 Task: Look for space in Sylhet, Bangladesh from 7th July, 2023 to 15th July, 2023 for 6 adults in price range Rs.15000 to Rs.20000. Place can be entire place with 3 bedrooms having 3 beds and 3 bathrooms. Property type can be house, flat, guest house. Amenities needed are: air conditioning. Booking option can be shelf check-in. Required host language is English.
Action: Mouse moved to (469, 128)
Screenshot: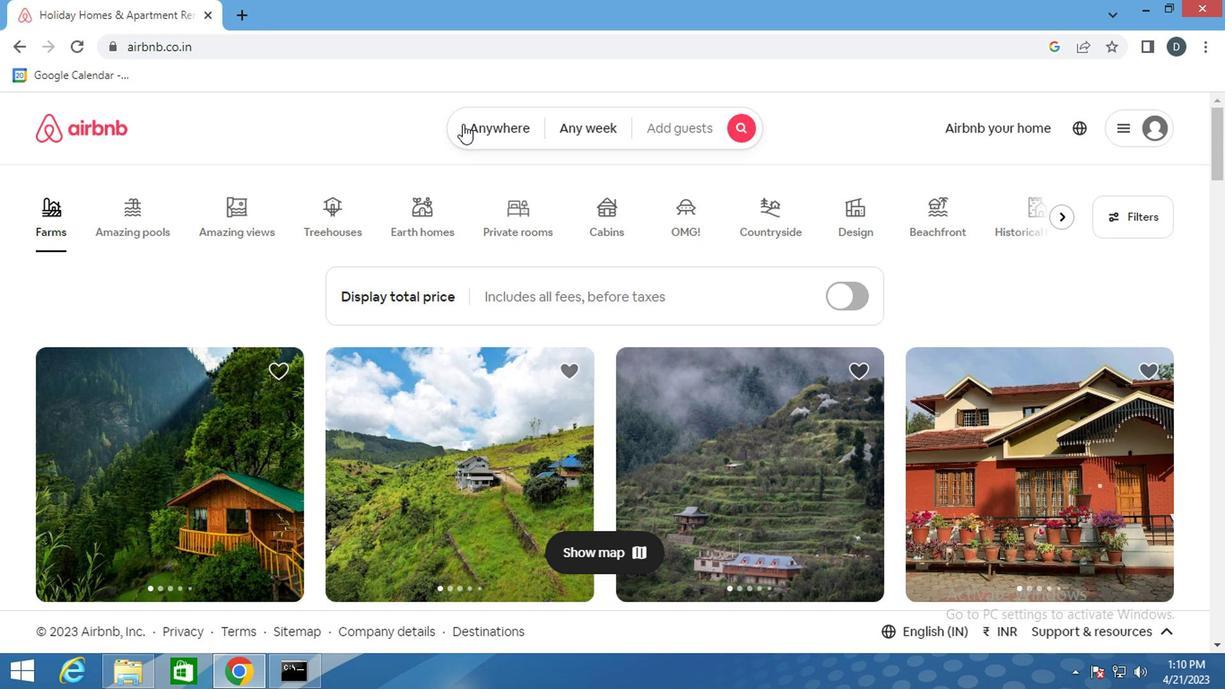 
Action: Mouse pressed left at (469, 128)
Screenshot: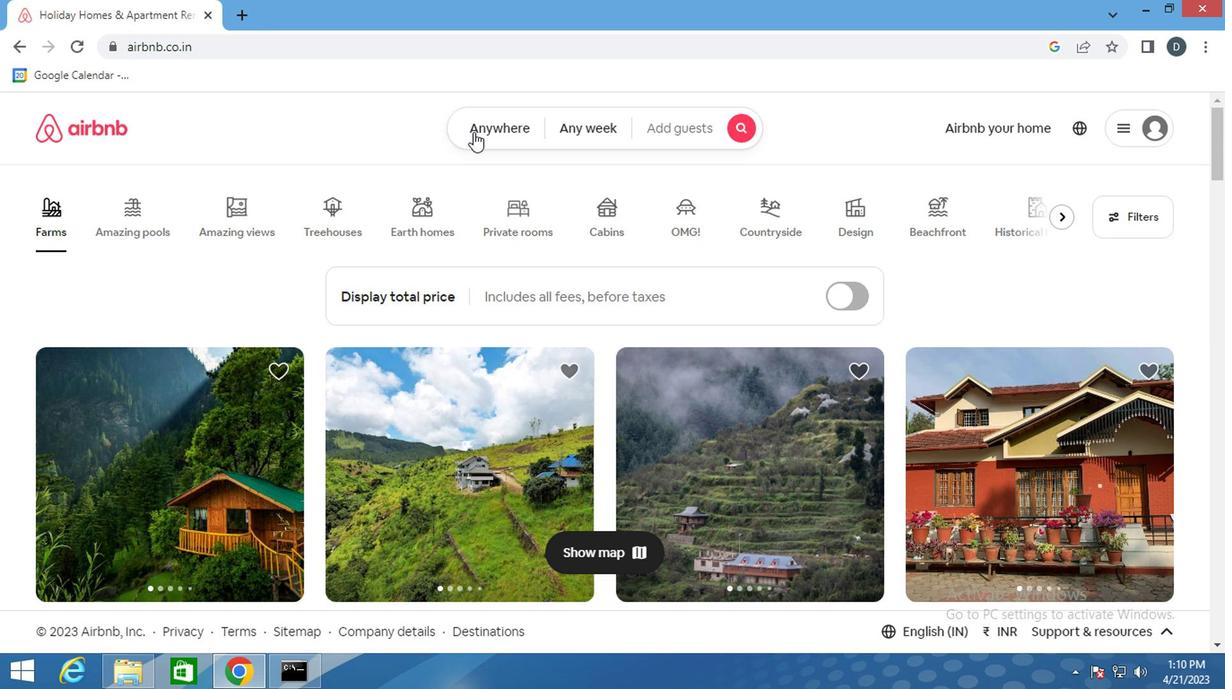 
Action: Mouse moved to (388, 195)
Screenshot: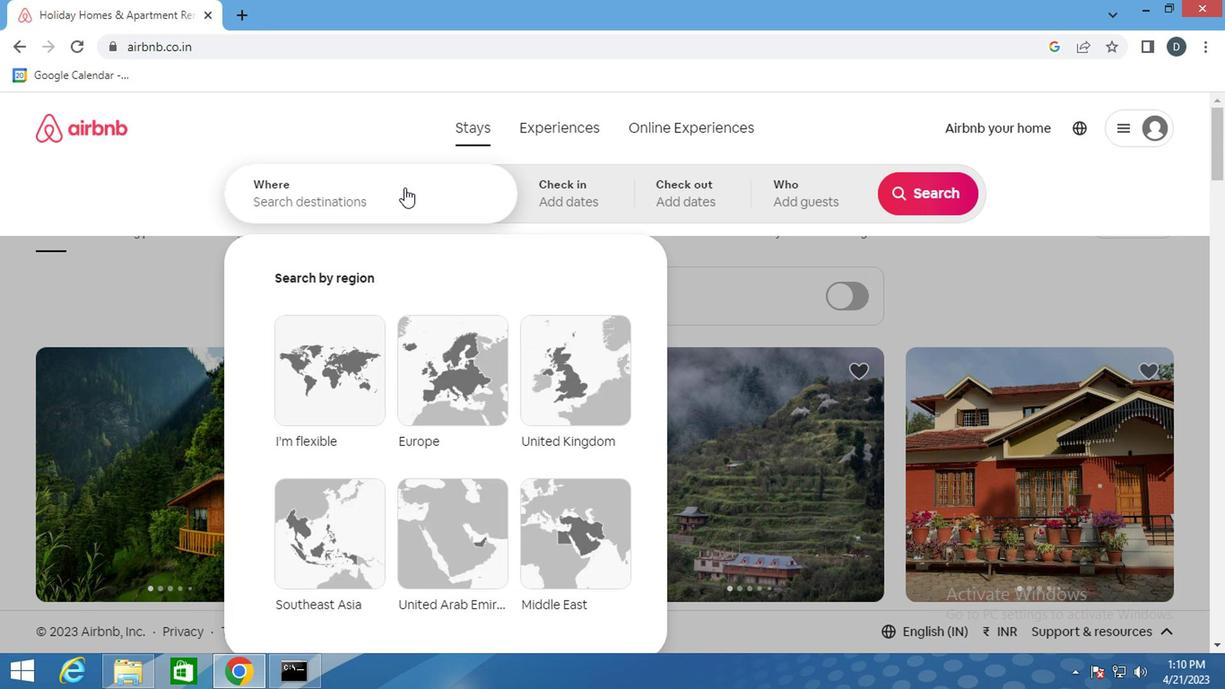 
Action: Mouse pressed left at (388, 195)
Screenshot: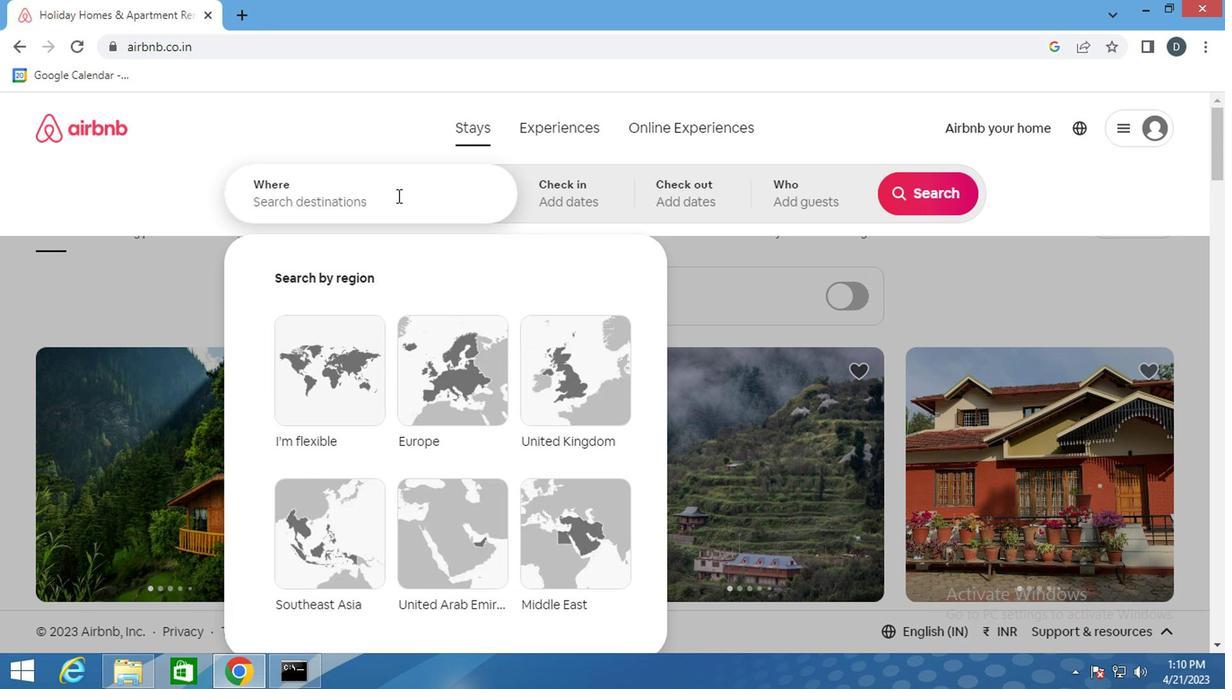 
Action: Key pressed <Key.shift><Key.shift><Key.shift><Key.shift><Key.shift><Key.shift><Key.shift><Key.shift><Key.shift><Key.shift><Key.shift>SYLHET<Key.down><Key.enter>
Screenshot: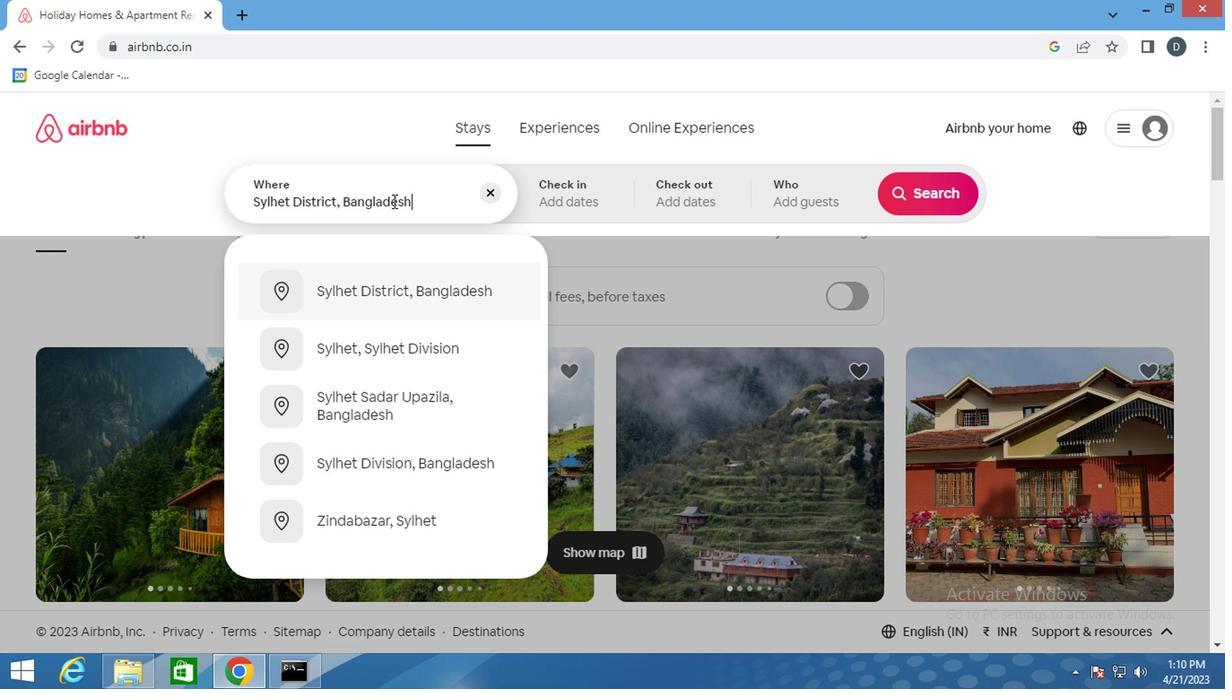 
Action: Mouse moved to (907, 328)
Screenshot: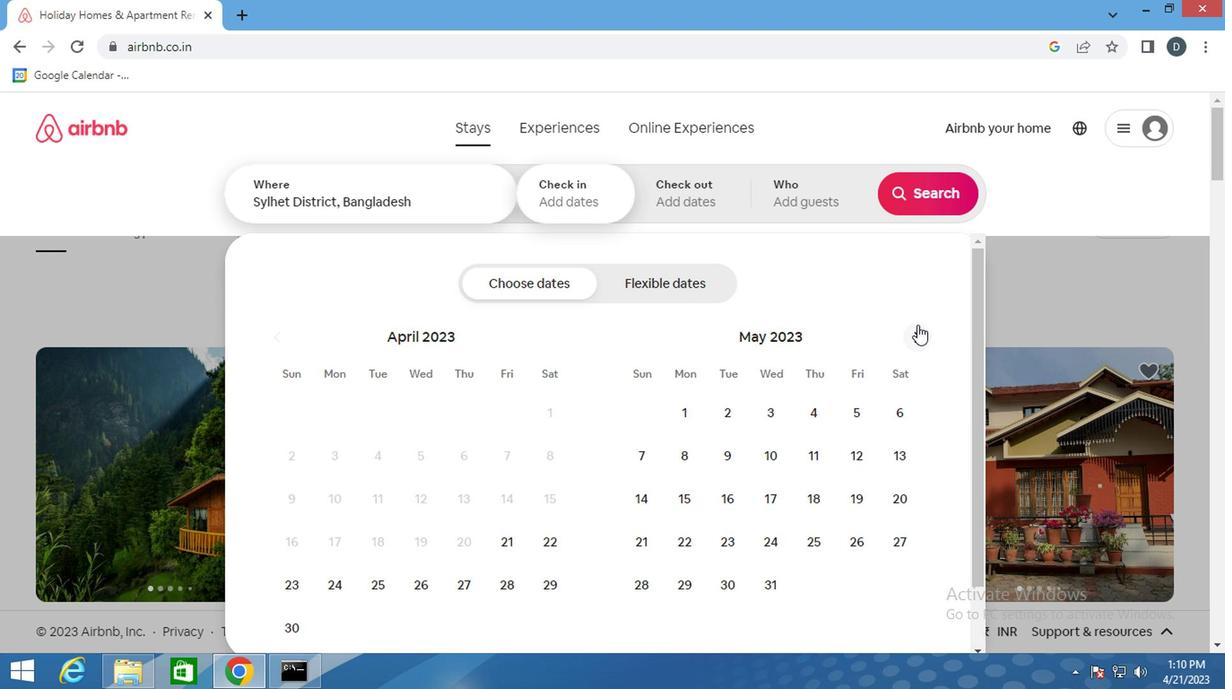 
Action: Mouse pressed left at (907, 328)
Screenshot: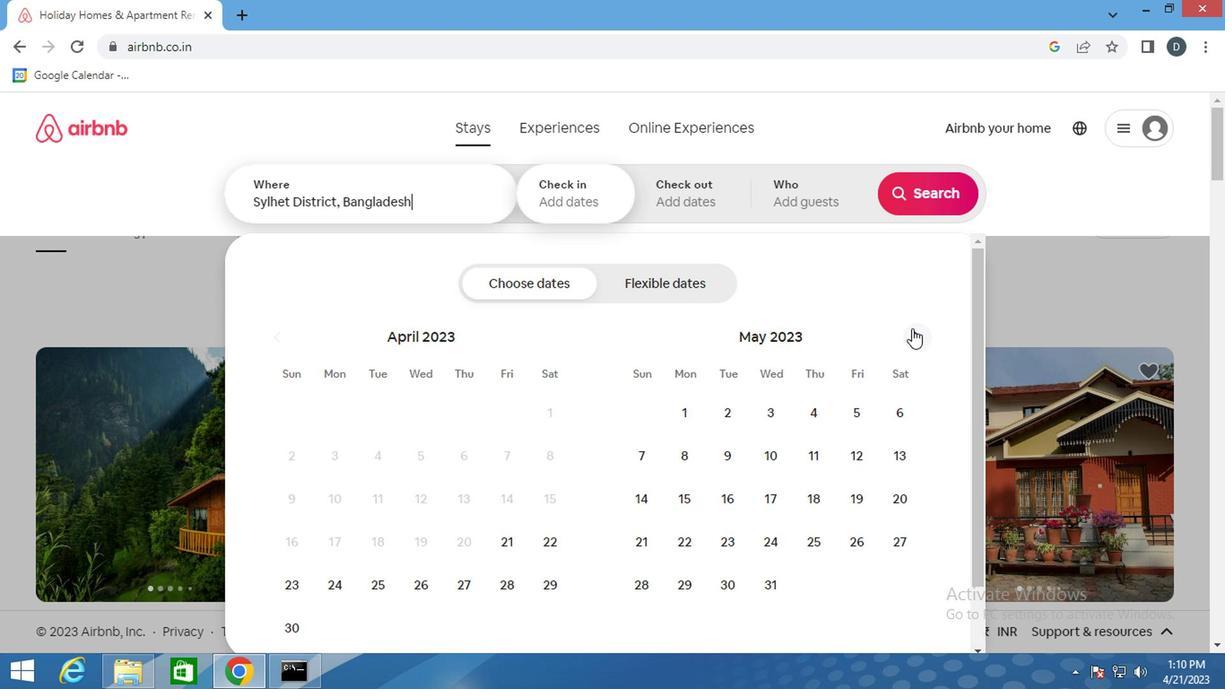 
Action: Mouse pressed left at (907, 328)
Screenshot: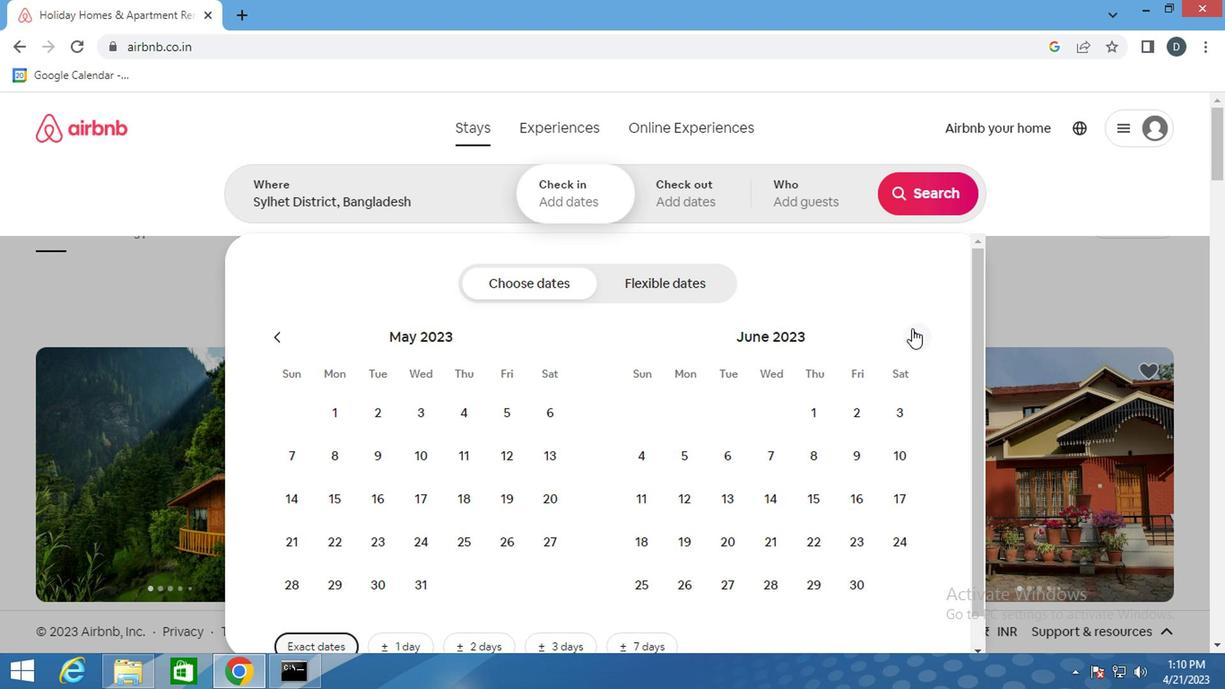 
Action: Mouse moved to (847, 462)
Screenshot: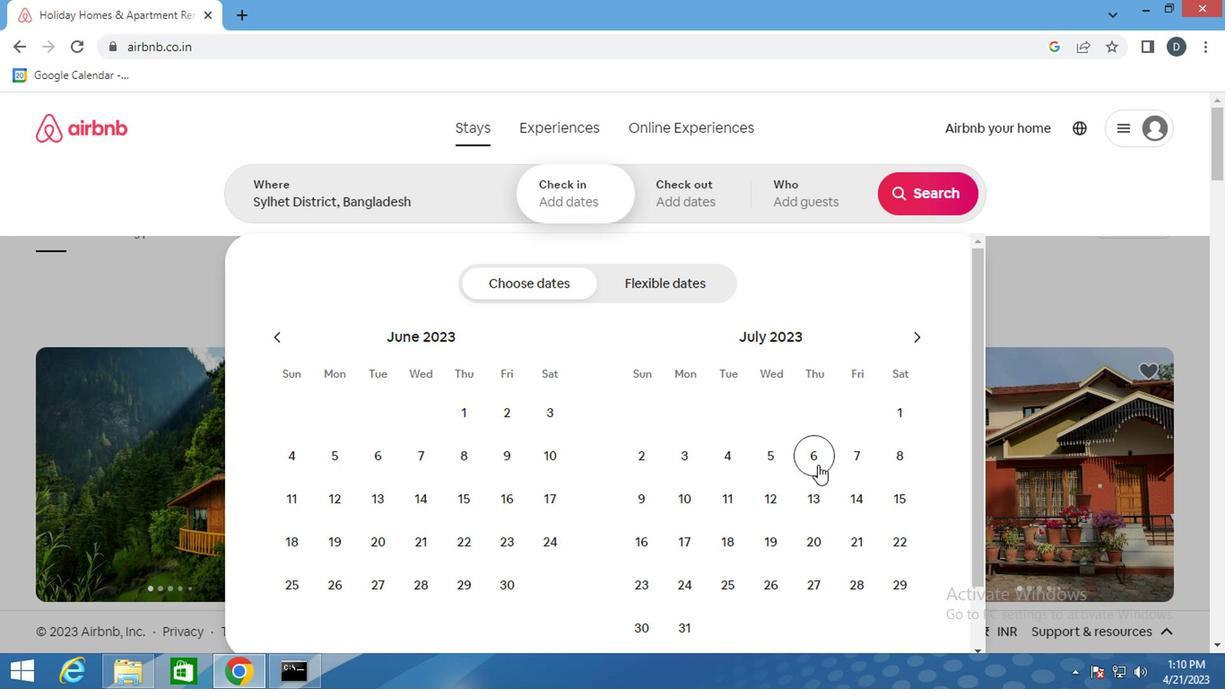 
Action: Mouse pressed left at (847, 462)
Screenshot: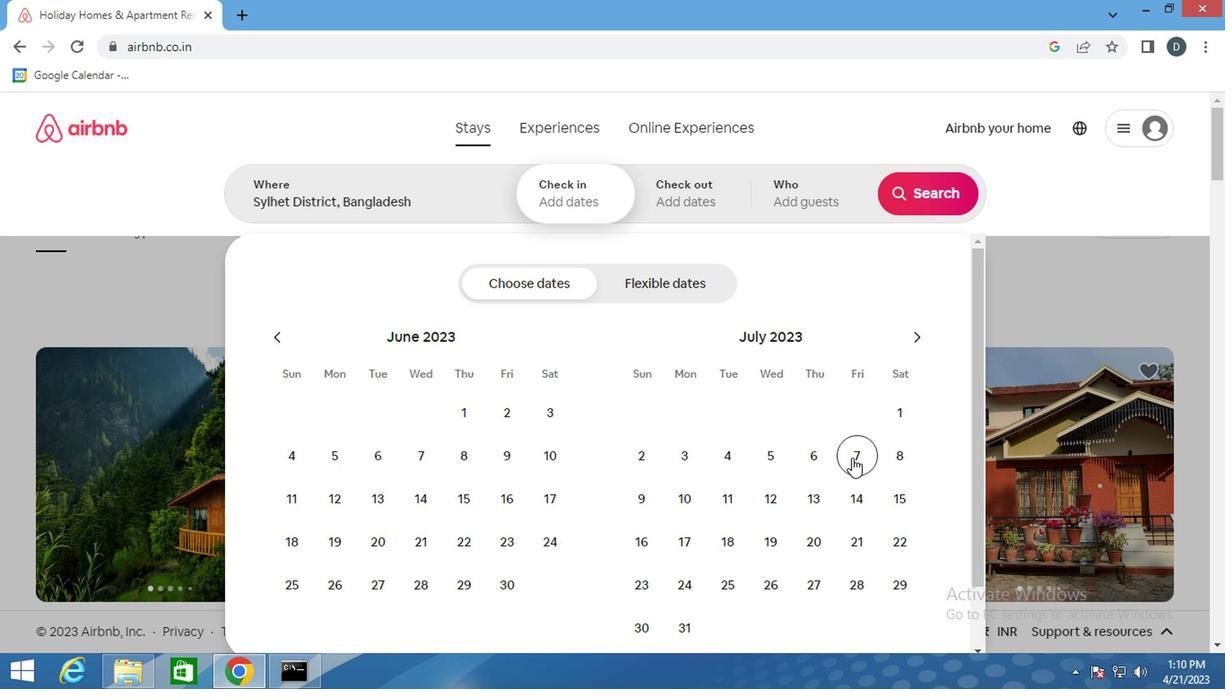 
Action: Mouse moved to (884, 503)
Screenshot: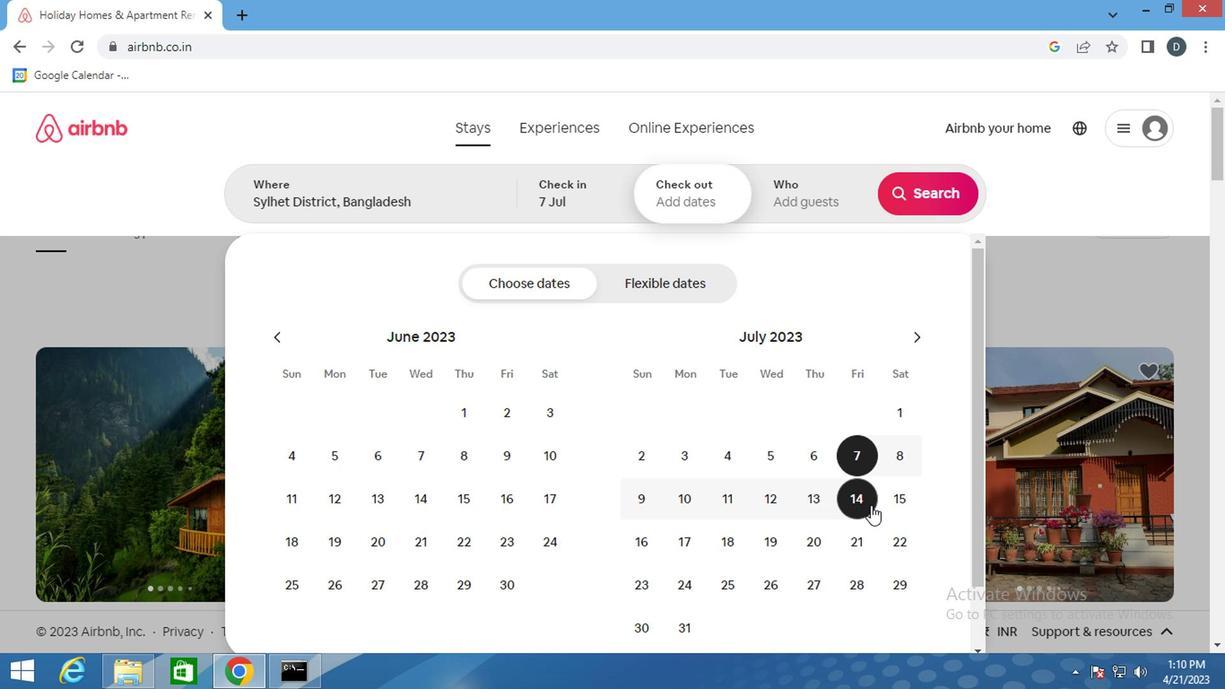 
Action: Mouse pressed left at (884, 503)
Screenshot: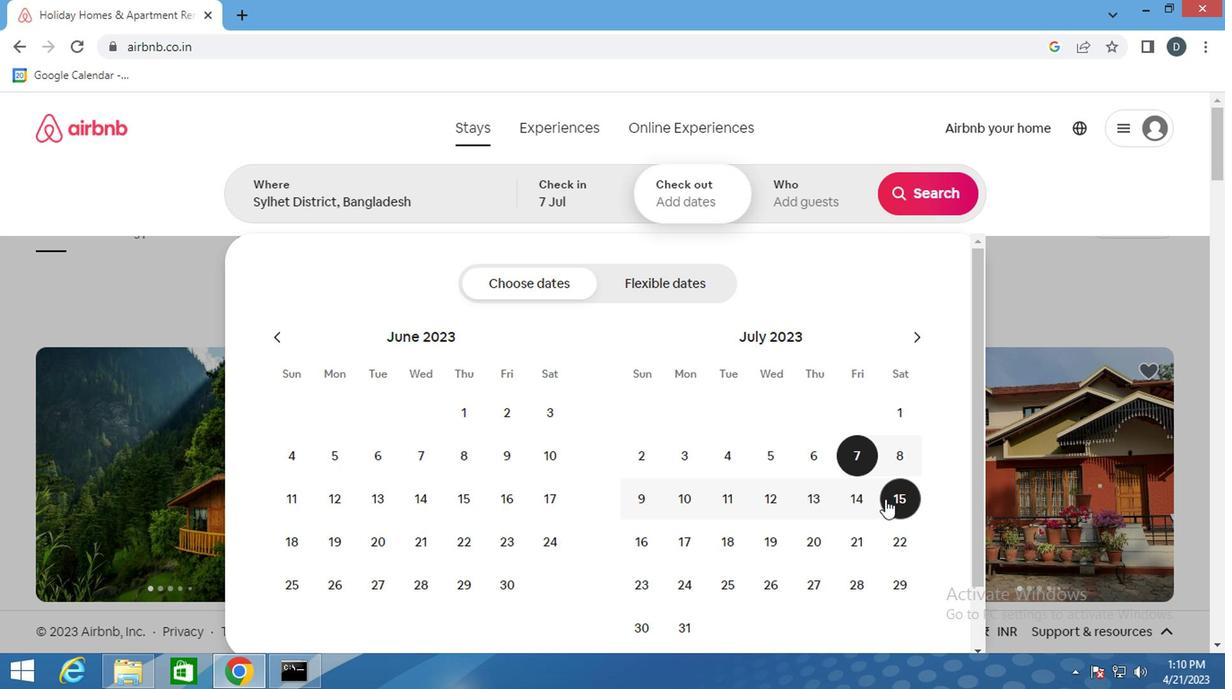 
Action: Mouse moved to (810, 183)
Screenshot: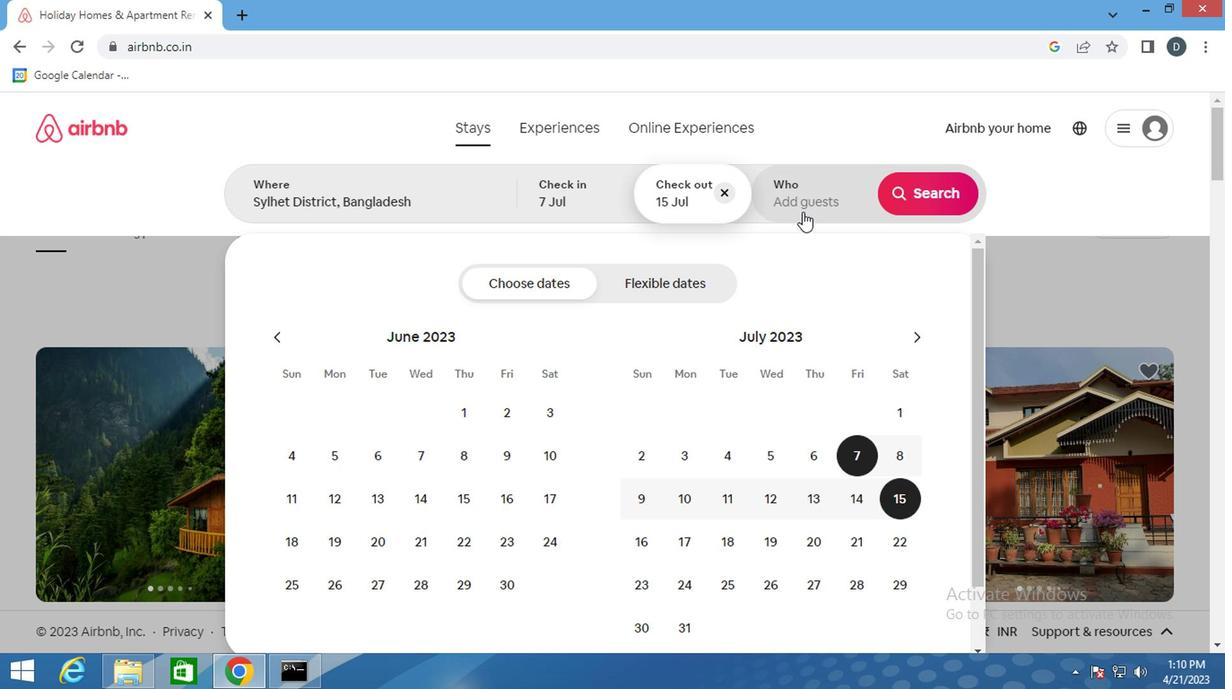 
Action: Mouse pressed left at (810, 183)
Screenshot: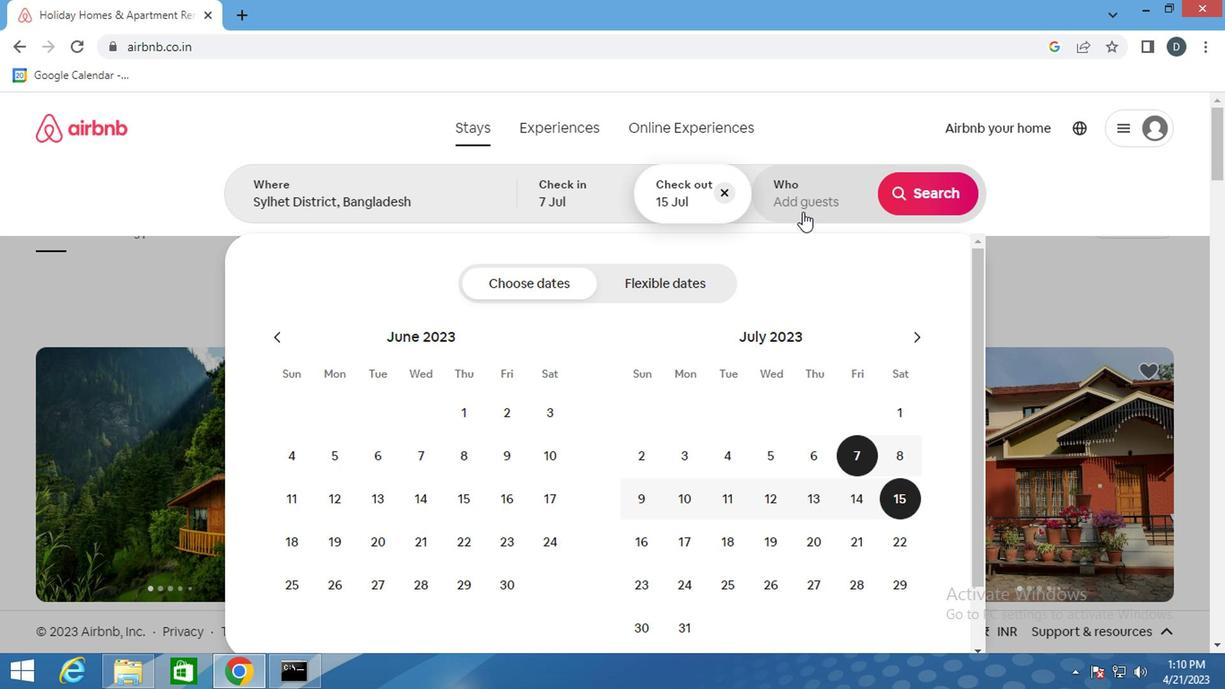 
Action: Mouse moved to (931, 292)
Screenshot: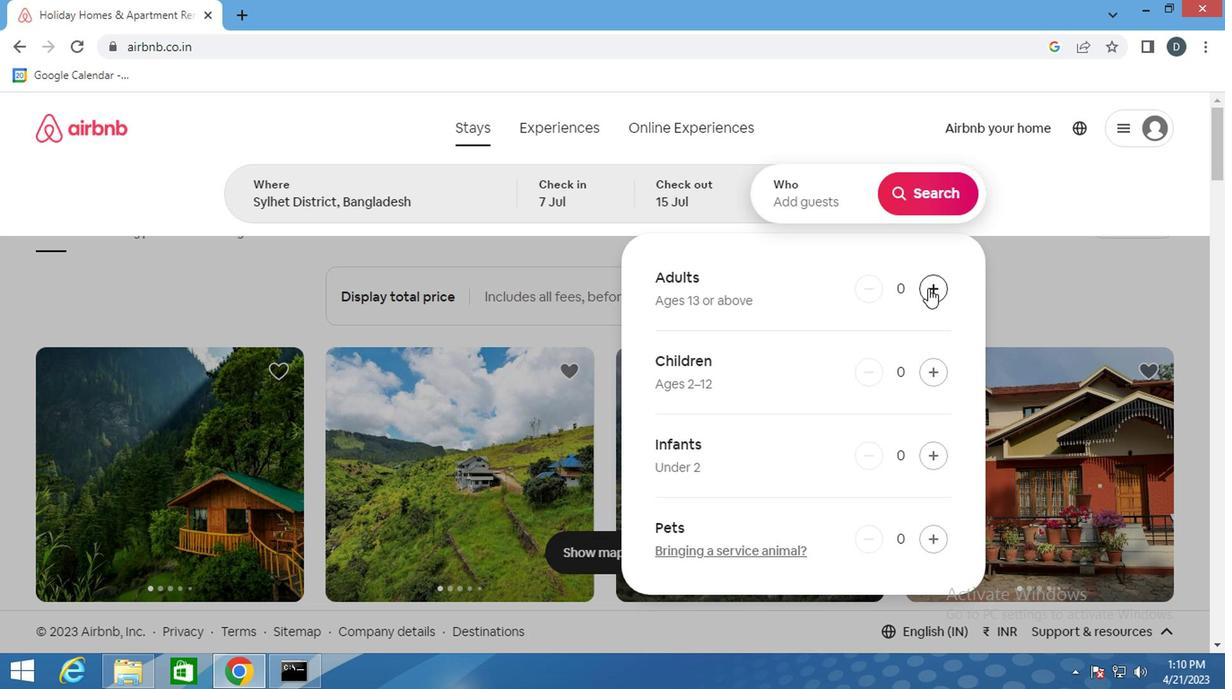 
Action: Mouse pressed left at (931, 292)
Screenshot: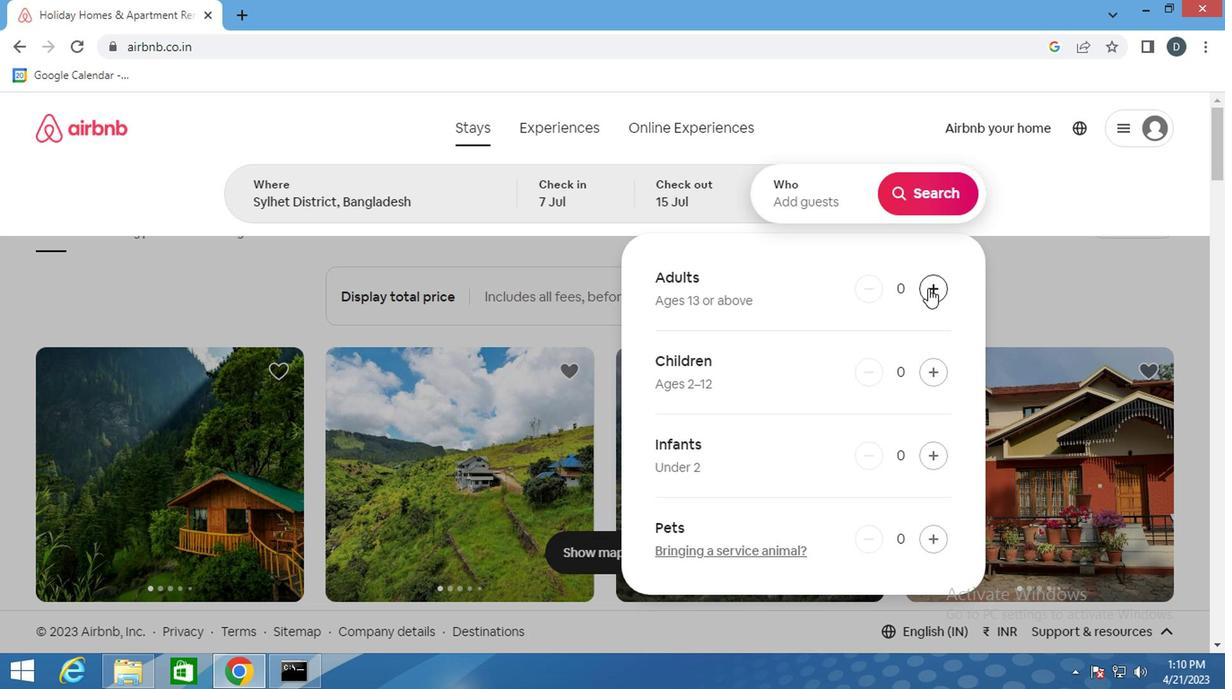
Action: Mouse pressed left at (931, 292)
Screenshot: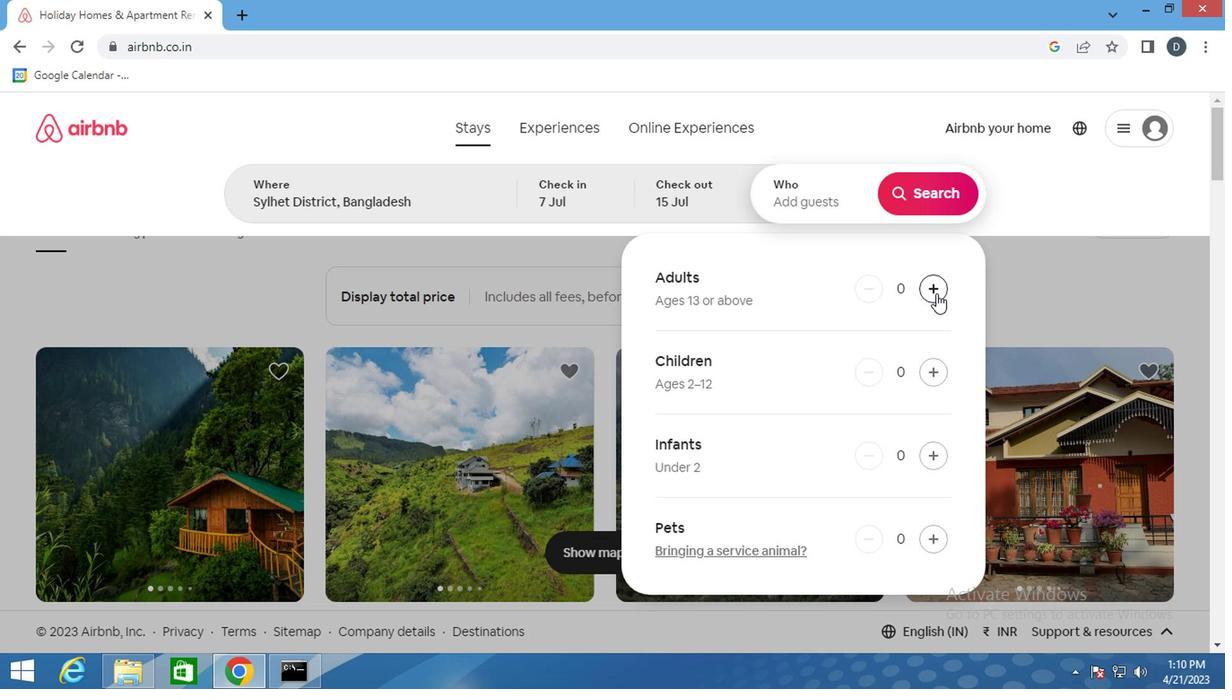 
Action: Mouse pressed left at (931, 292)
Screenshot: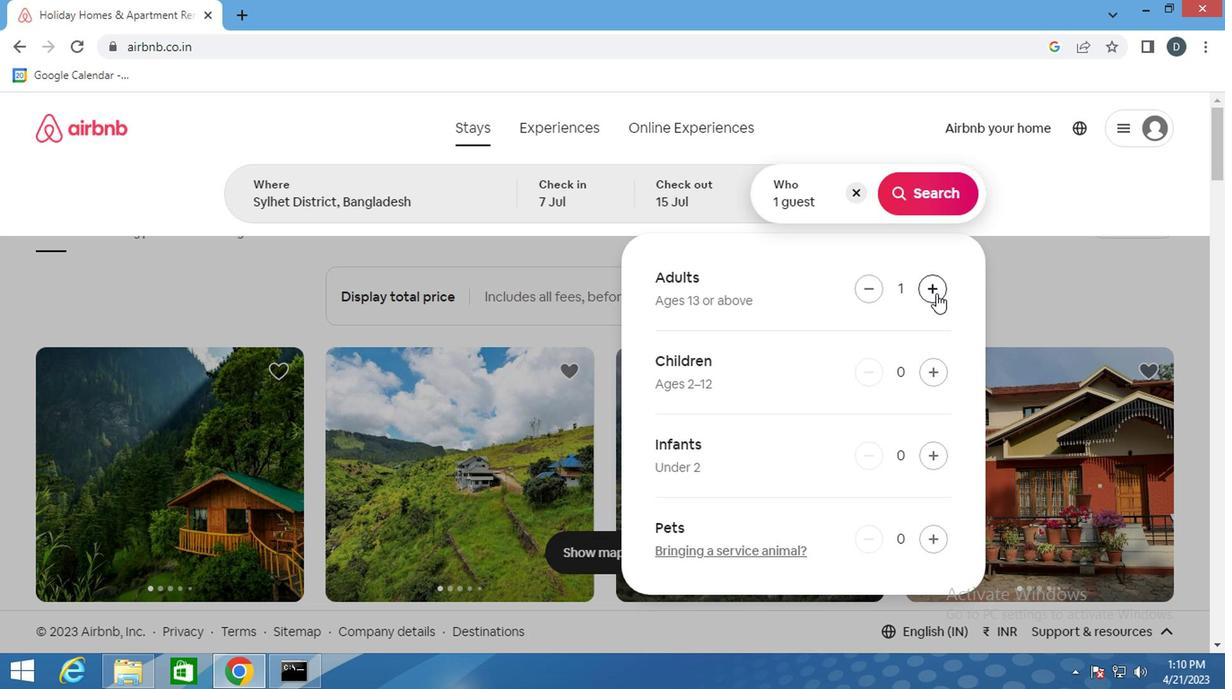 
Action: Mouse pressed left at (931, 292)
Screenshot: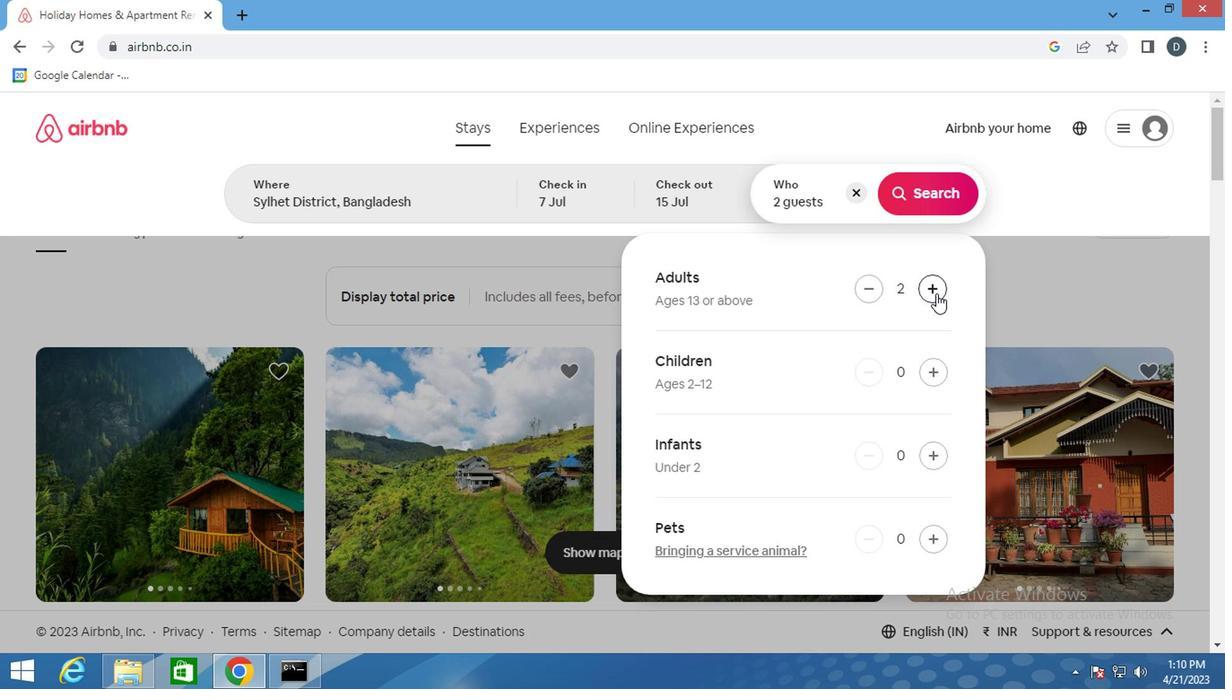 
Action: Mouse pressed left at (931, 292)
Screenshot: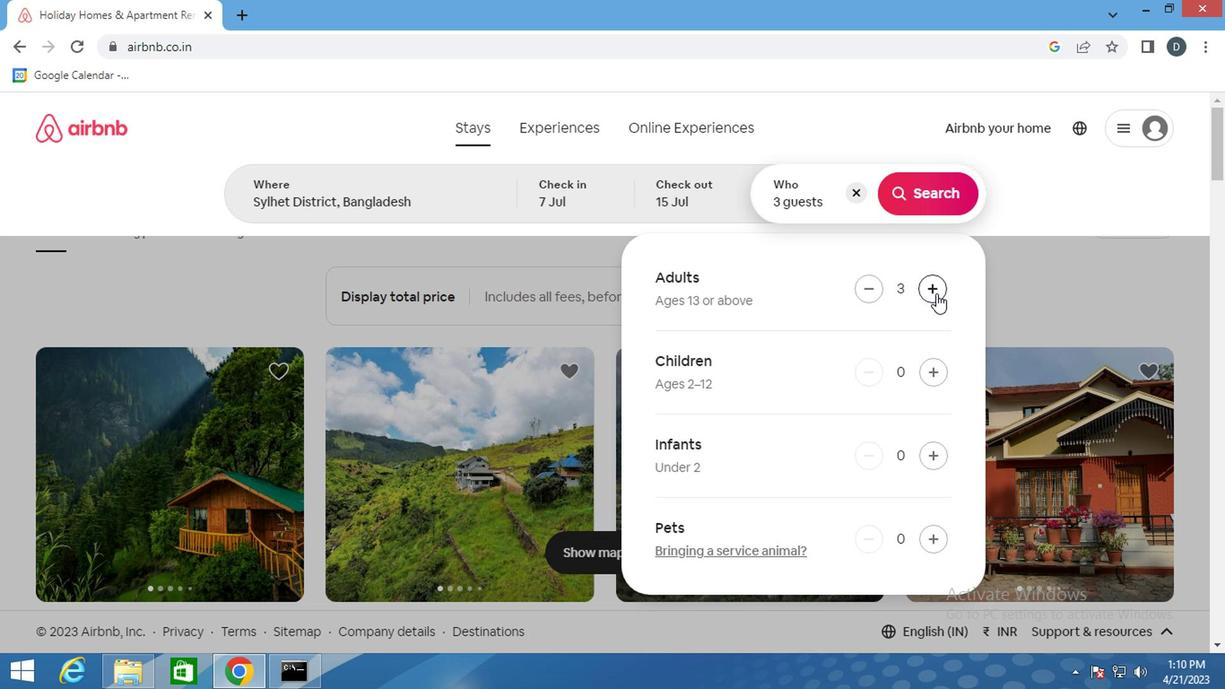 
Action: Mouse pressed left at (931, 292)
Screenshot: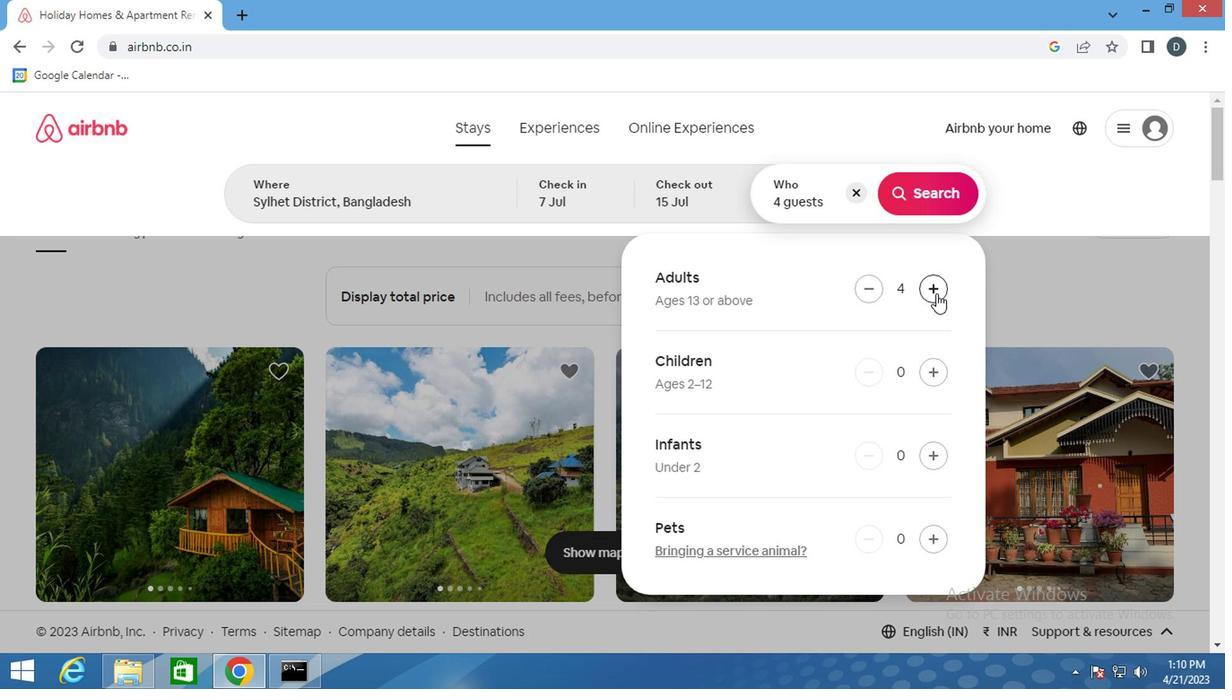 
Action: Mouse moved to (923, 192)
Screenshot: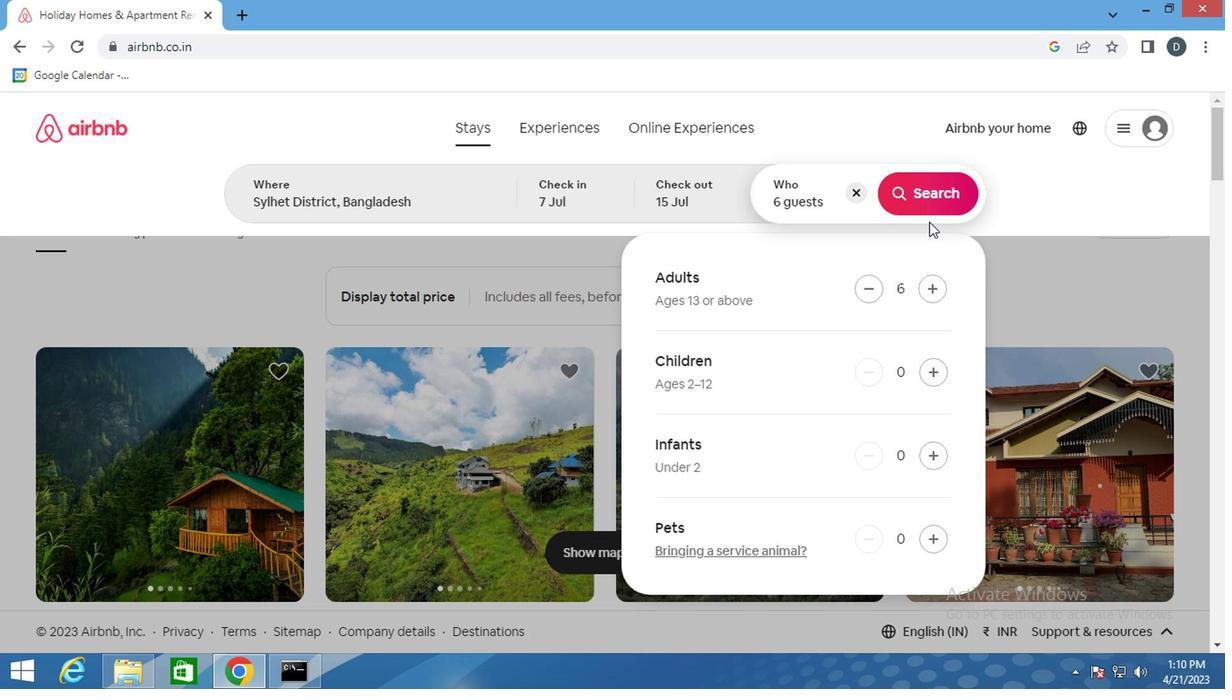 
Action: Mouse pressed left at (923, 192)
Screenshot: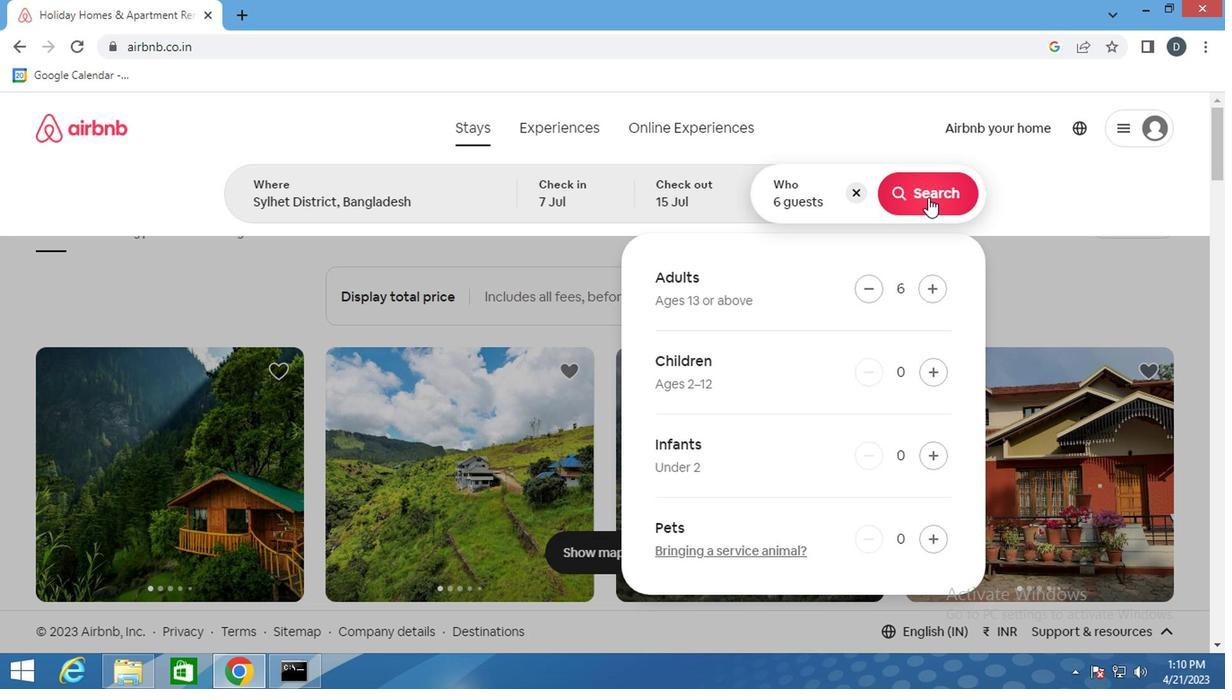 
Action: Mouse moved to (1139, 193)
Screenshot: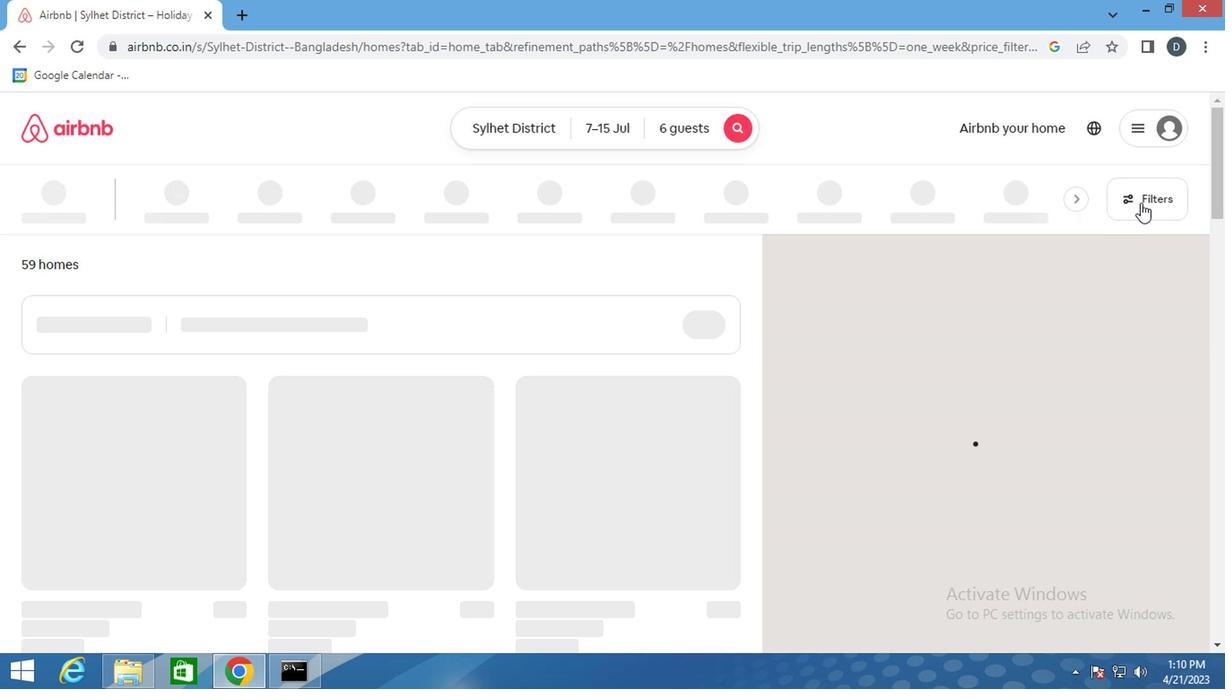 
Action: Mouse pressed left at (1139, 193)
Screenshot: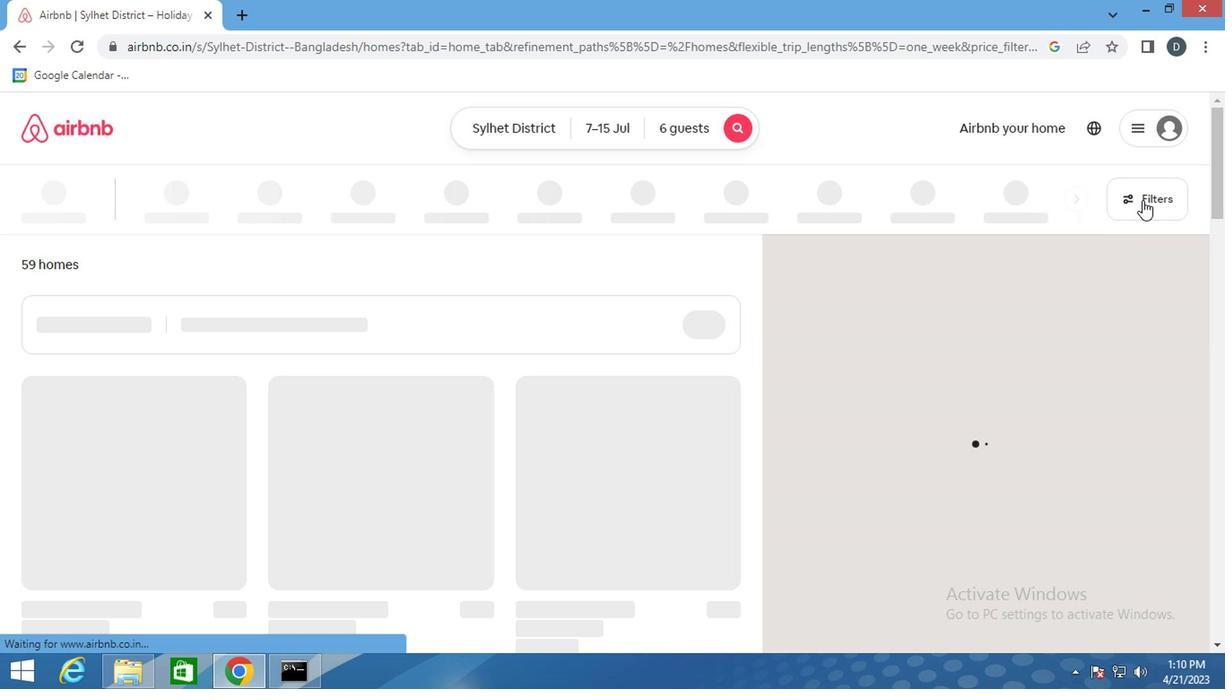 
Action: Mouse moved to (400, 434)
Screenshot: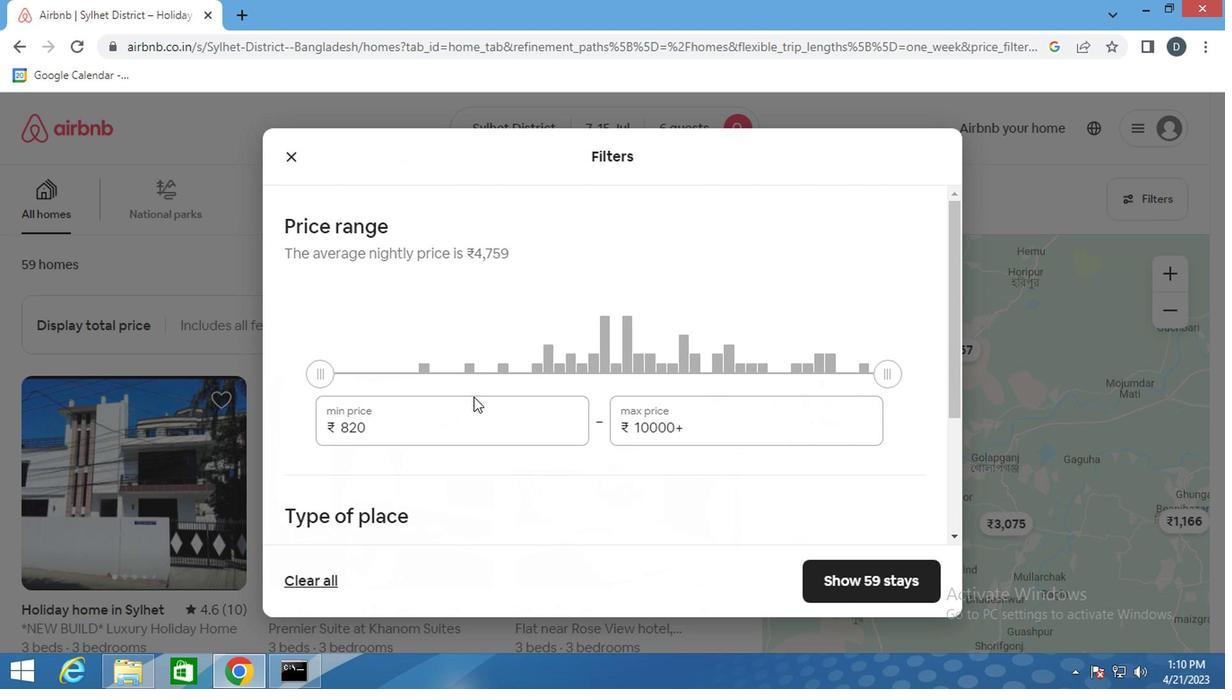 
Action: Mouse pressed left at (400, 434)
Screenshot: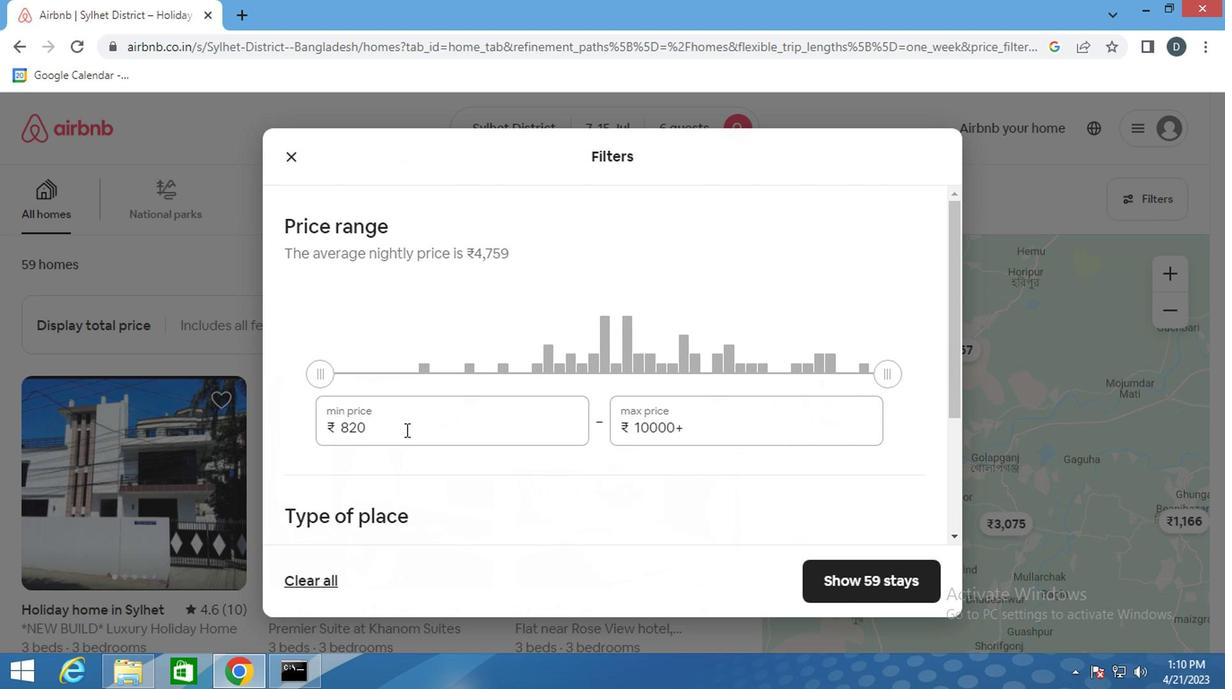 
Action: Mouse pressed left at (400, 434)
Screenshot: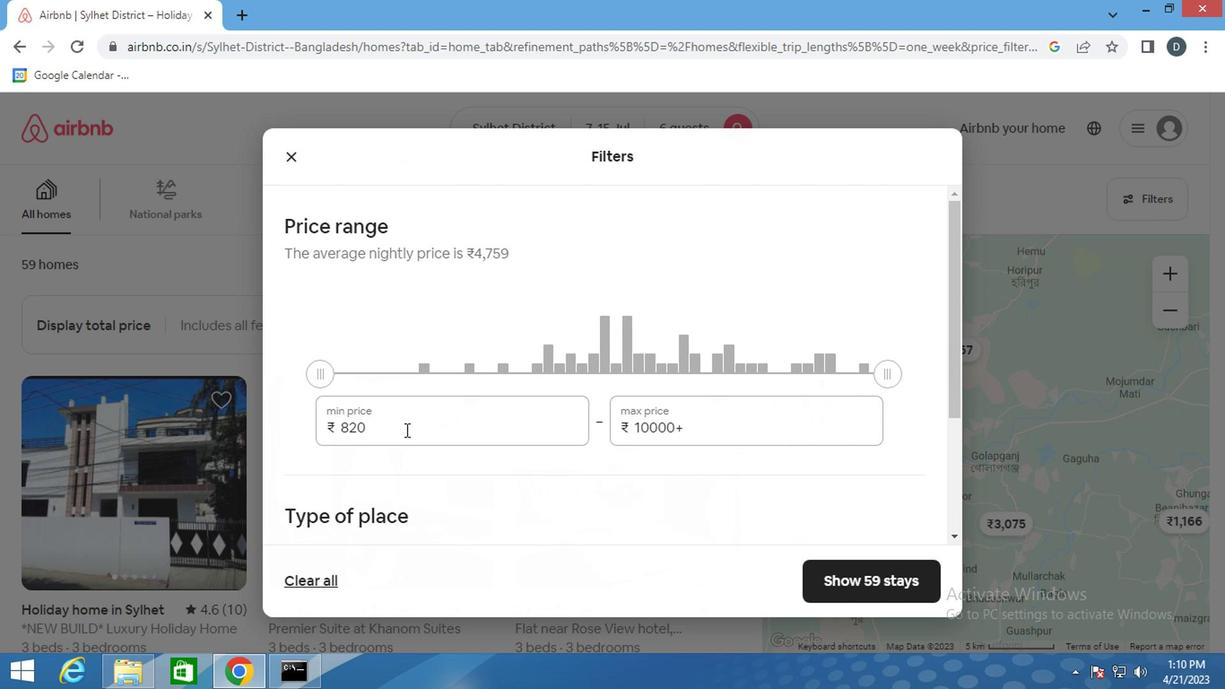 
Action: Key pressed 15000<Key.tab>ctrl+A
Screenshot: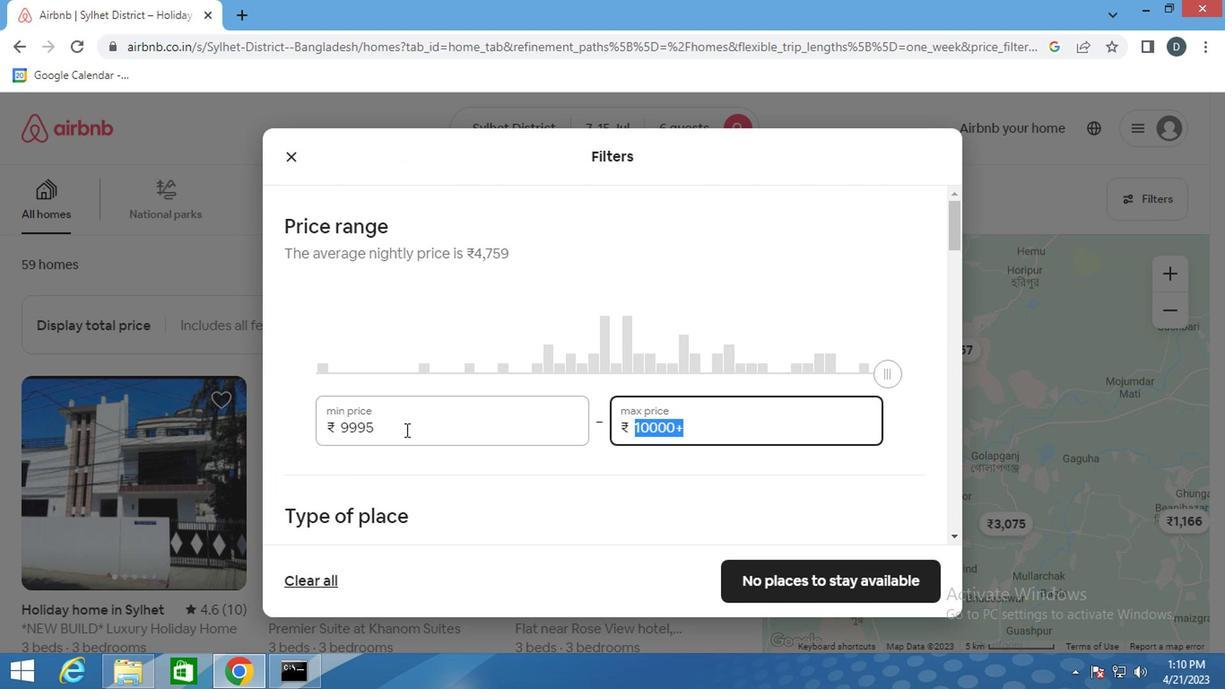 
Action: Mouse moved to (402, 434)
Screenshot: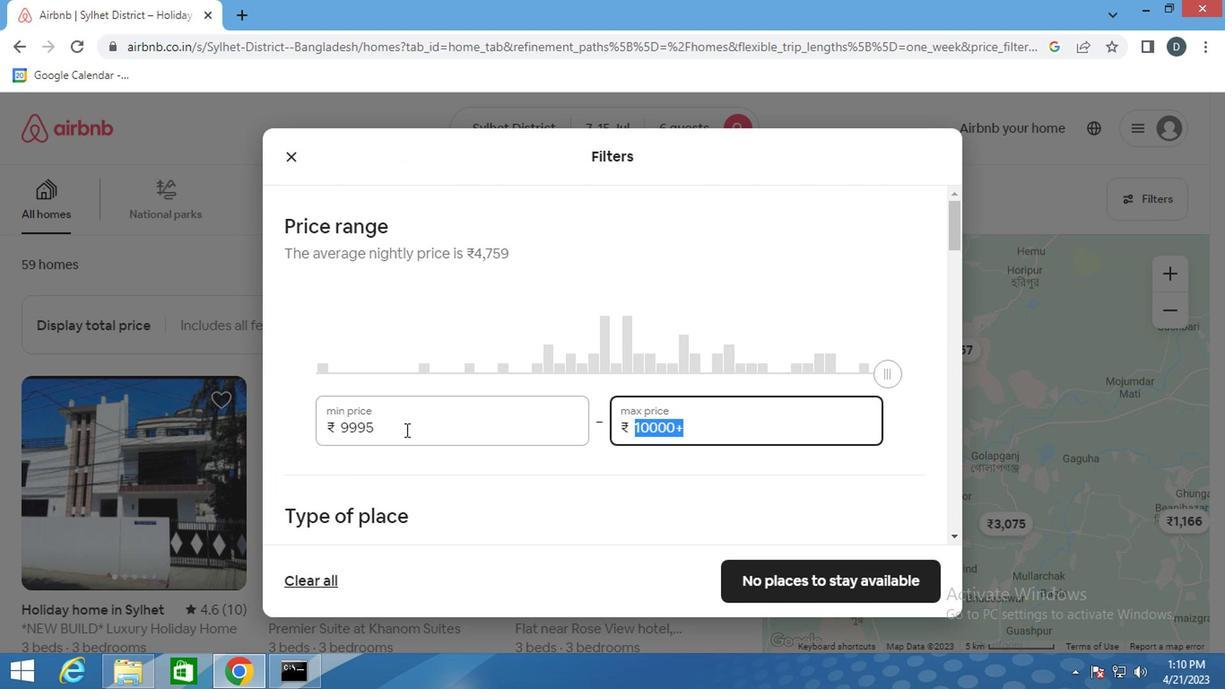 
Action: Key pressed 2
Screenshot: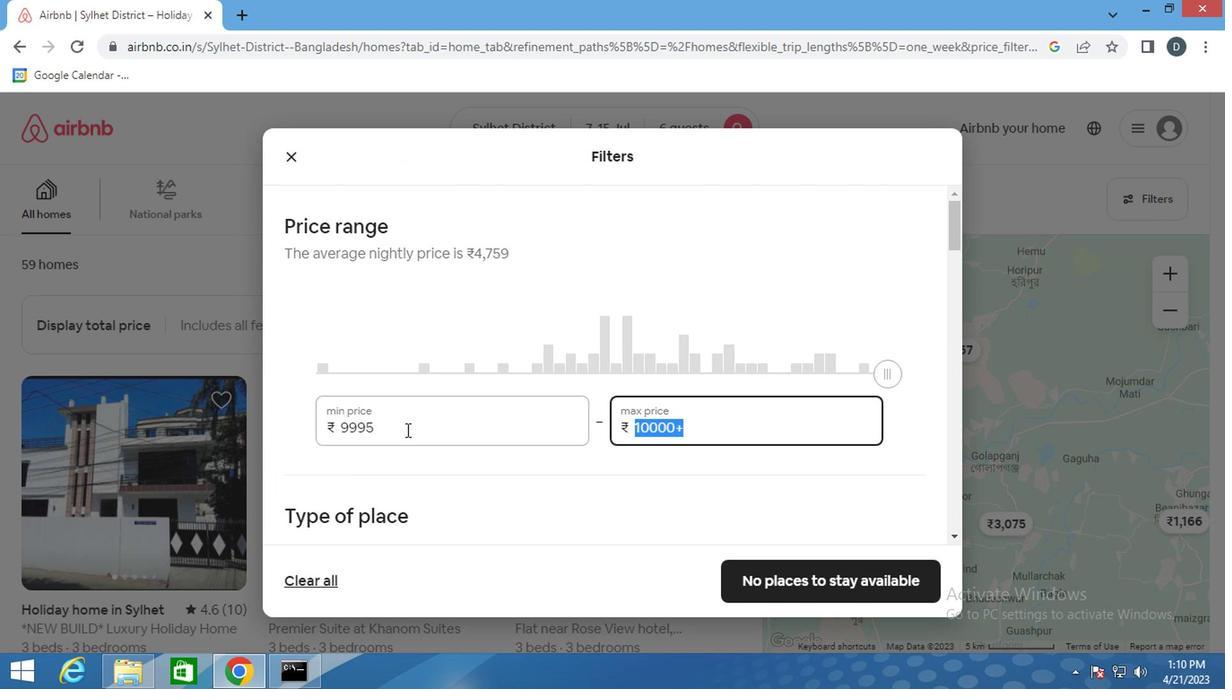 
Action: Mouse moved to (402, 434)
Screenshot: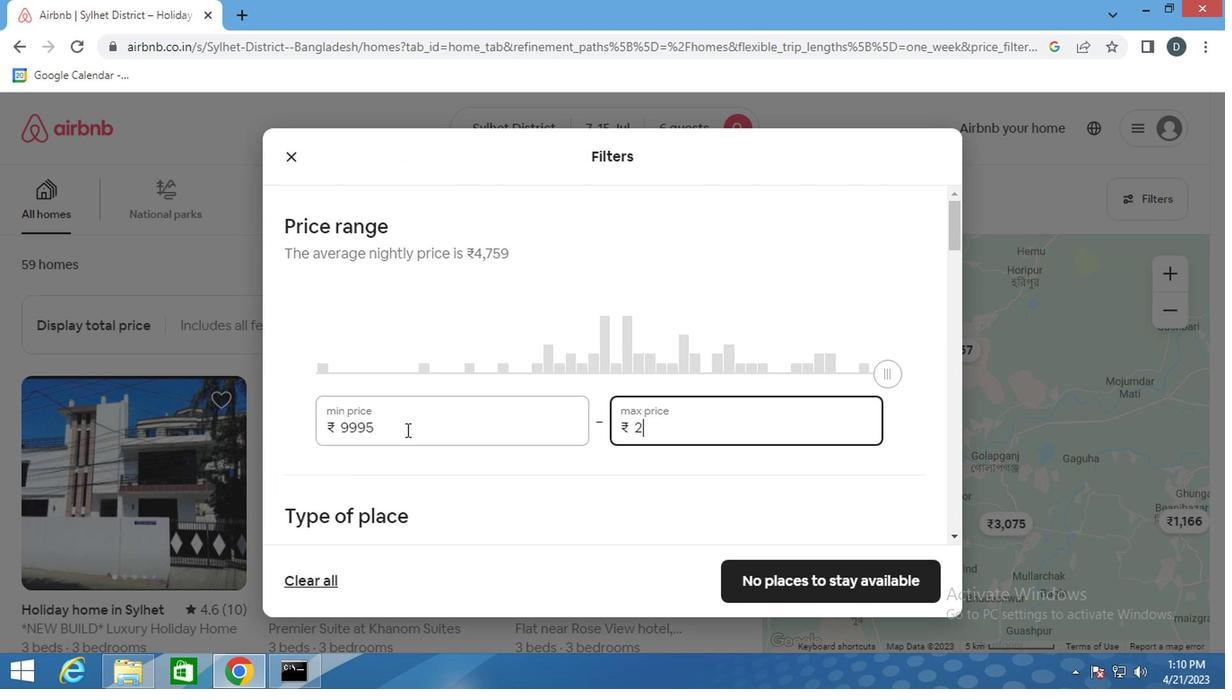 
Action: Key pressed 0
Screenshot: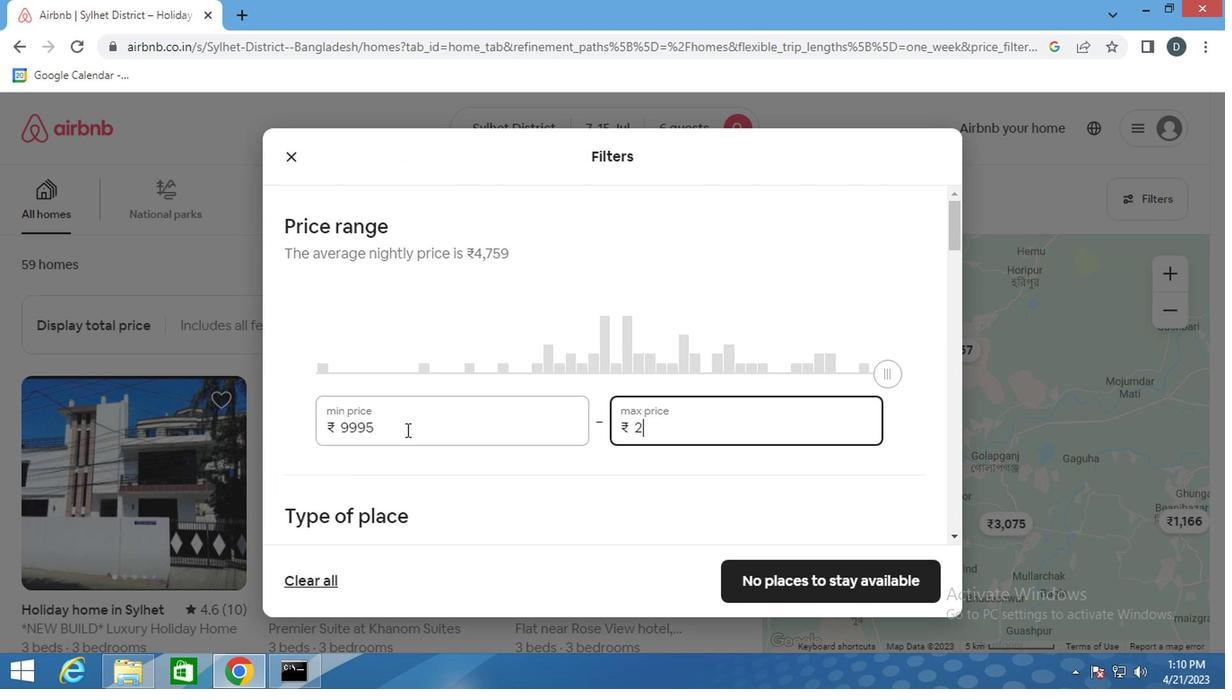 
Action: Mouse moved to (403, 432)
Screenshot: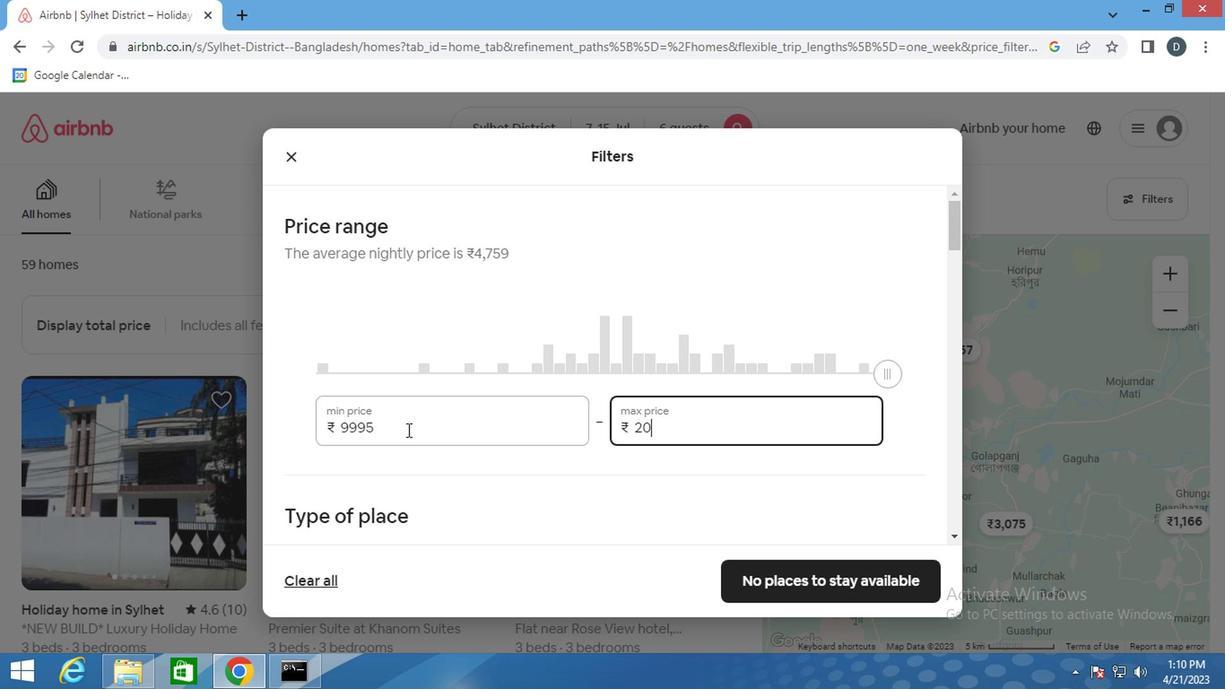 
Action: Key pressed 00
Screenshot: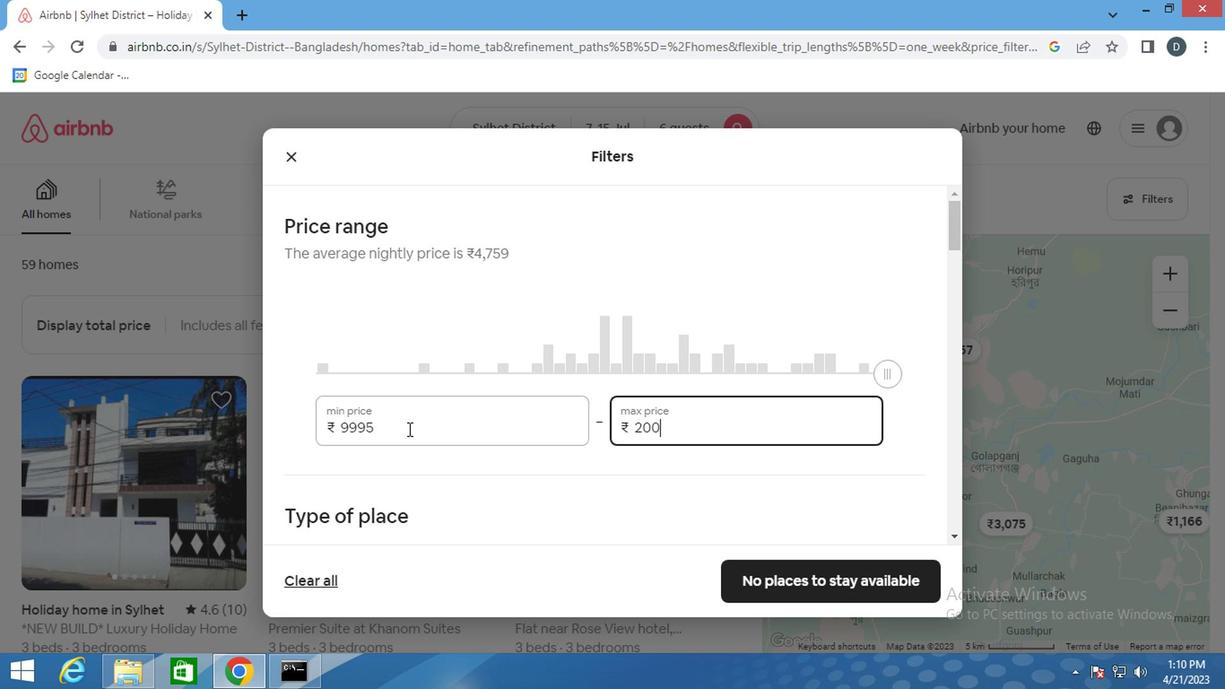 
Action: Mouse moved to (435, 432)
Screenshot: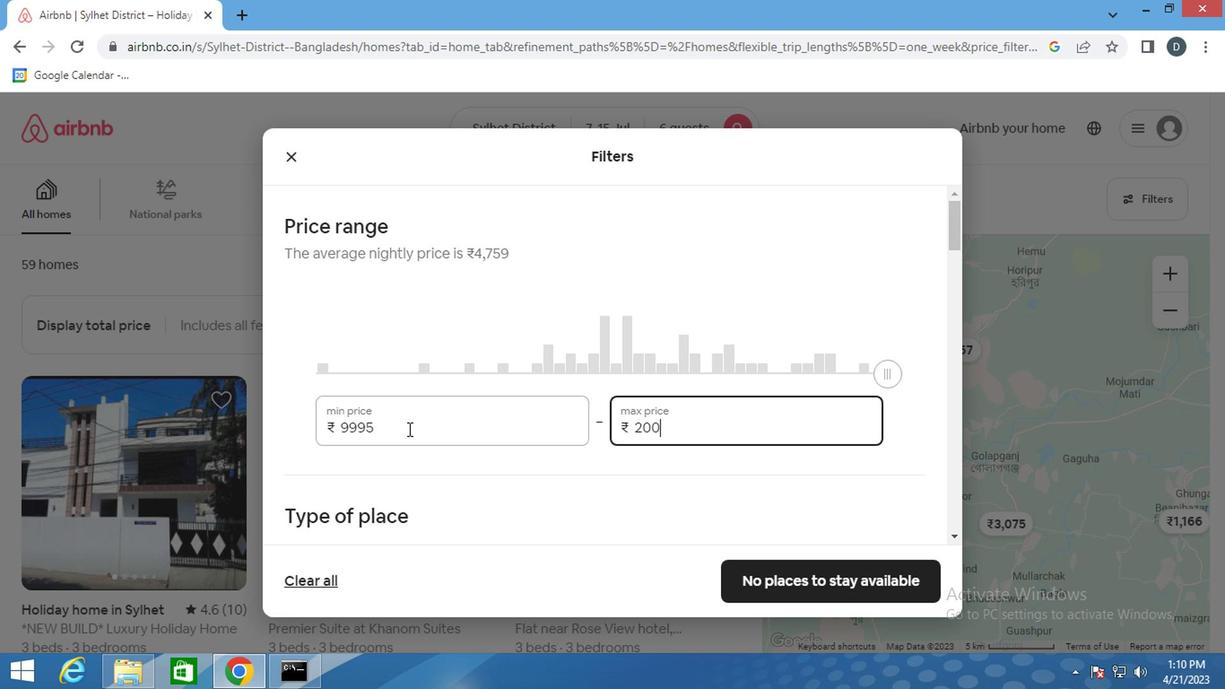 
Action: Key pressed 0
Screenshot: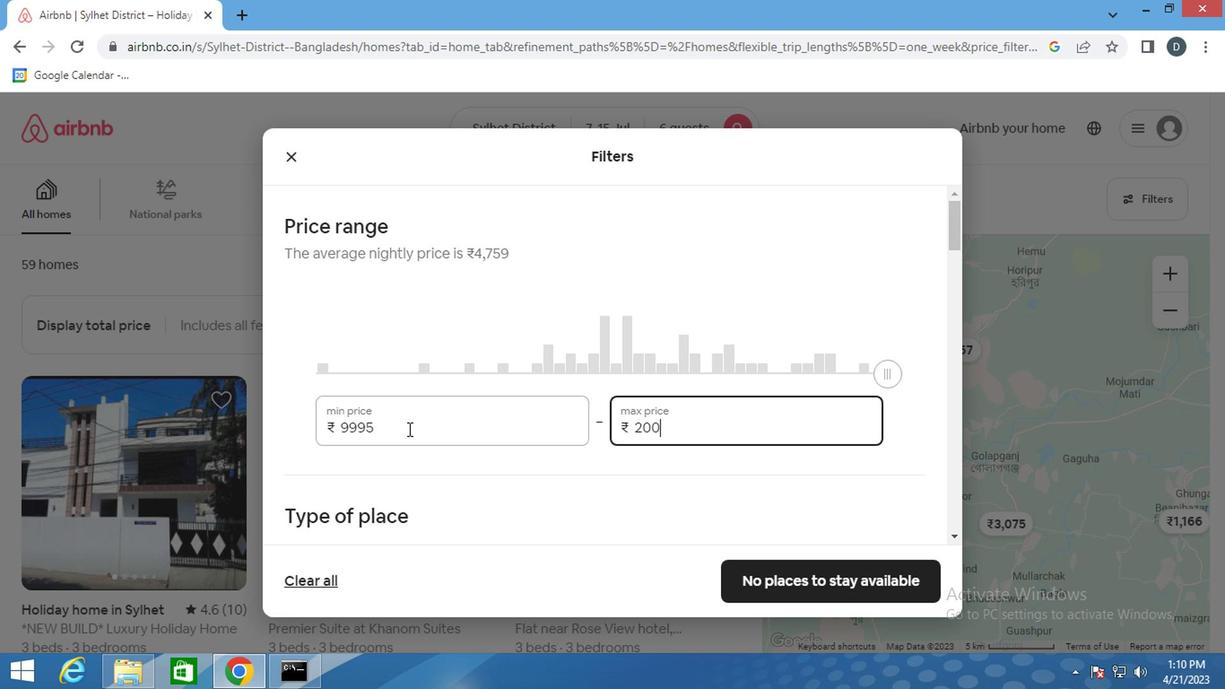 
Action: Mouse moved to (688, 466)
Screenshot: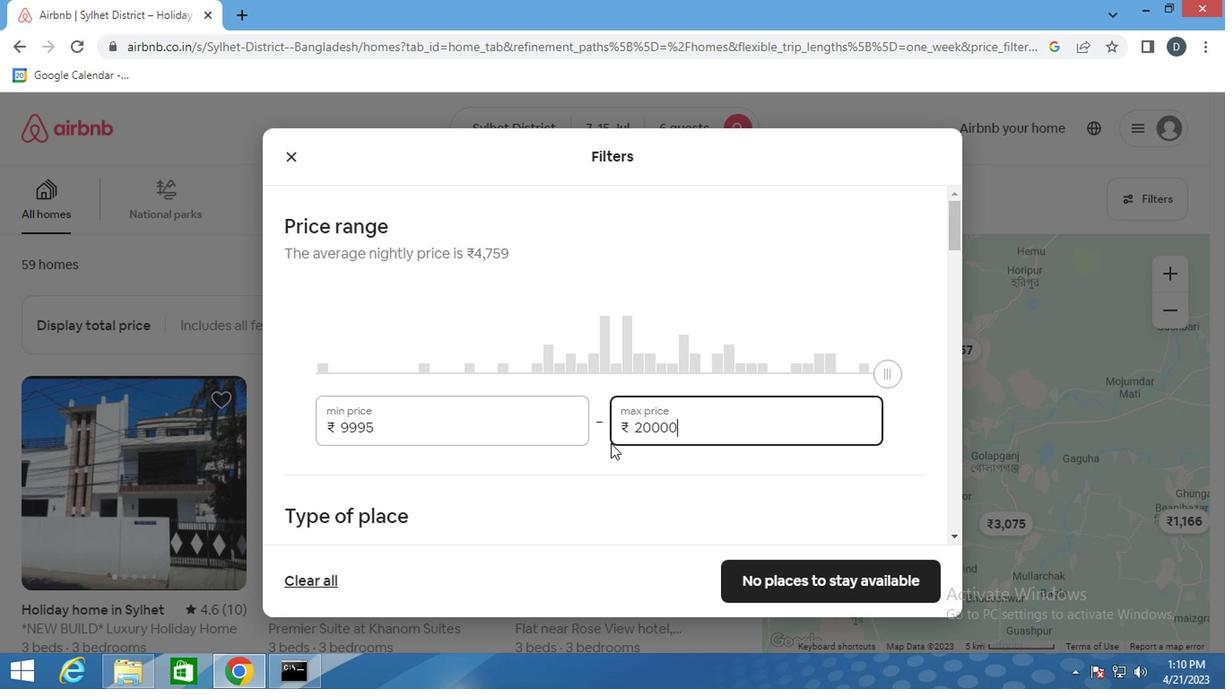 
Action: Mouse scrolled (688, 465) with delta (0, -1)
Screenshot: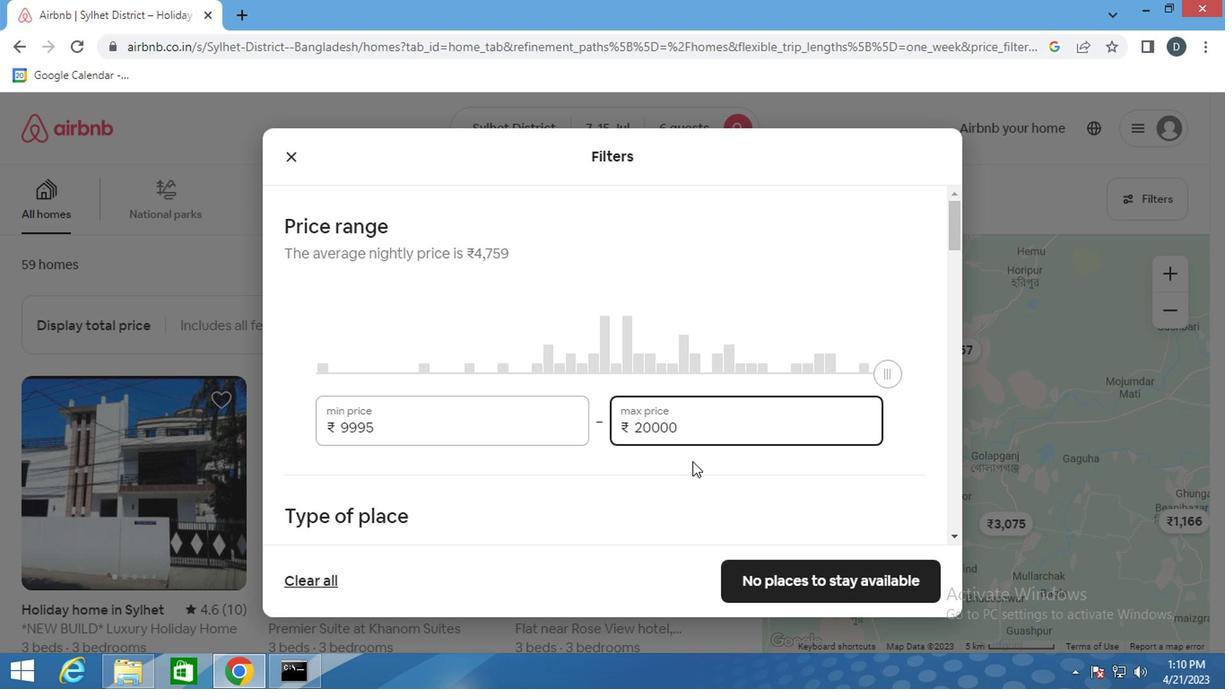
Action: Mouse scrolled (688, 465) with delta (0, -1)
Screenshot: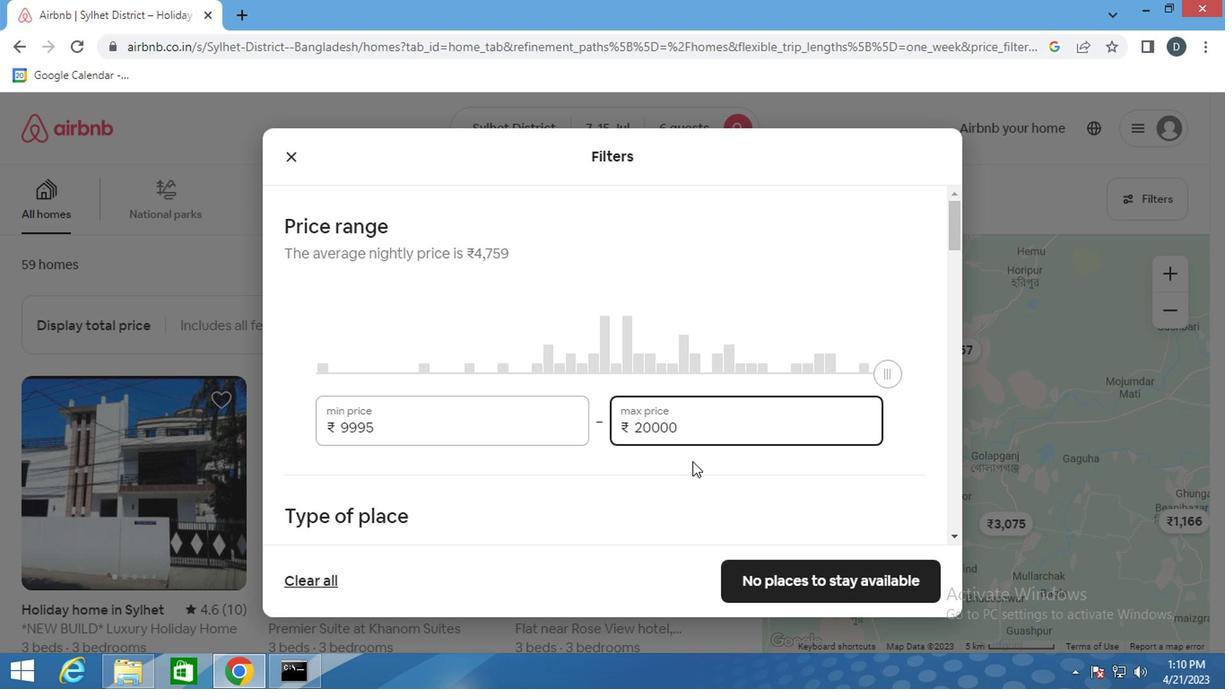 
Action: Mouse moved to (636, 373)
Screenshot: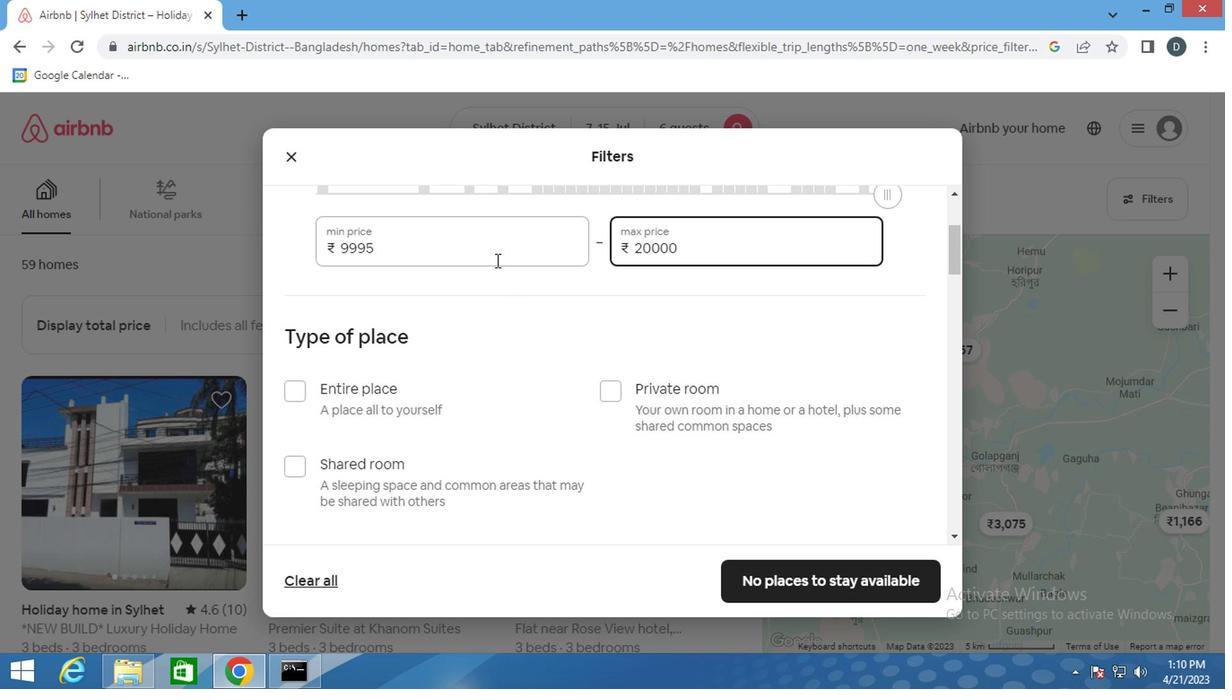 
Action: Mouse scrolled (636, 372) with delta (0, -1)
Screenshot: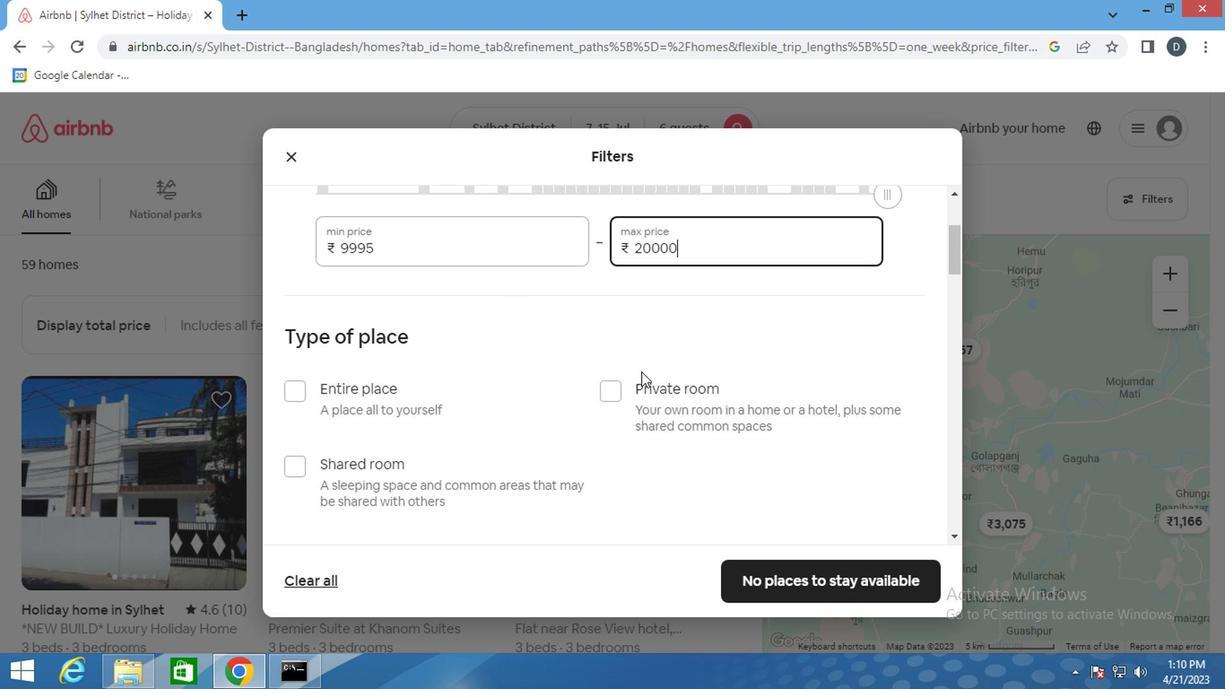 
Action: Mouse scrolled (636, 372) with delta (0, -1)
Screenshot: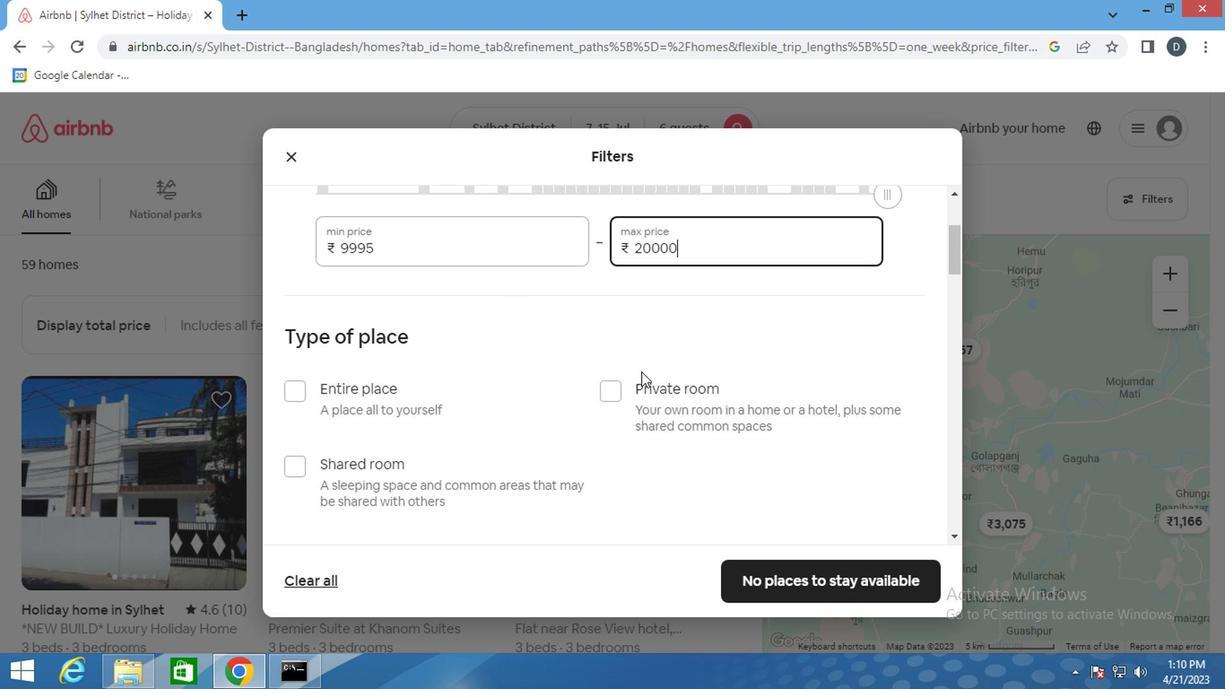 
Action: Mouse moved to (363, 225)
Screenshot: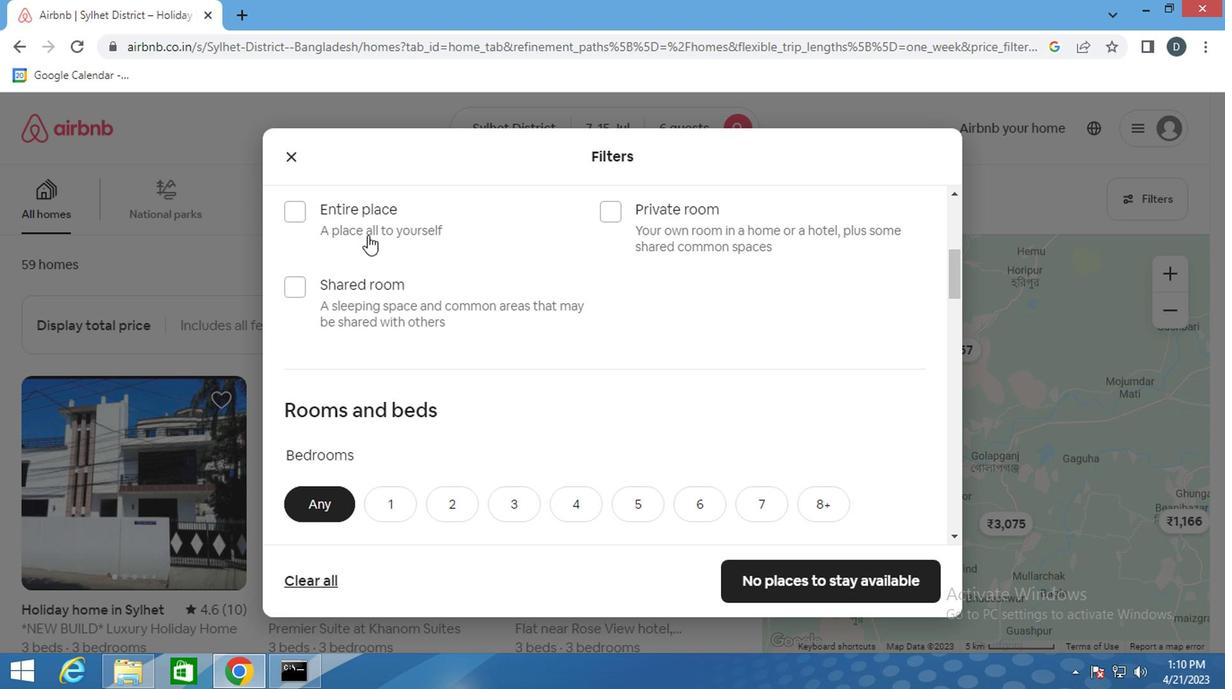 
Action: Mouse pressed left at (363, 225)
Screenshot: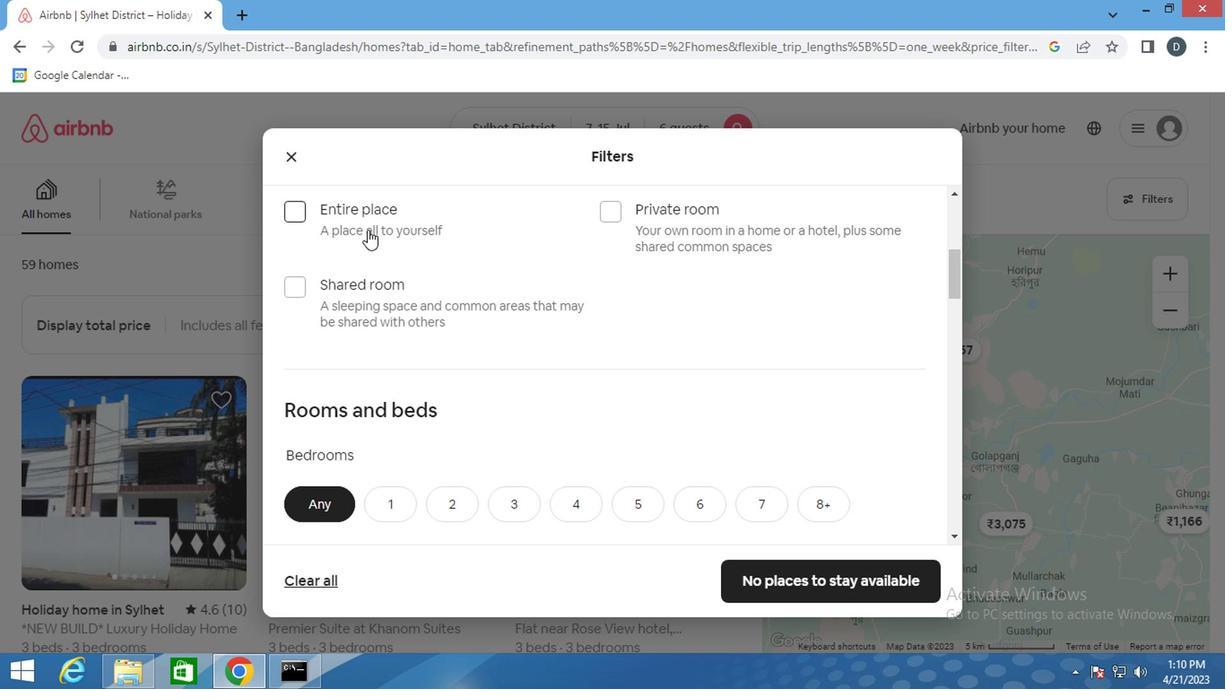 
Action: Mouse moved to (524, 397)
Screenshot: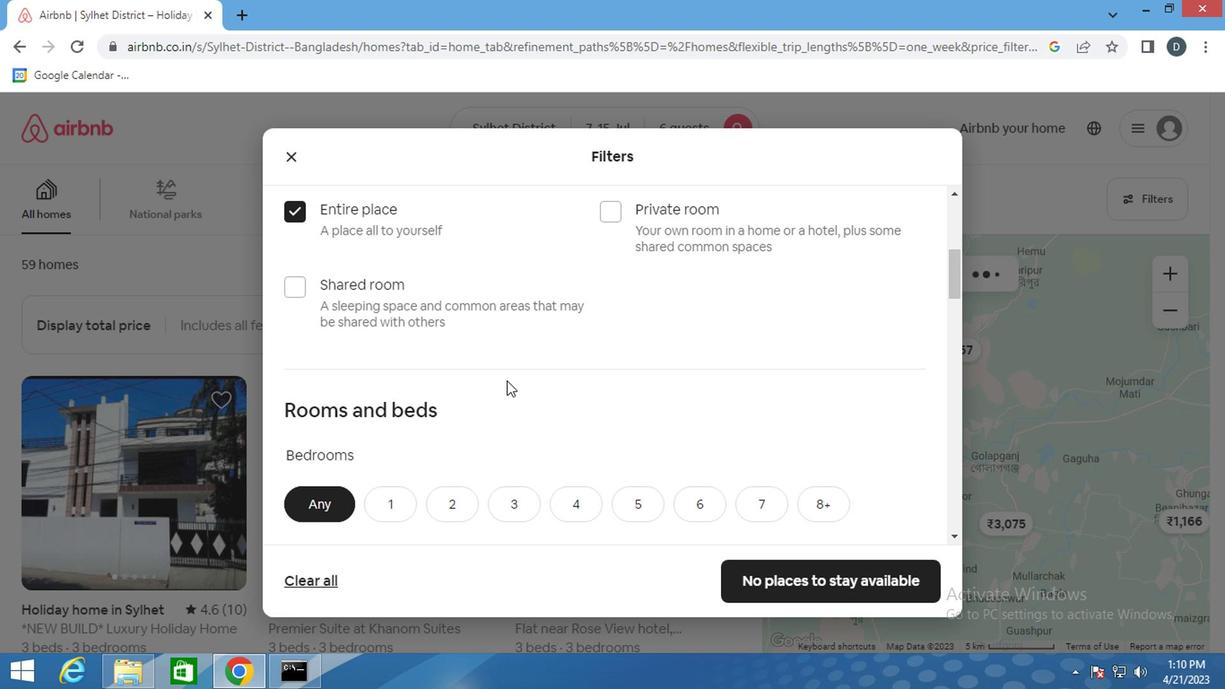 
Action: Mouse scrolled (524, 396) with delta (0, -1)
Screenshot: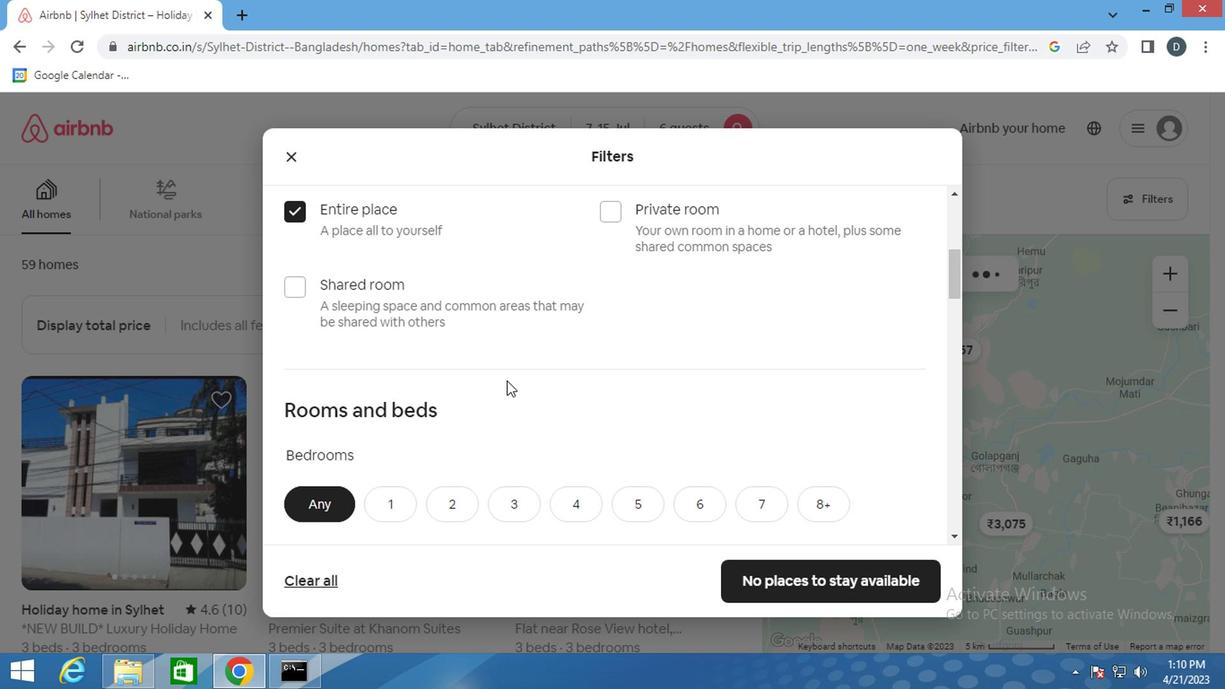
Action: Mouse scrolled (524, 396) with delta (0, -1)
Screenshot: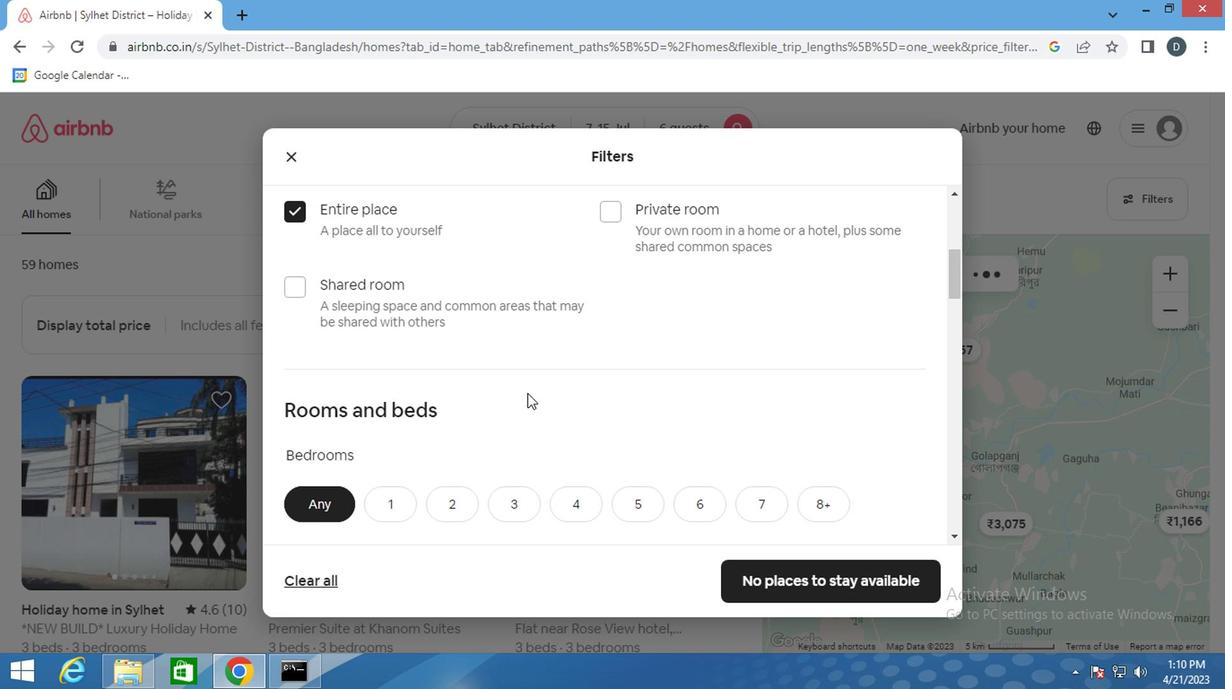 
Action: Mouse moved to (508, 321)
Screenshot: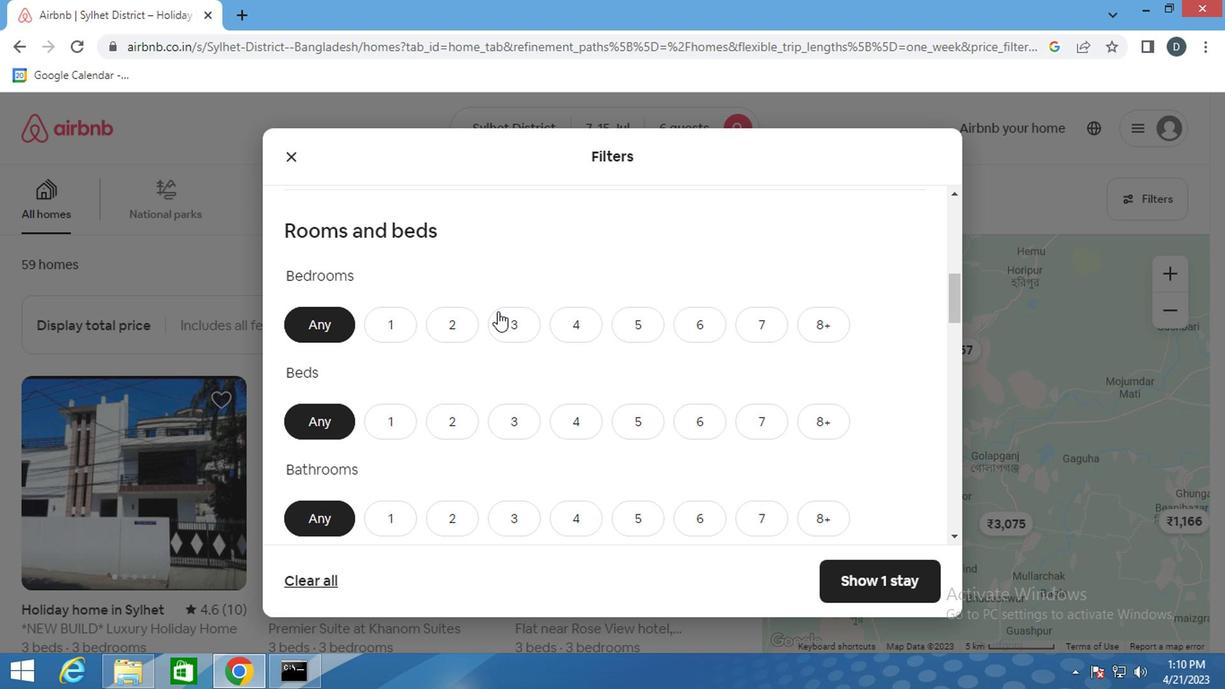 
Action: Mouse pressed left at (508, 321)
Screenshot: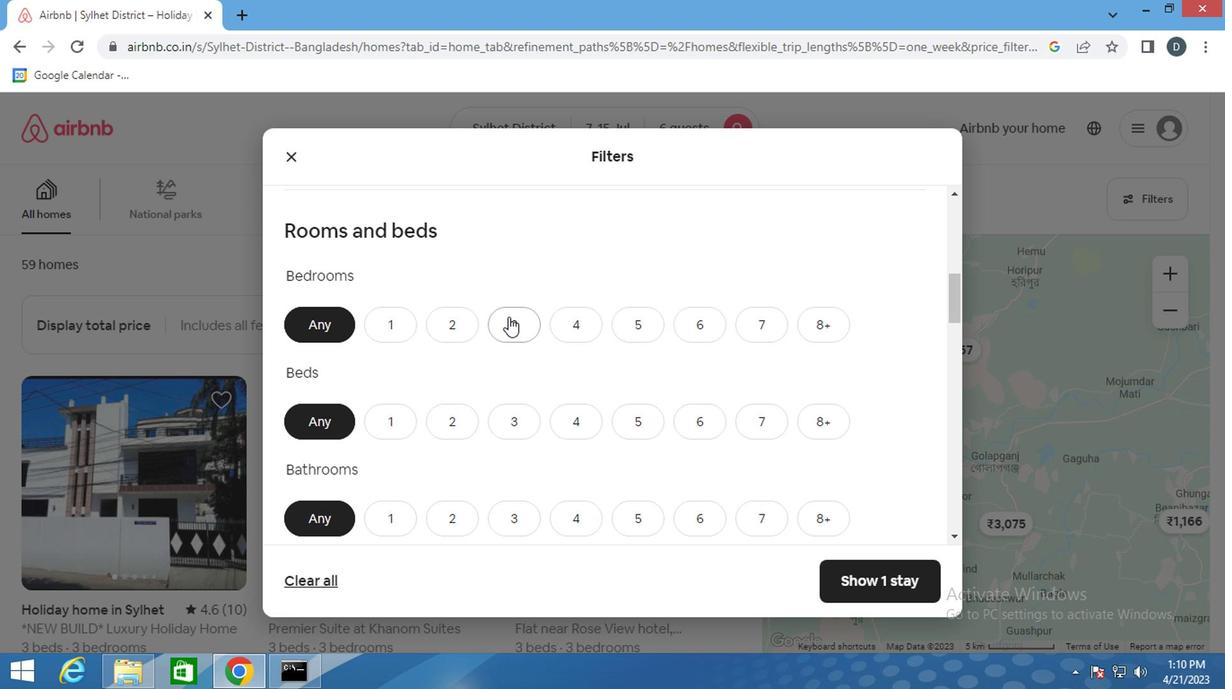 
Action: Mouse moved to (513, 416)
Screenshot: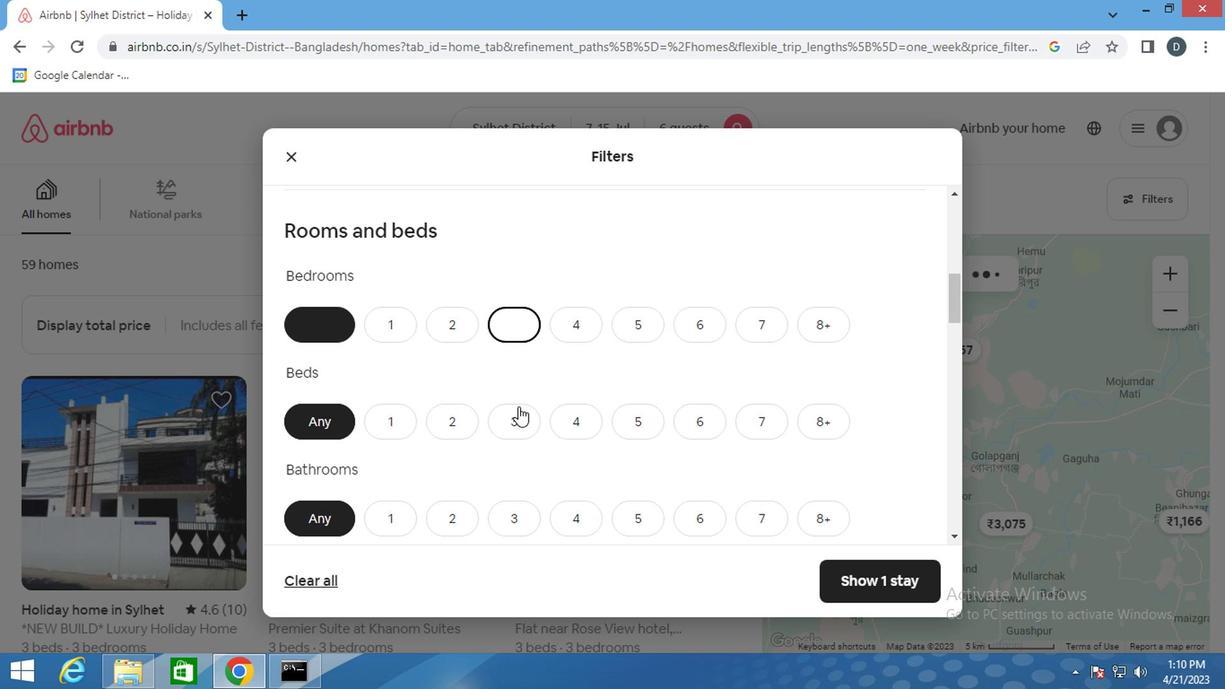 
Action: Mouse pressed left at (513, 416)
Screenshot: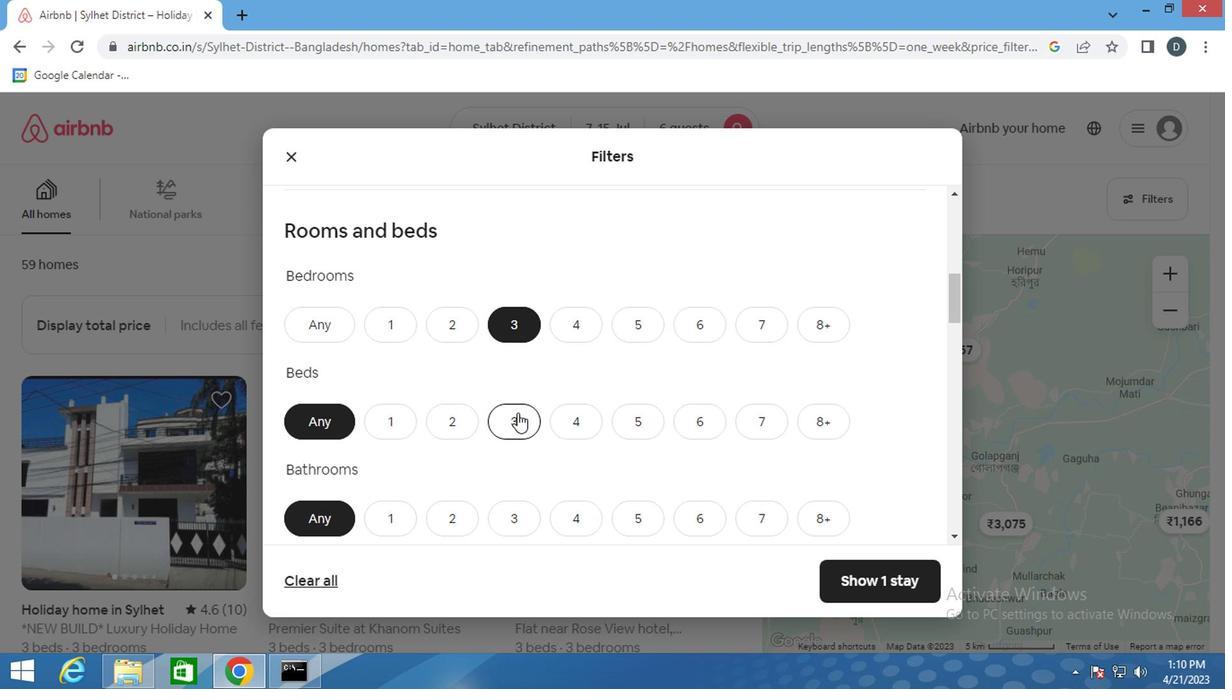 
Action: Mouse moved to (502, 535)
Screenshot: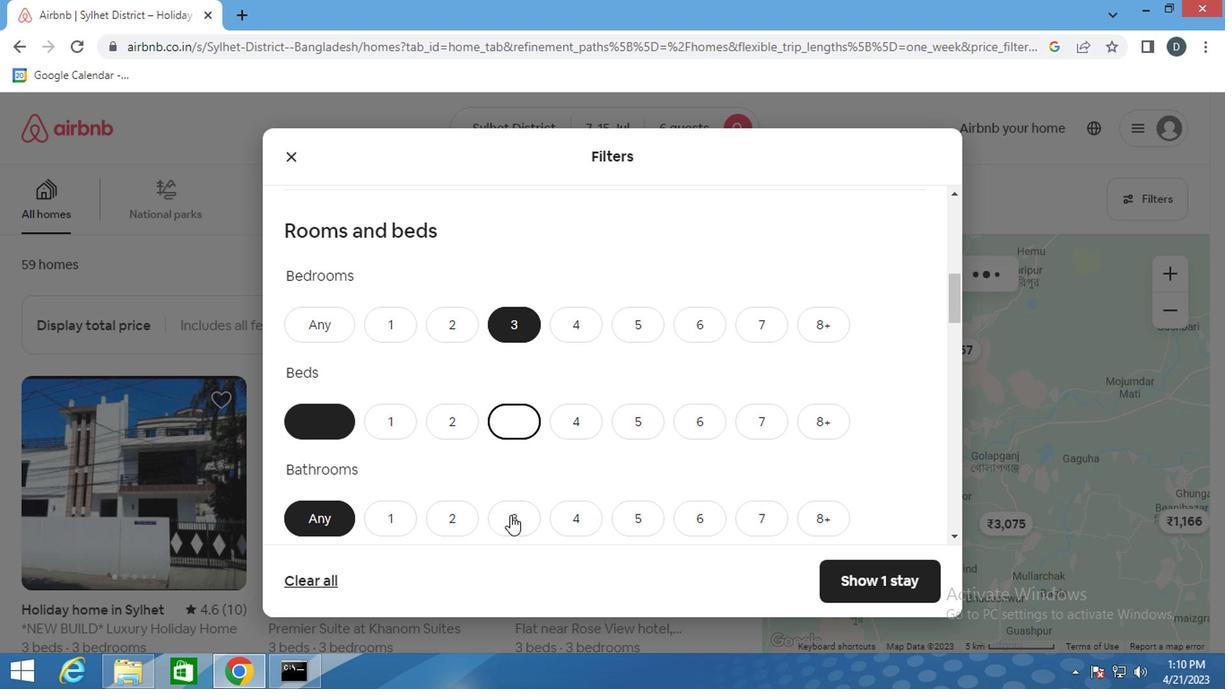 
Action: Mouse pressed left at (502, 535)
Screenshot: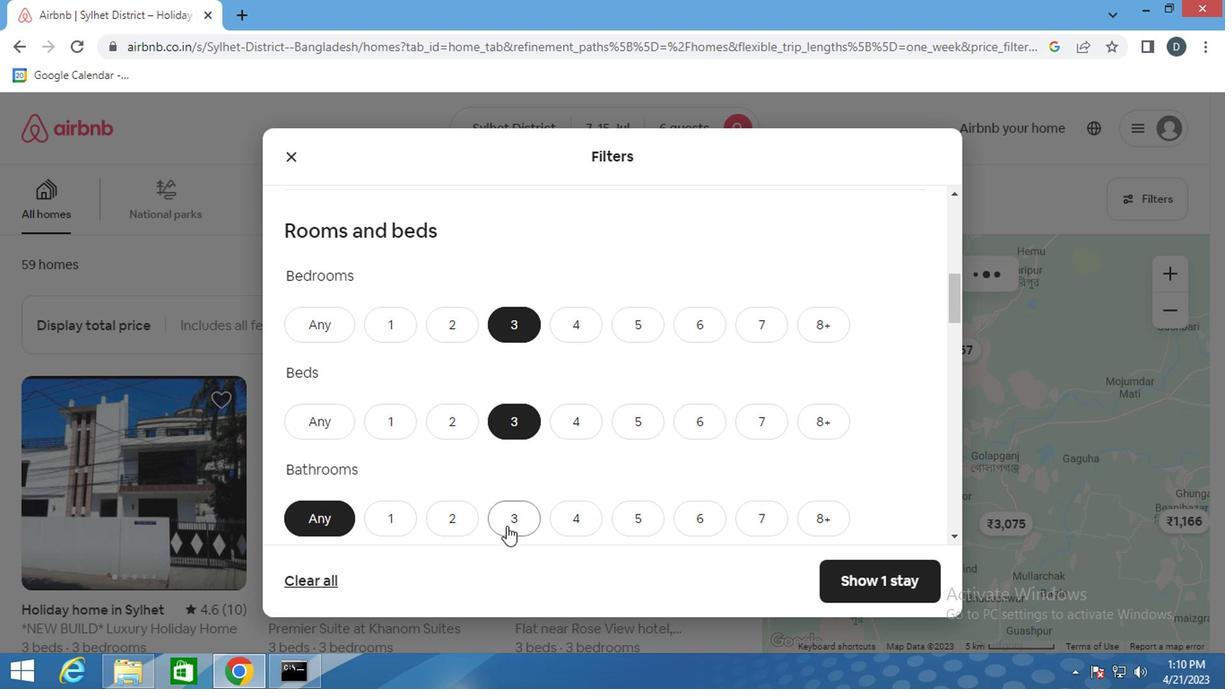 
Action: Mouse moved to (550, 479)
Screenshot: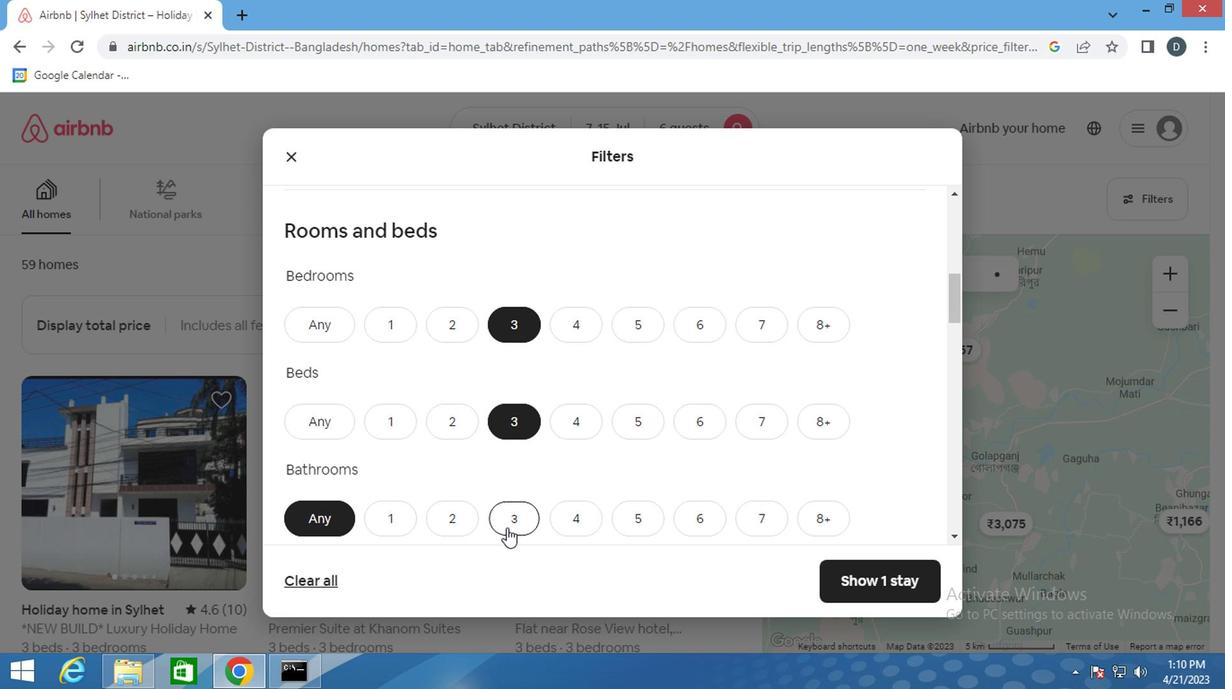 
Action: Mouse scrolled (550, 478) with delta (0, 0)
Screenshot: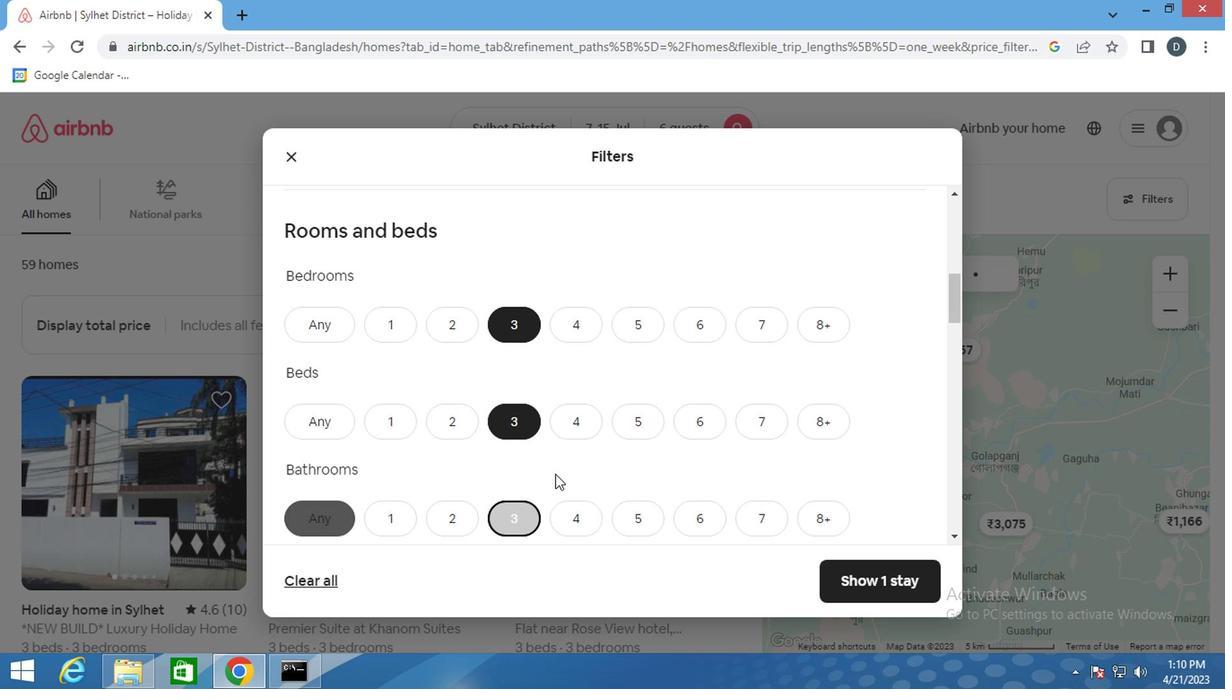 
Action: Mouse scrolled (550, 478) with delta (0, 0)
Screenshot: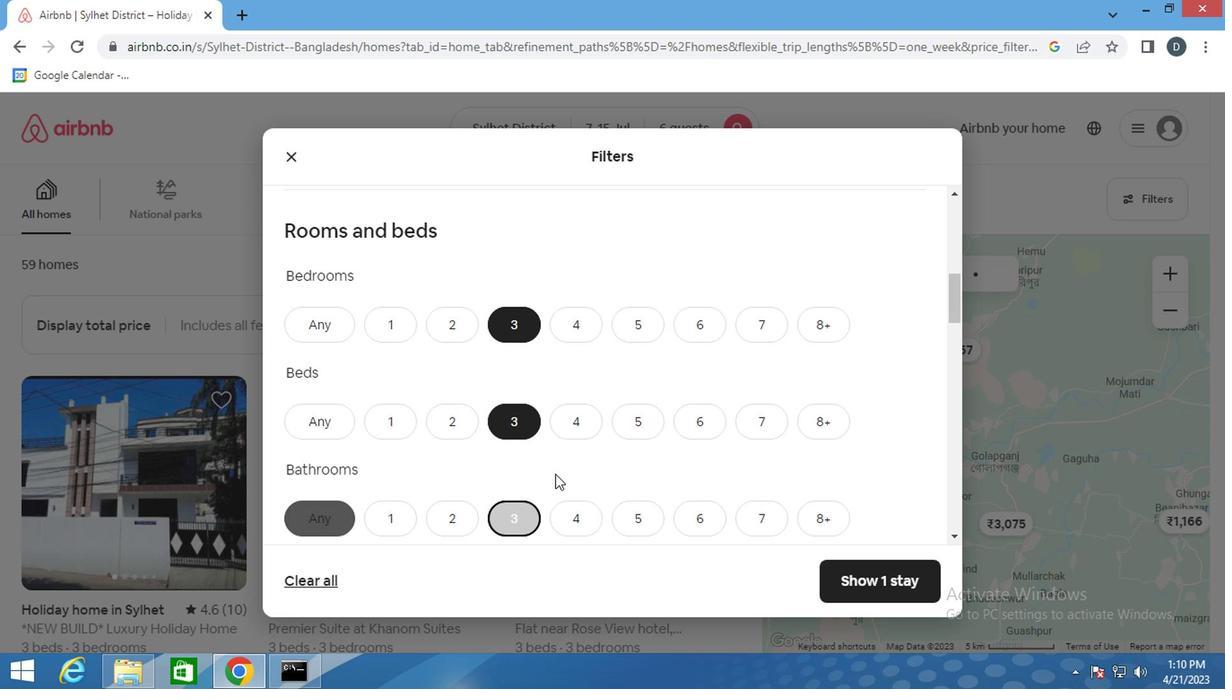 
Action: Mouse scrolled (550, 478) with delta (0, 0)
Screenshot: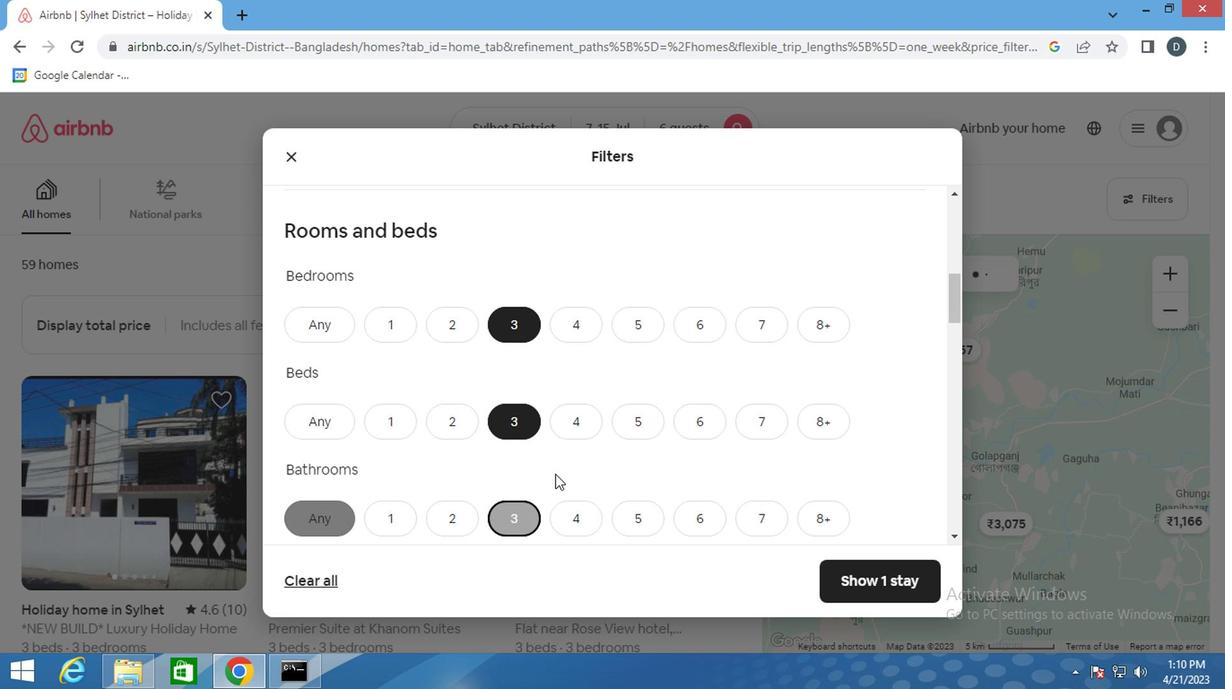 
Action: Mouse scrolled (550, 478) with delta (0, 0)
Screenshot: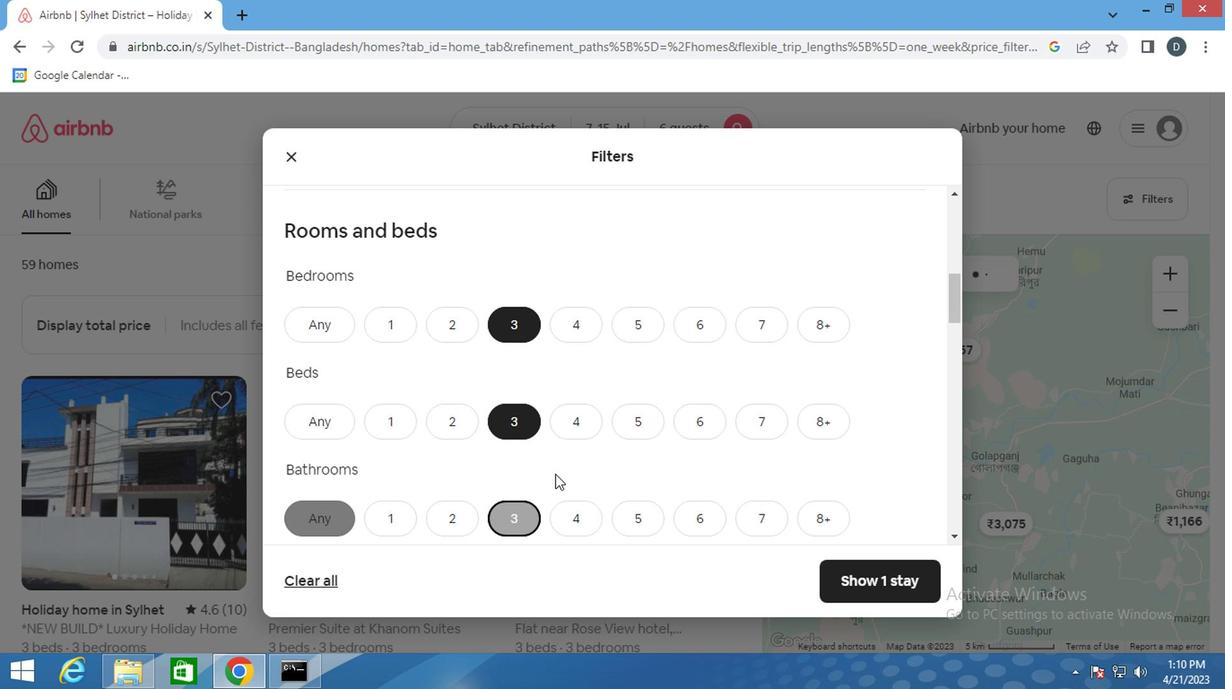 
Action: Mouse moved to (370, 361)
Screenshot: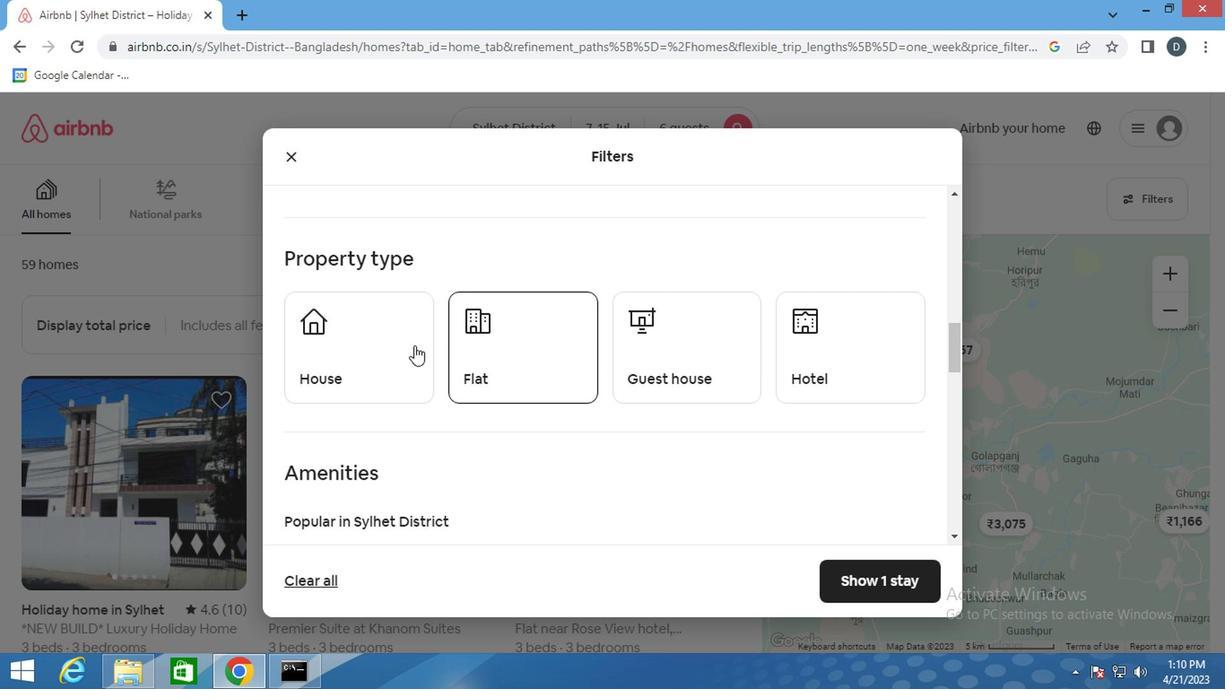 
Action: Mouse pressed left at (370, 361)
Screenshot: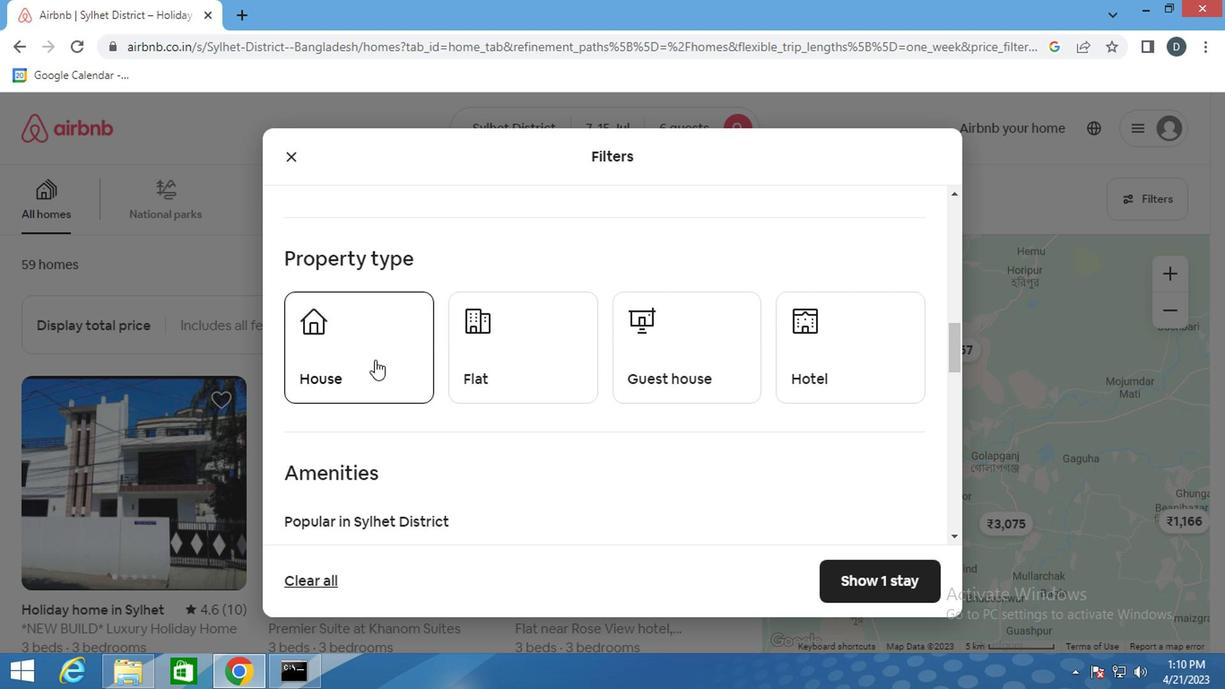 
Action: Mouse moved to (501, 359)
Screenshot: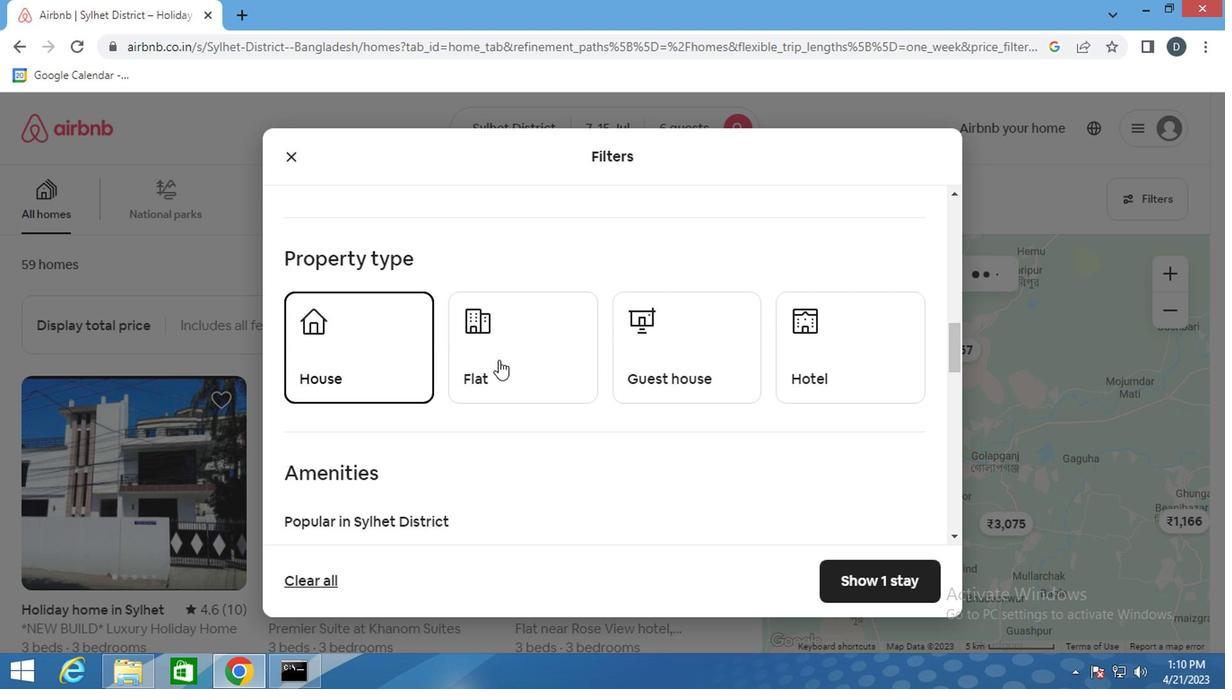 
Action: Mouse pressed left at (501, 359)
Screenshot: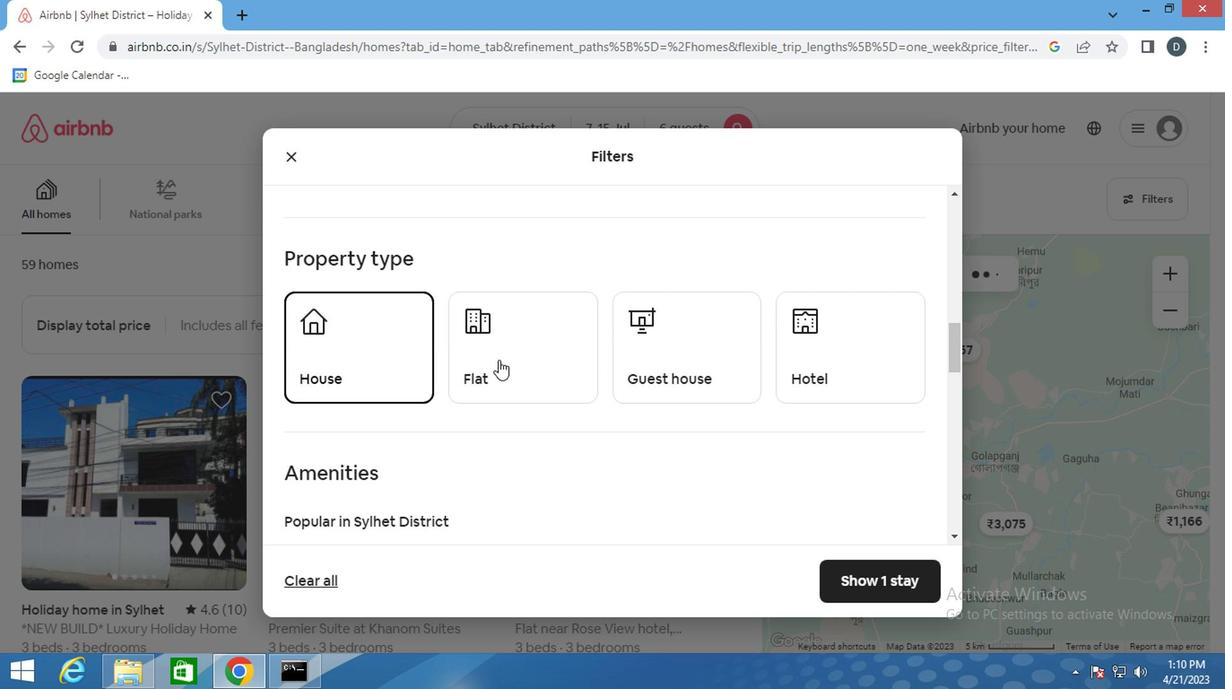 
Action: Mouse moved to (670, 359)
Screenshot: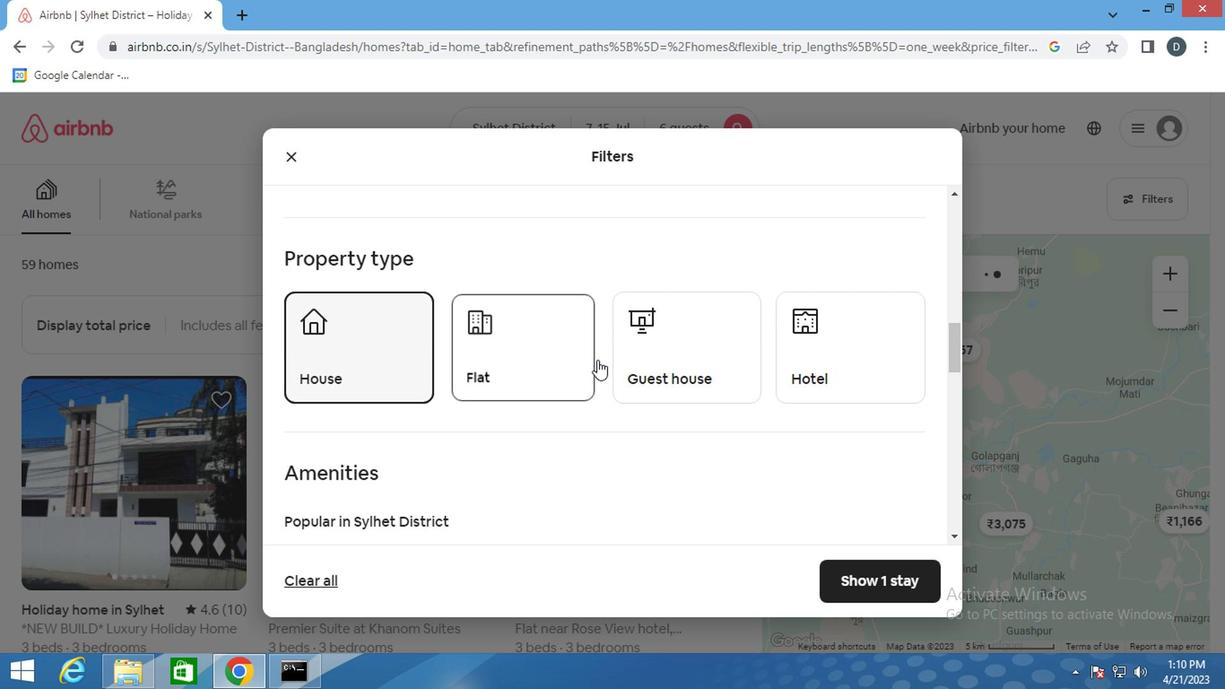 
Action: Mouse pressed left at (670, 359)
Screenshot: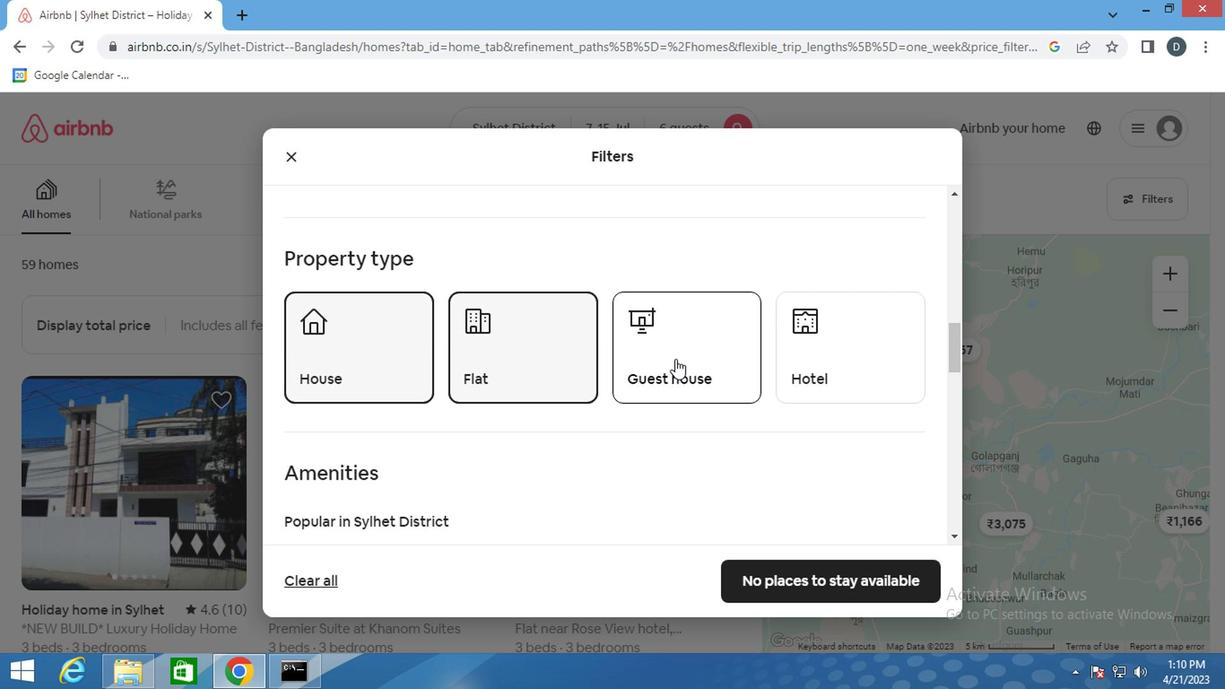 
Action: Mouse moved to (747, 395)
Screenshot: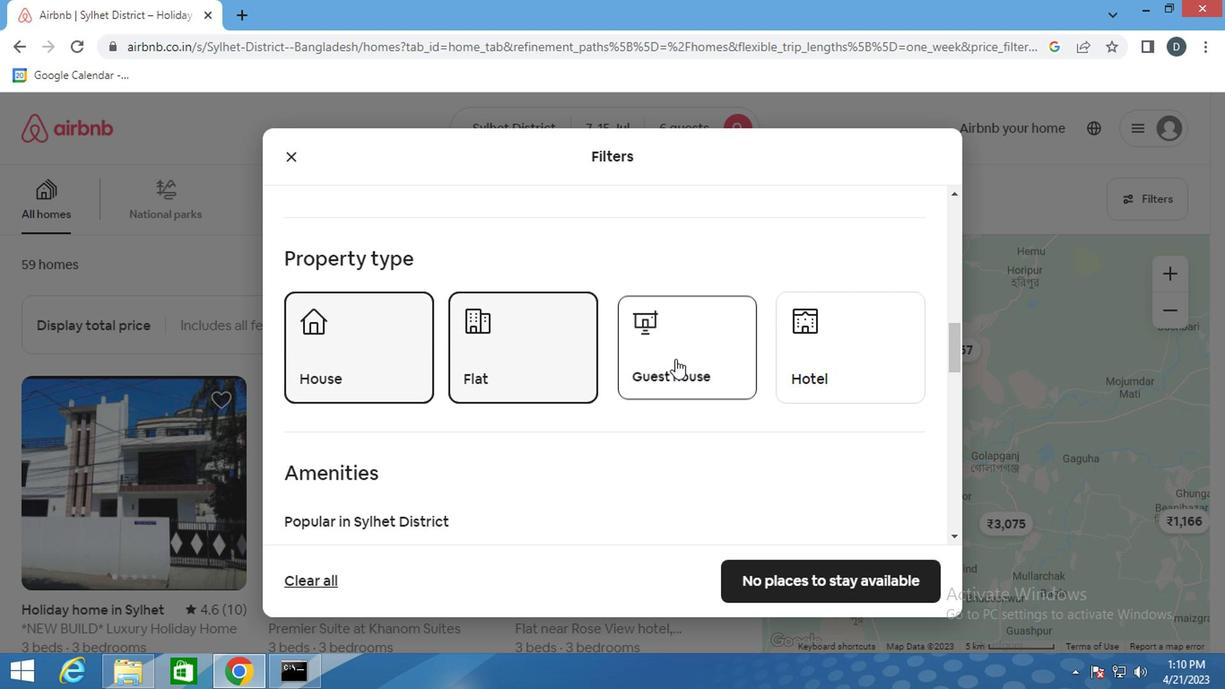 
Action: Mouse scrolled (747, 394) with delta (0, -1)
Screenshot: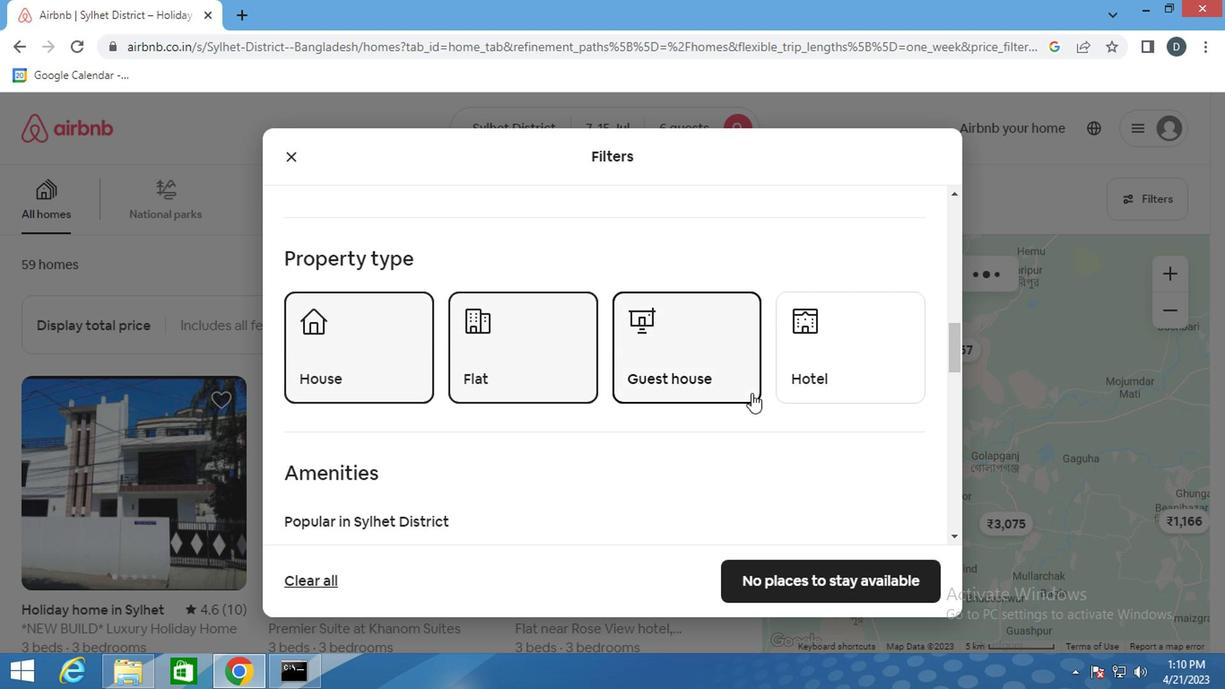 
Action: Mouse scrolled (747, 394) with delta (0, -1)
Screenshot: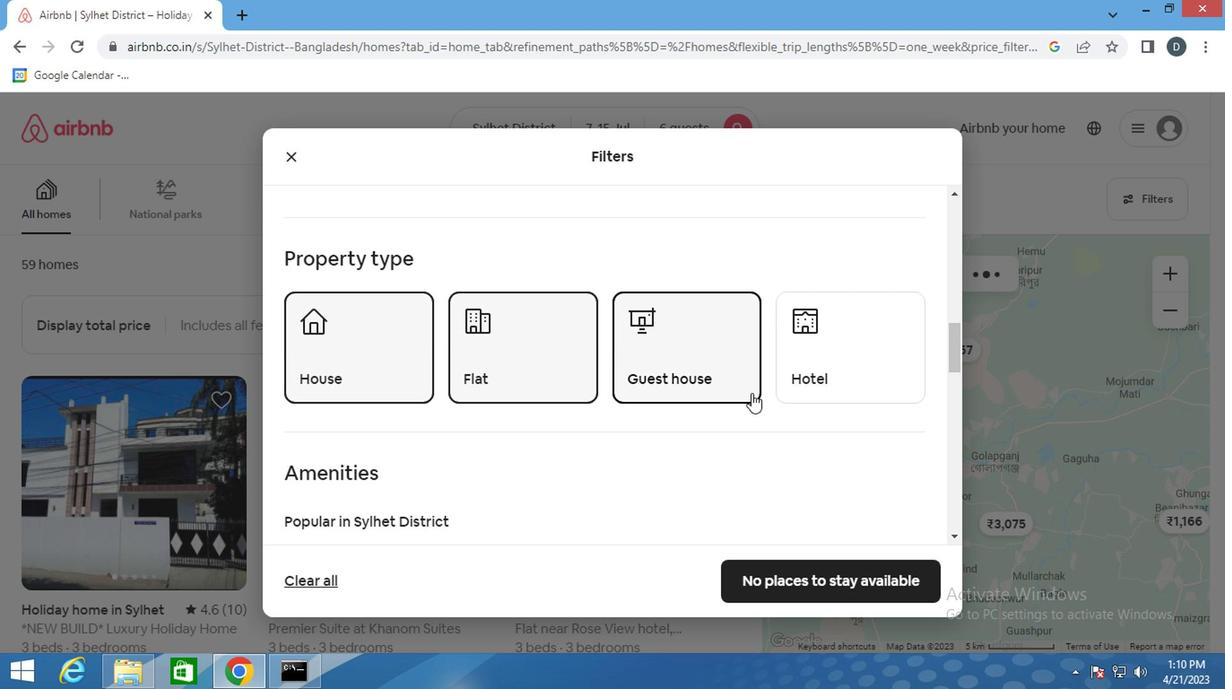 
Action: Mouse moved to (654, 361)
Screenshot: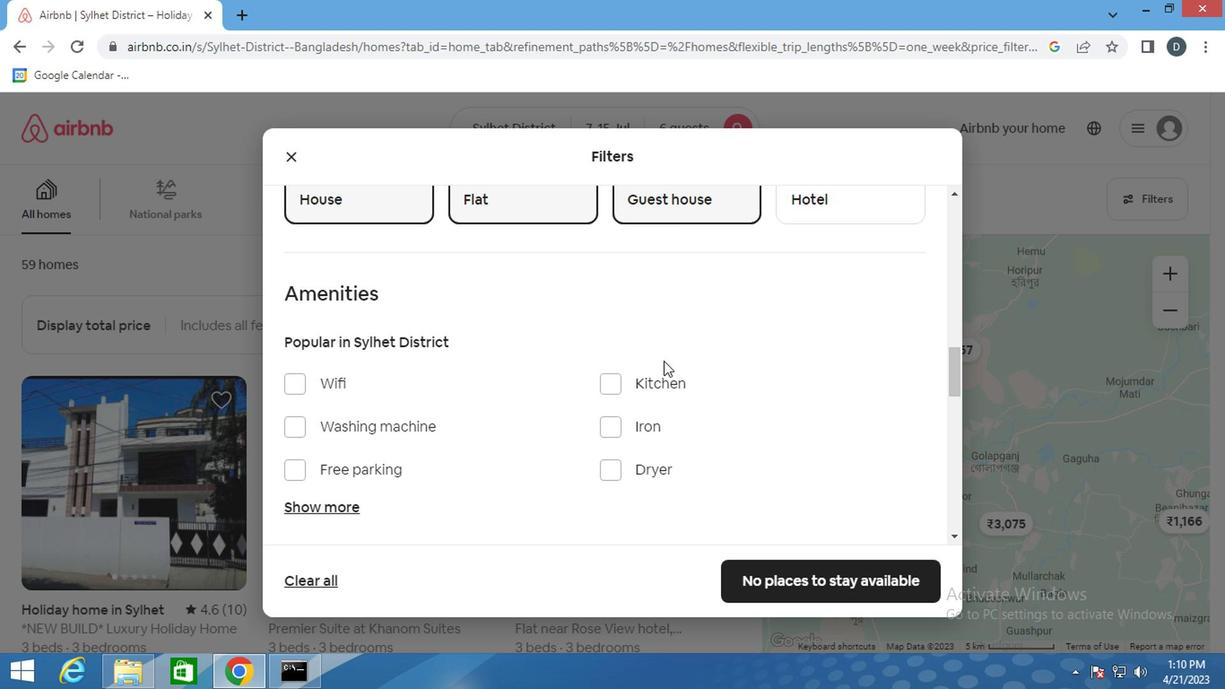
Action: Mouse scrolled (654, 361) with delta (0, 0)
Screenshot: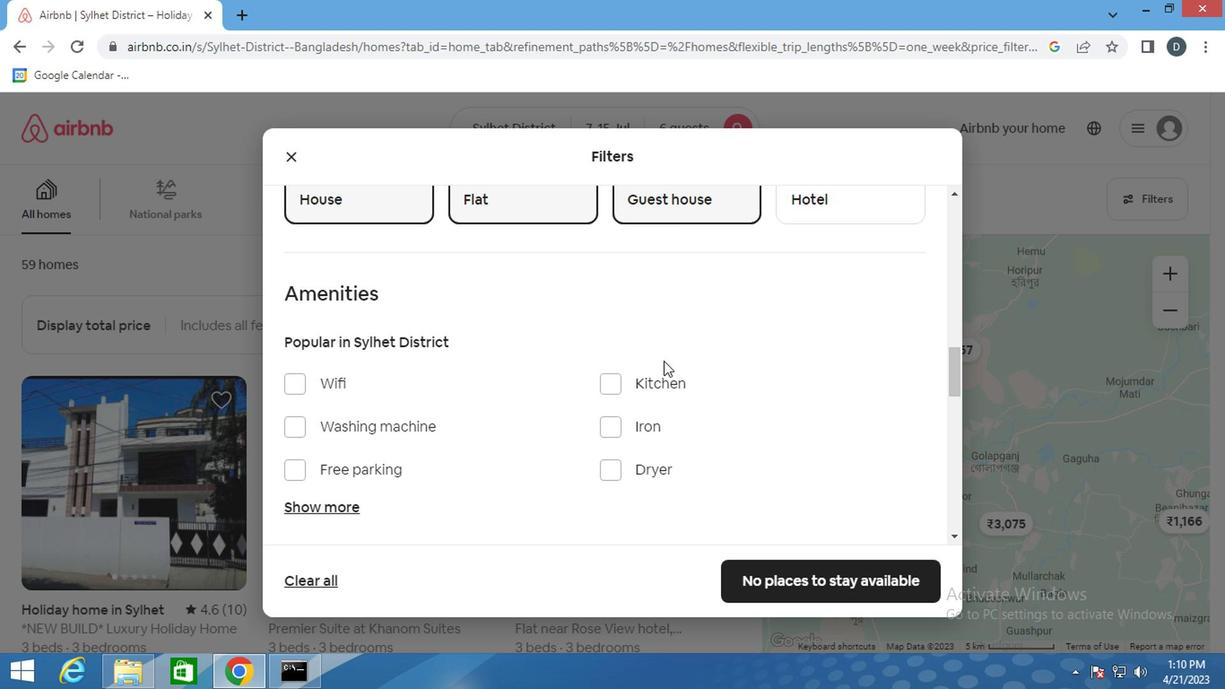 
Action: Mouse moved to (652, 361)
Screenshot: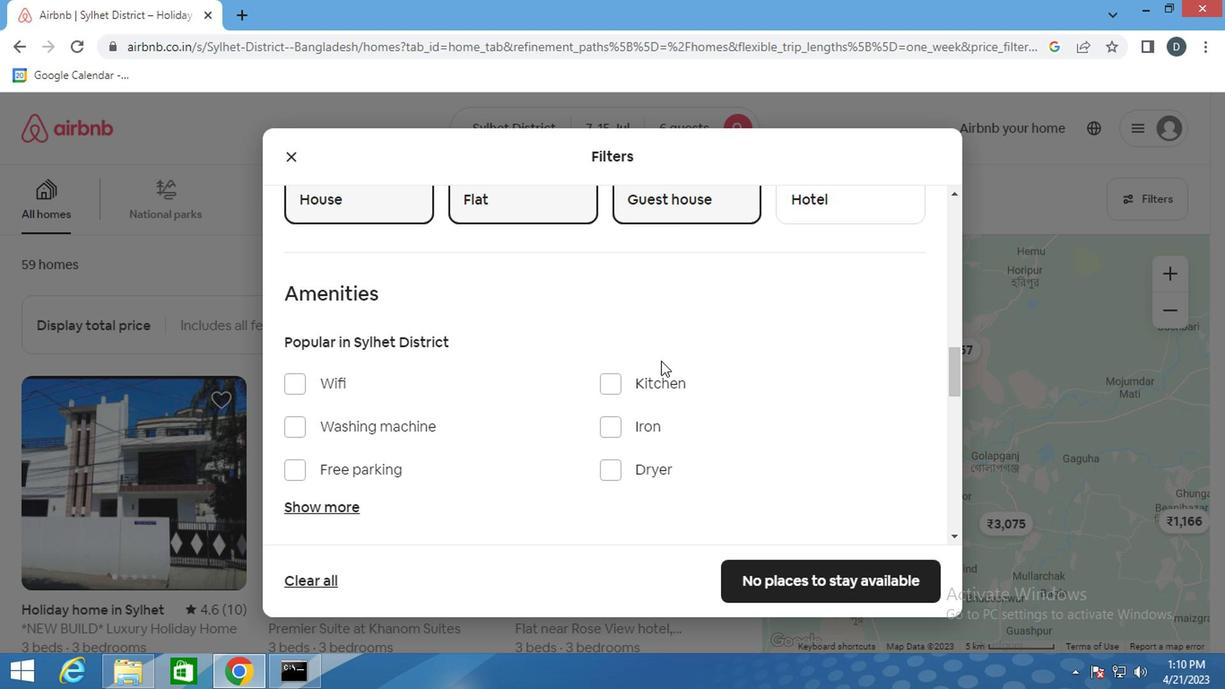
Action: Mouse scrolled (652, 361) with delta (0, 0)
Screenshot: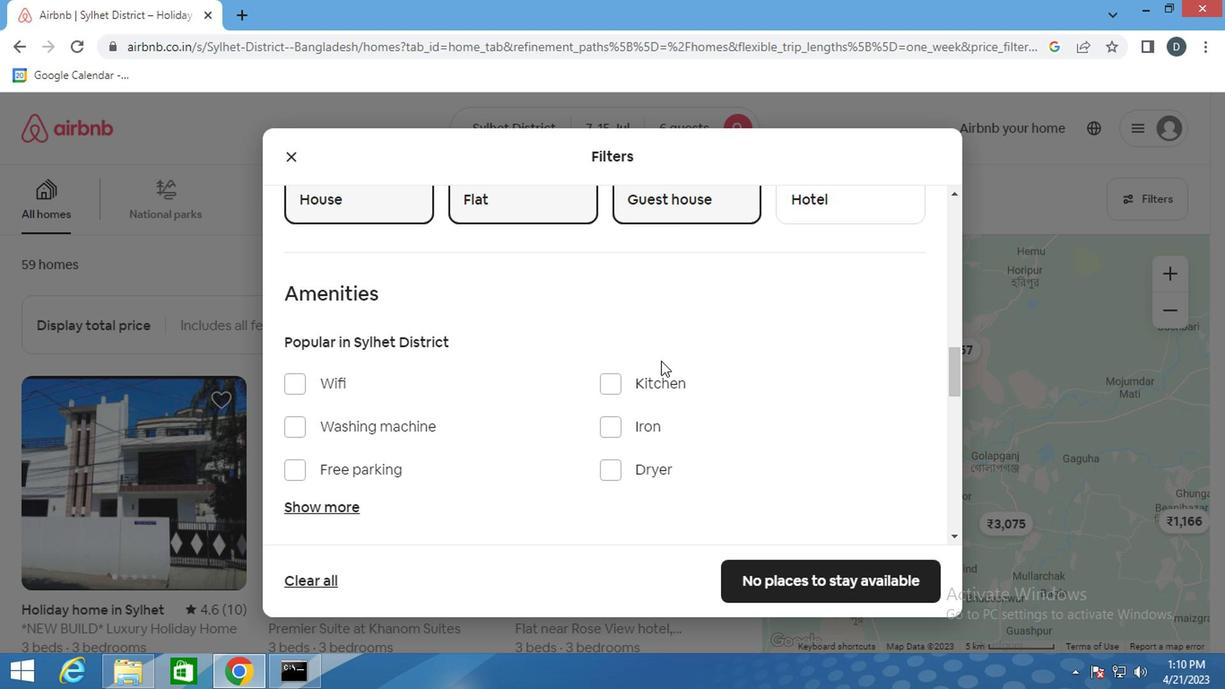 
Action: Mouse moved to (331, 319)
Screenshot: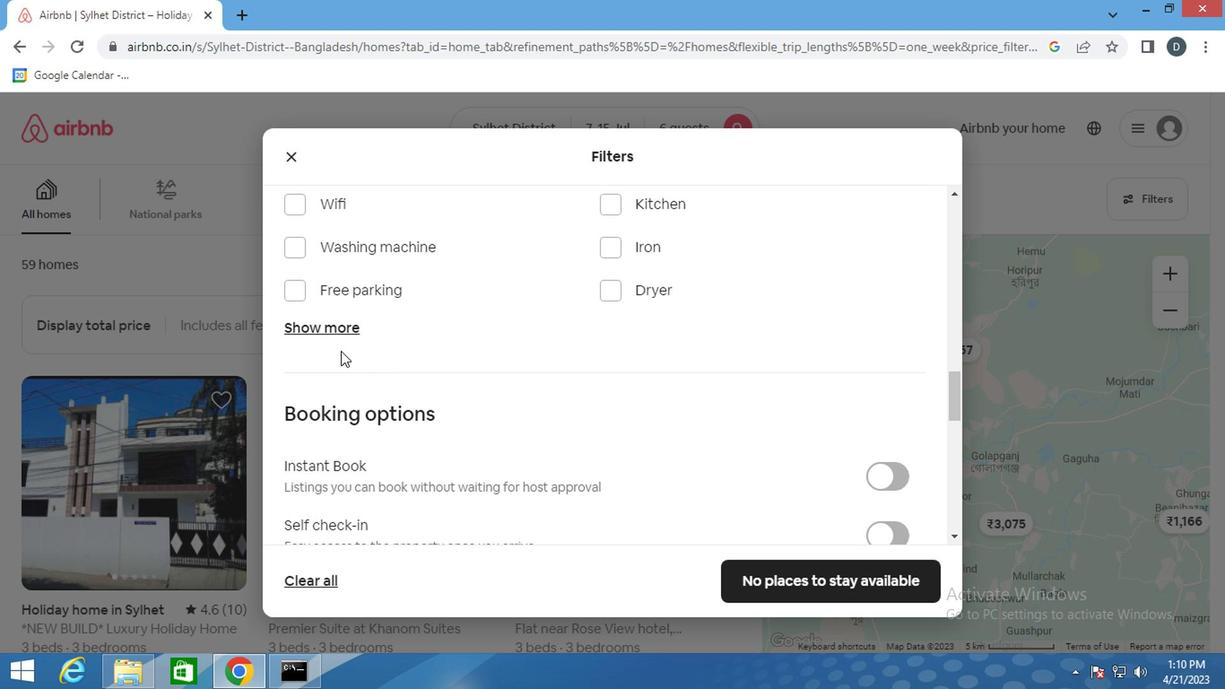 
Action: Mouse pressed left at (331, 319)
Screenshot: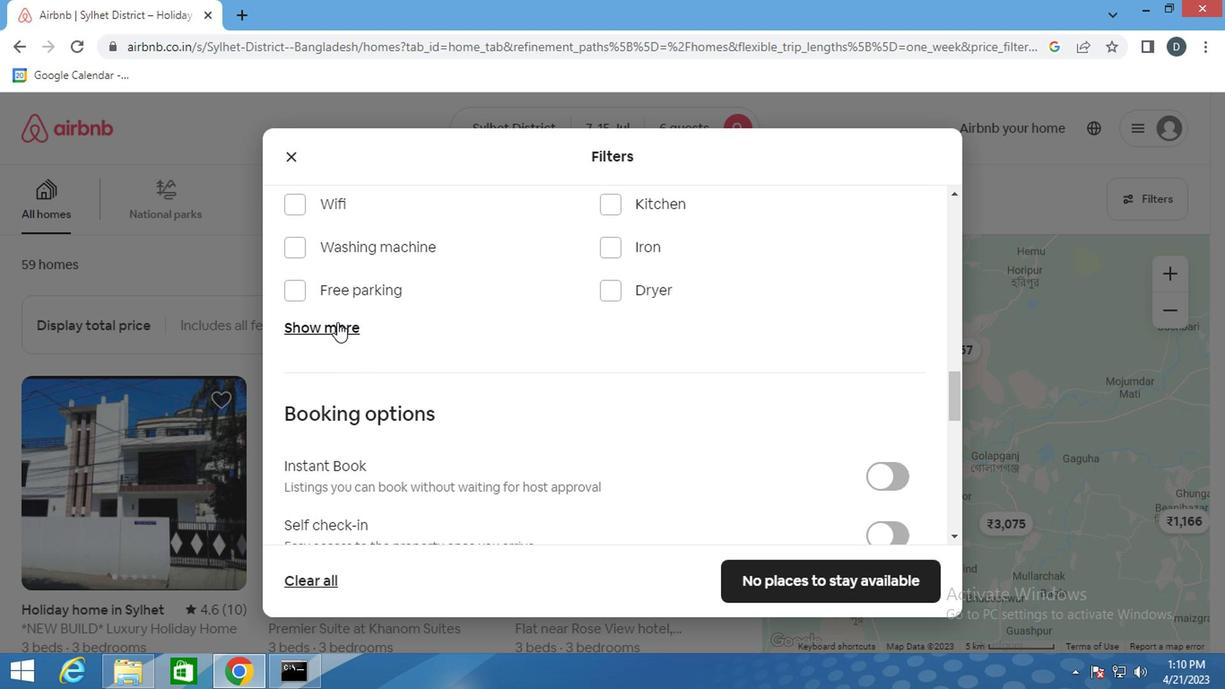 
Action: Mouse moved to (378, 396)
Screenshot: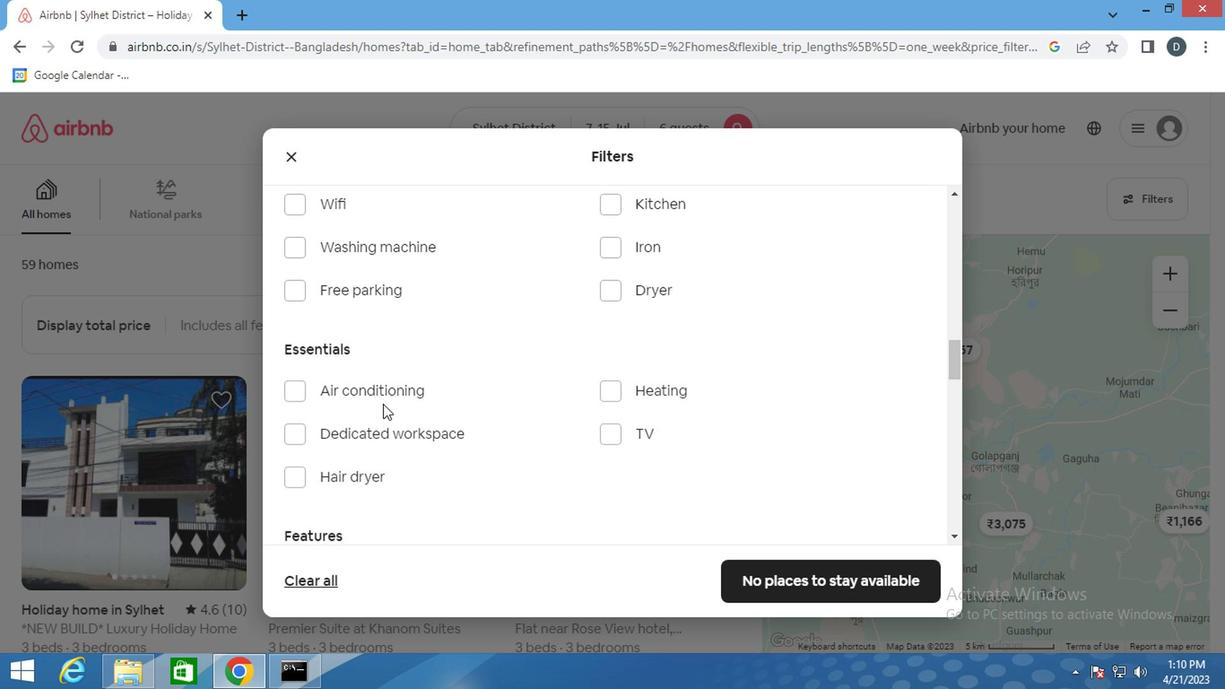 
Action: Mouse pressed left at (378, 396)
Screenshot: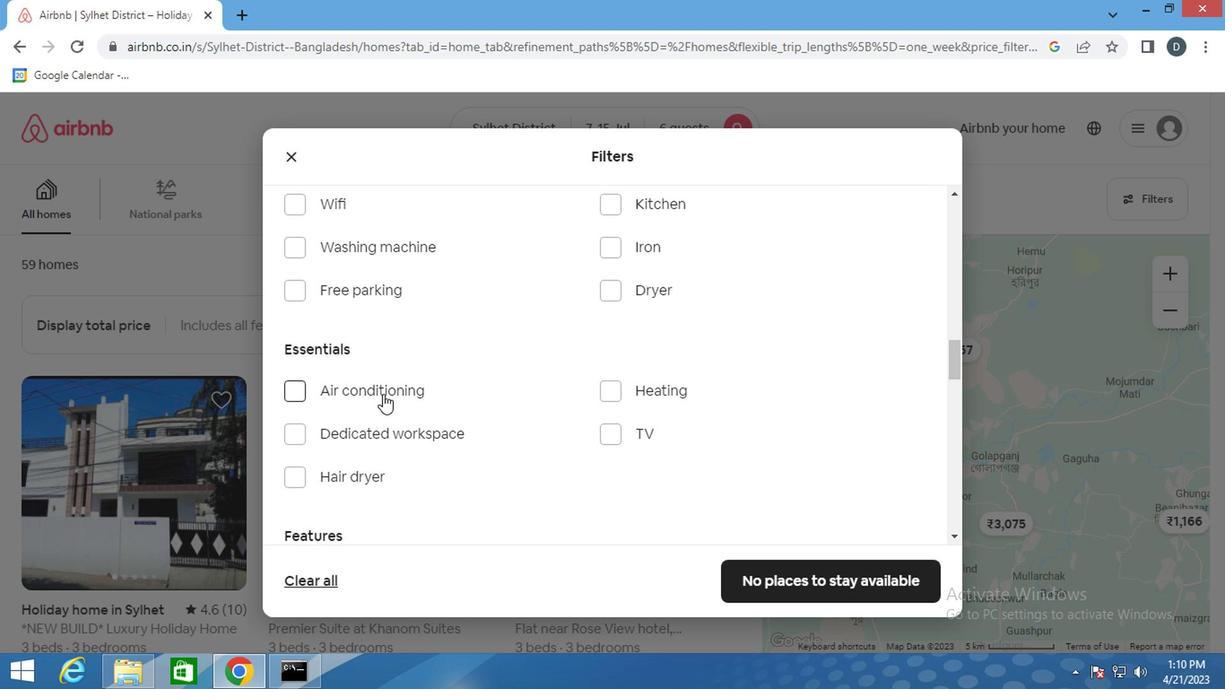 
Action: Mouse moved to (504, 412)
Screenshot: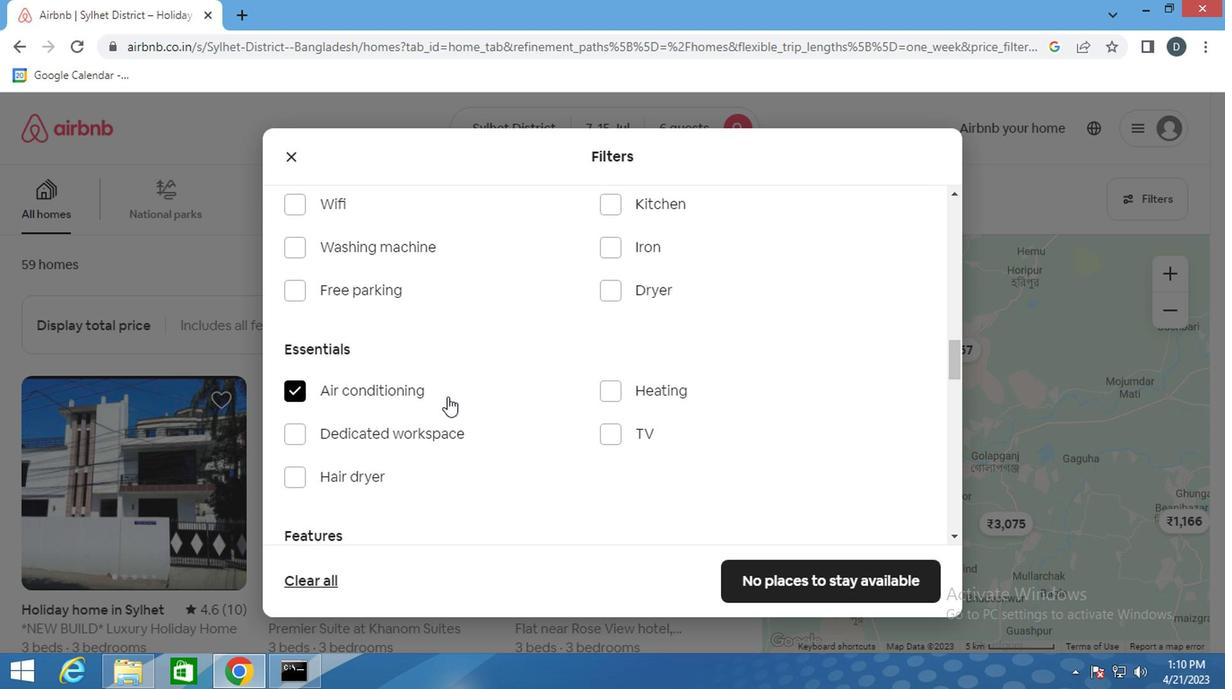 
Action: Mouse scrolled (504, 411) with delta (0, 0)
Screenshot: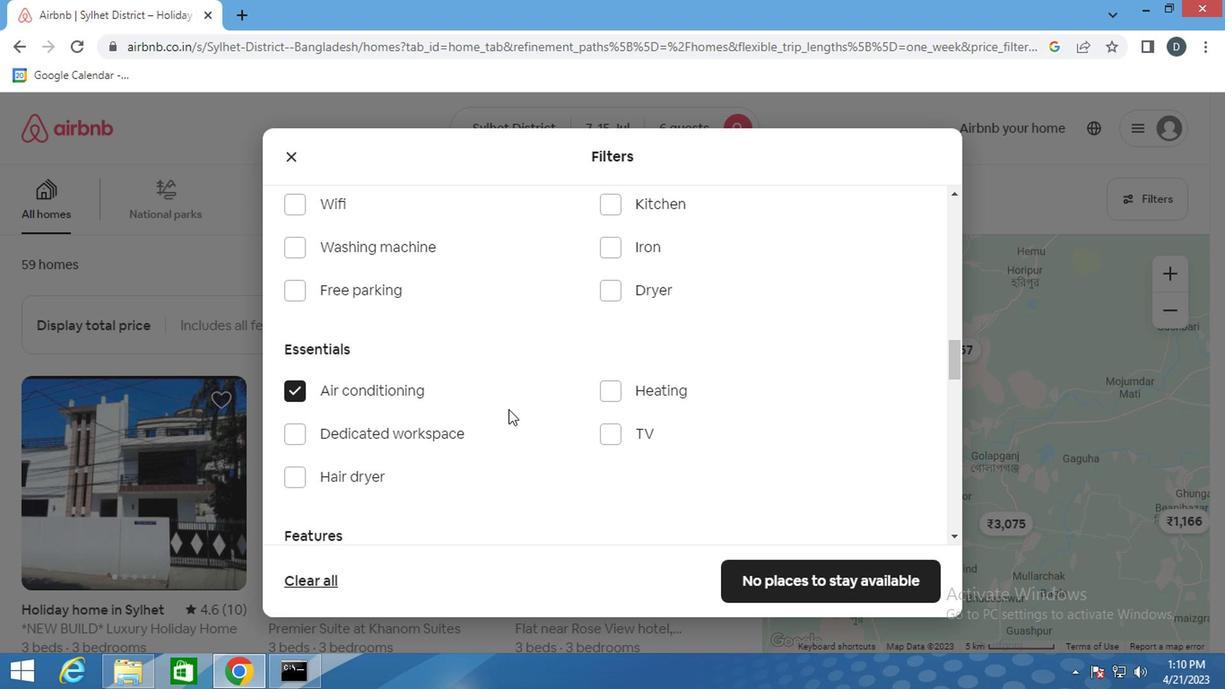 
Action: Mouse scrolled (504, 411) with delta (0, 0)
Screenshot: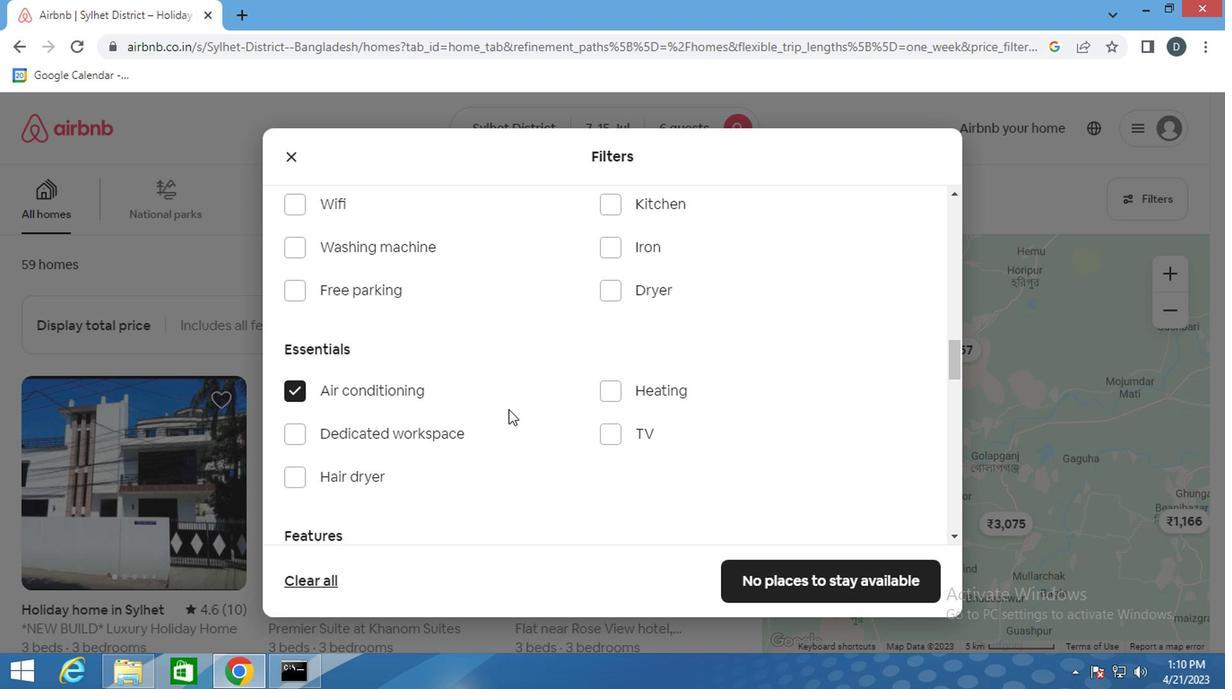 
Action: Mouse scrolled (504, 411) with delta (0, 0)
Screenshot: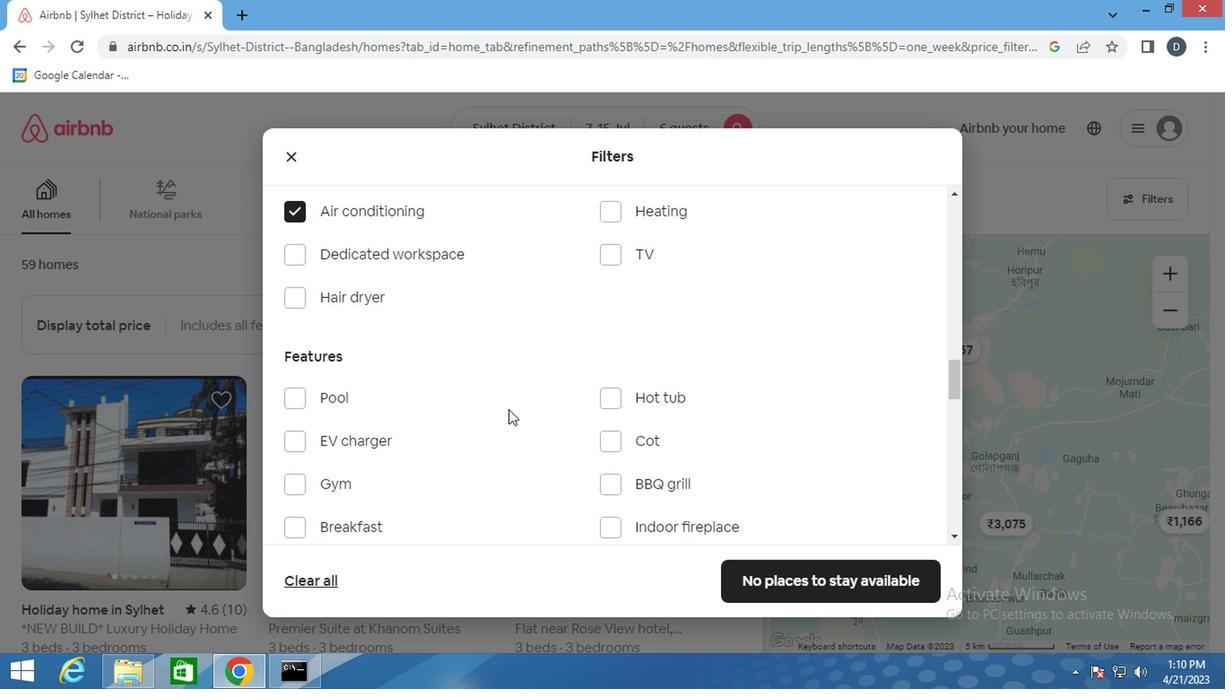 
Action: Mouse scrolled (504, 411) with delta (0, 0)
Screenshot: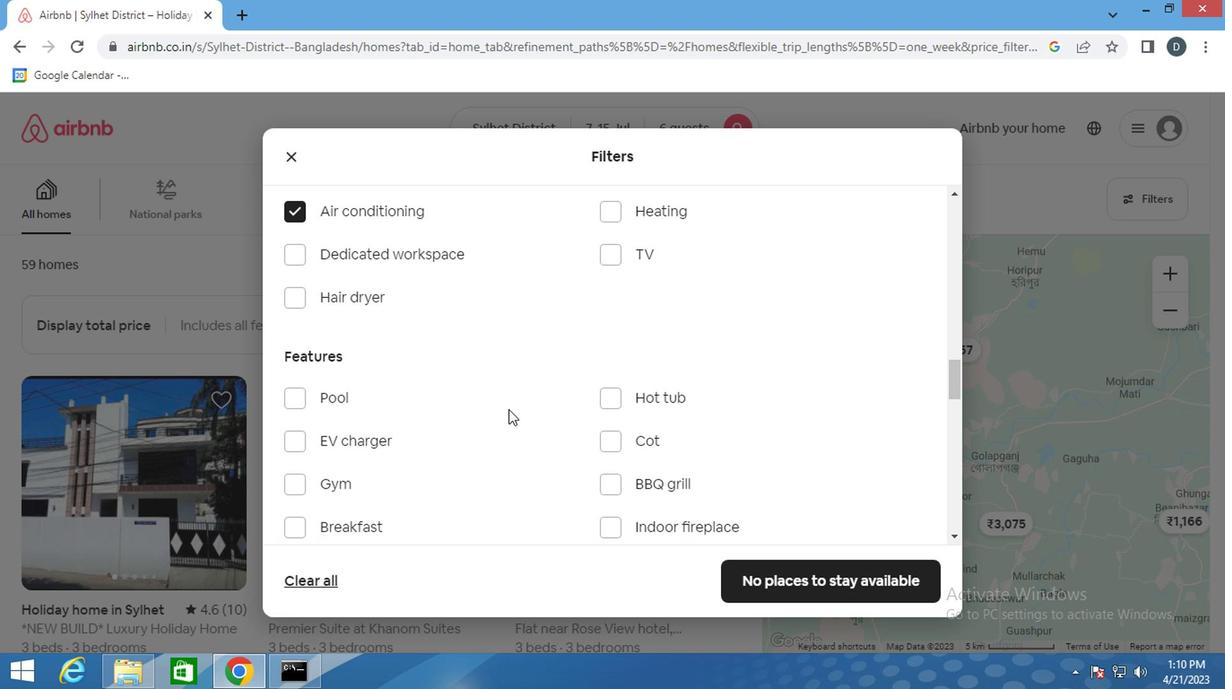 
Action: Mouse scrolled (504, 411) with delta (0, 0)
Screenshot: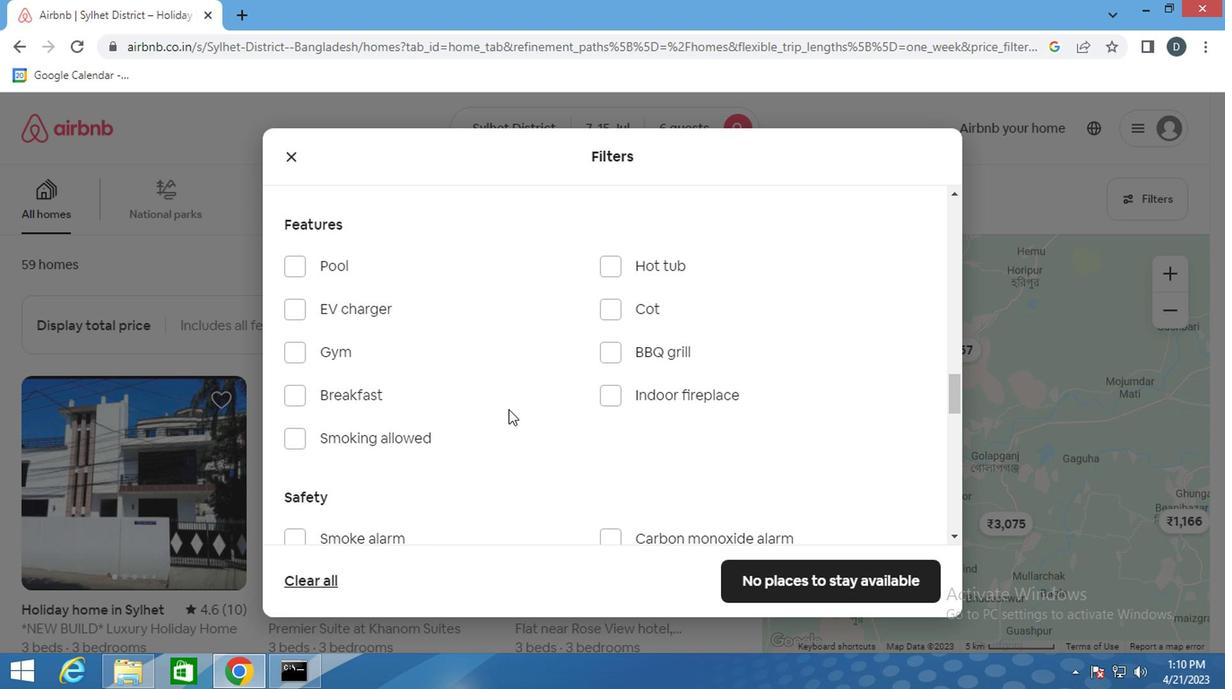 
Action: Mouse scrolled (504, 411) with delta (0, 0)
Screenshot: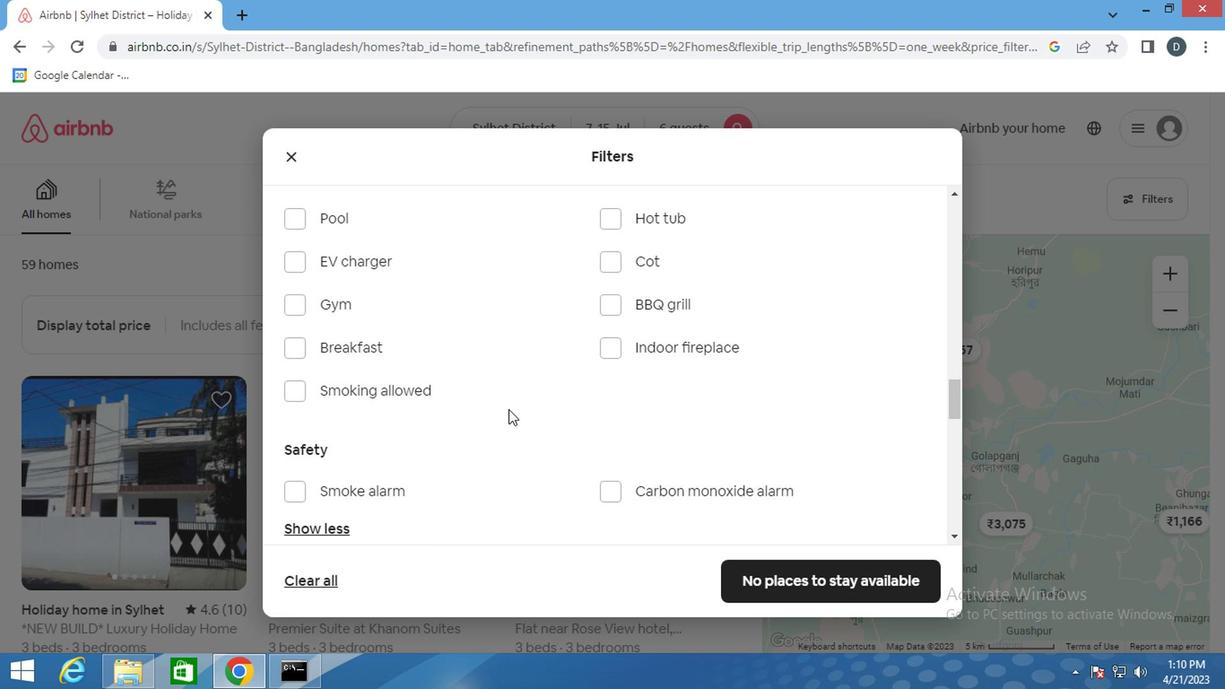 
Action: Mouse scrolled (504, 411) with delta (0, 0)
Screenshot: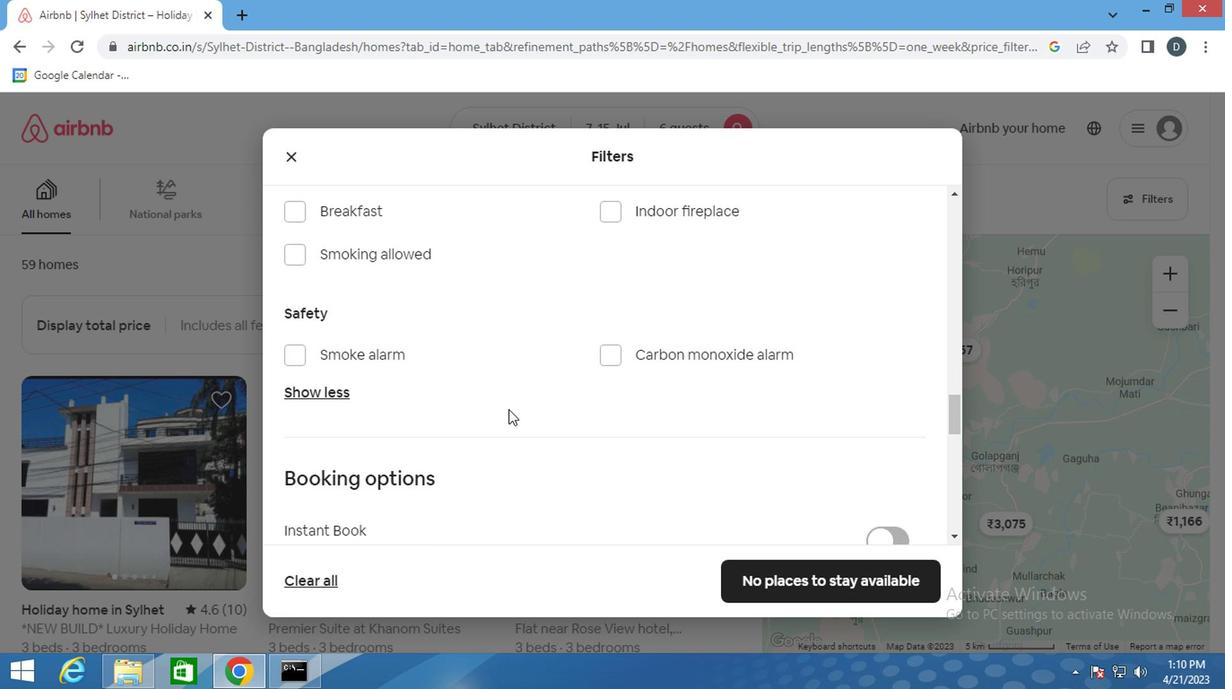 
Action: Mouse moved to (526, 412)
Screenshot: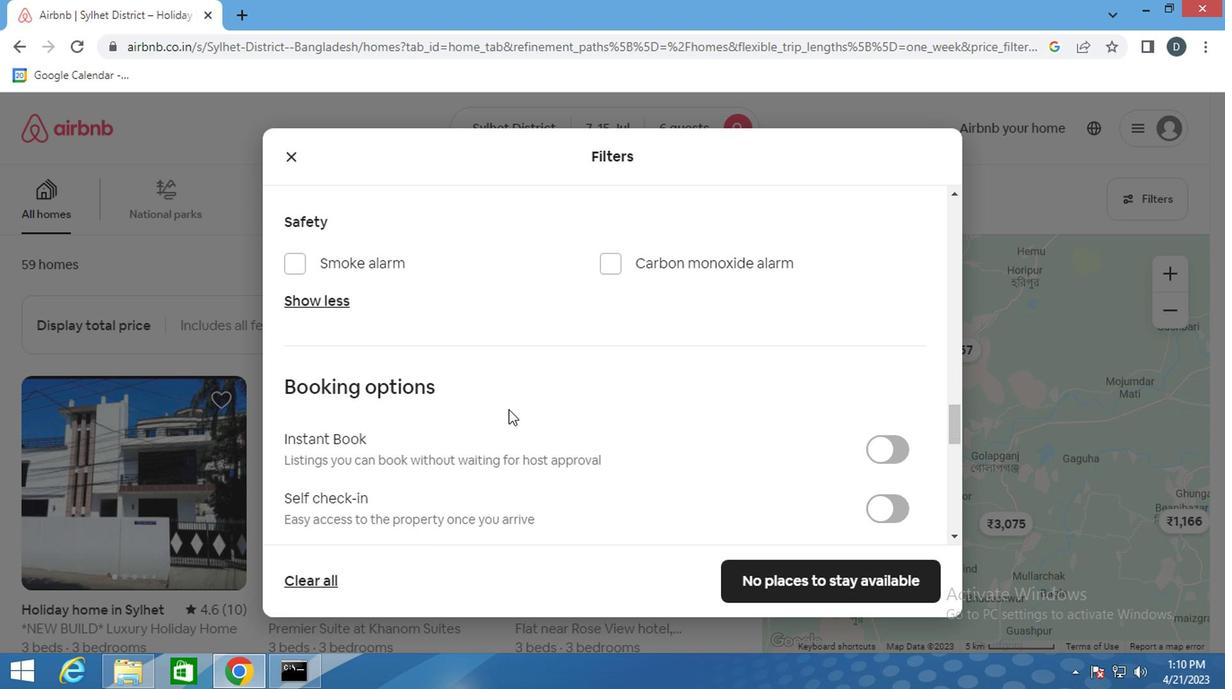 
Action: Mouse scrolled (526, 412) with delta (0, 0)
Screenshot: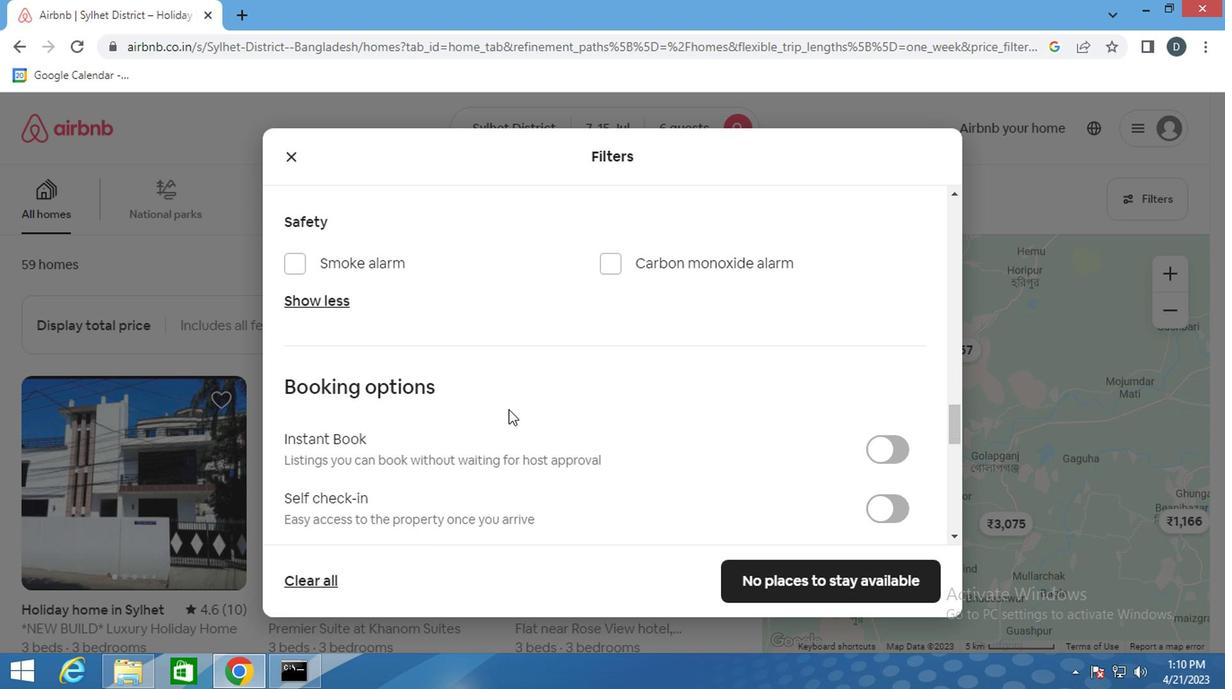 
Action: Mouse moved to (858, 377)
Screenshot: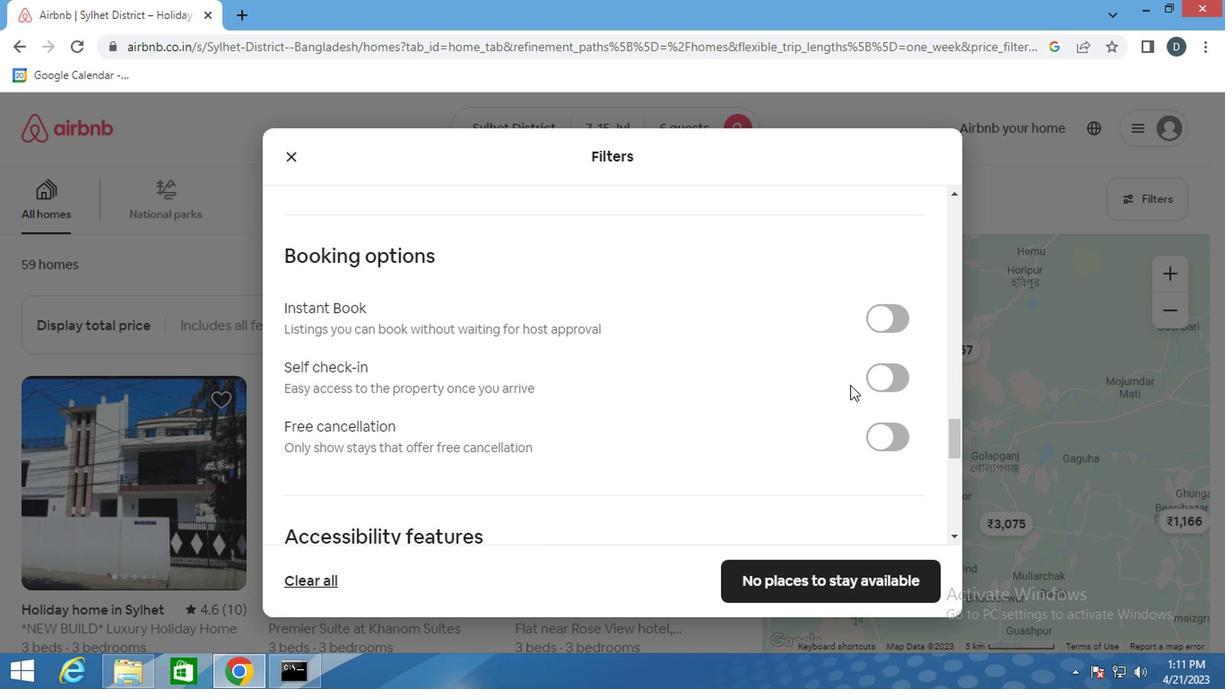 
Action: Mouse pressed left at (858, 377)
Screenshot: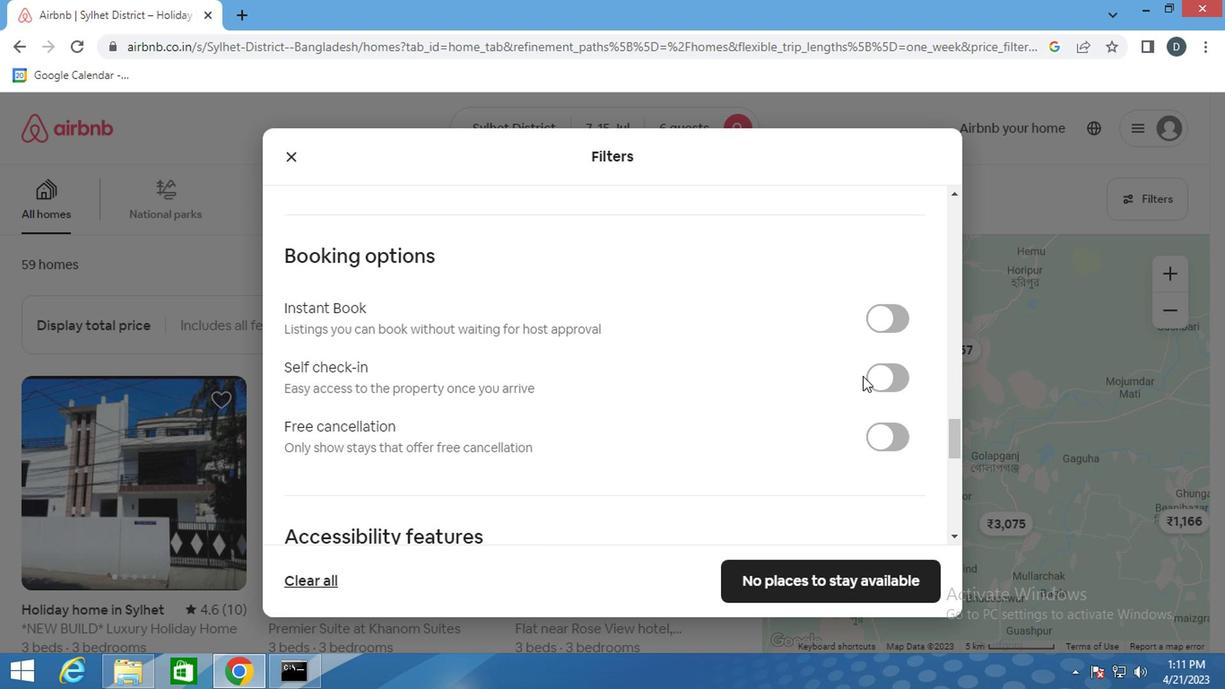 
Action: Mouse moved to (868, 375)
Screenshot: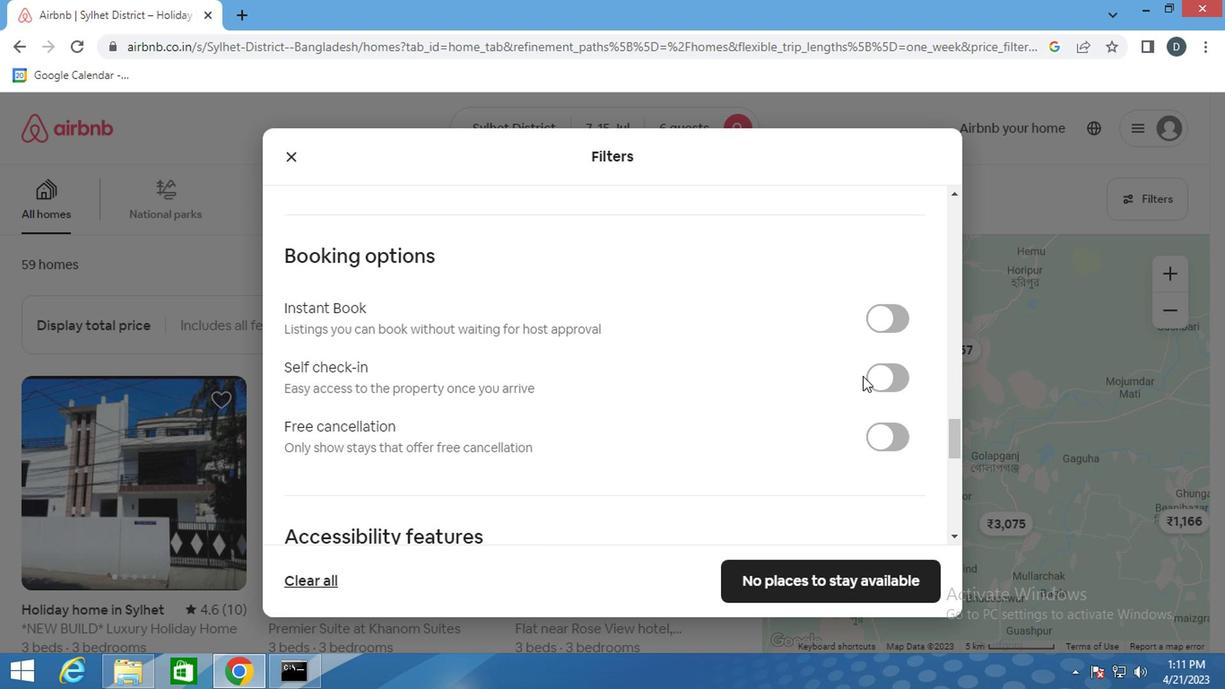 
Action: Mouse pressed left at (868, 375)
Screenshot: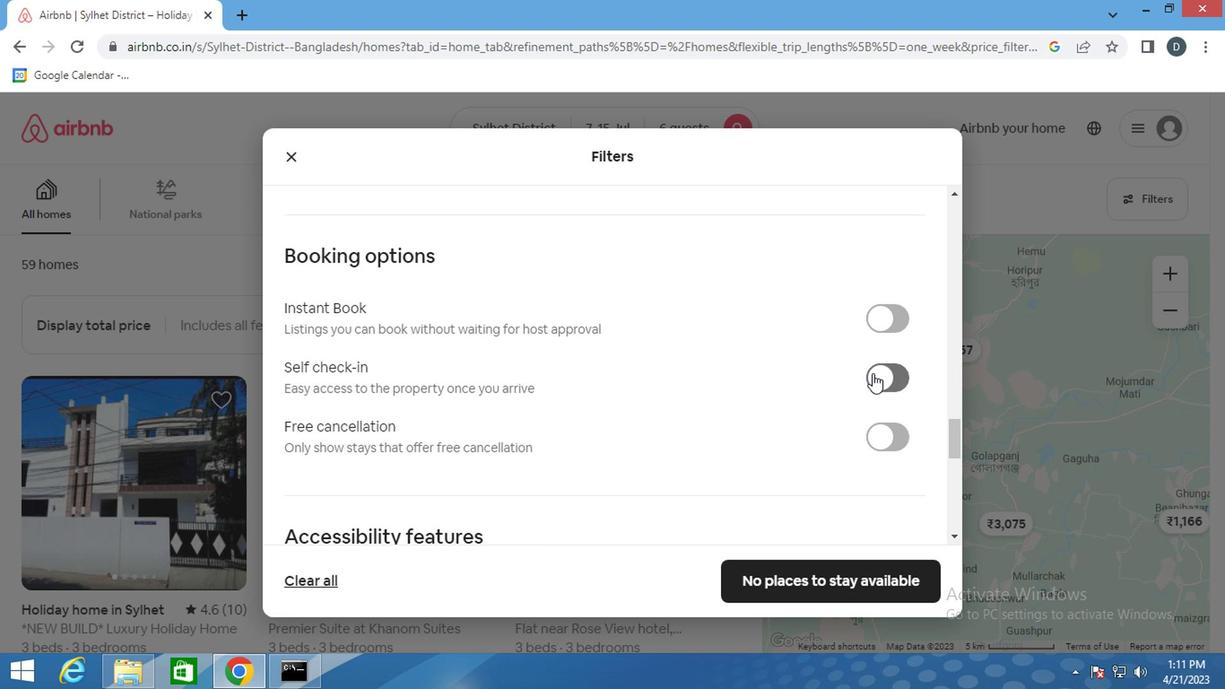 
Action: Mouse moved to (744, 388)
Screenshot: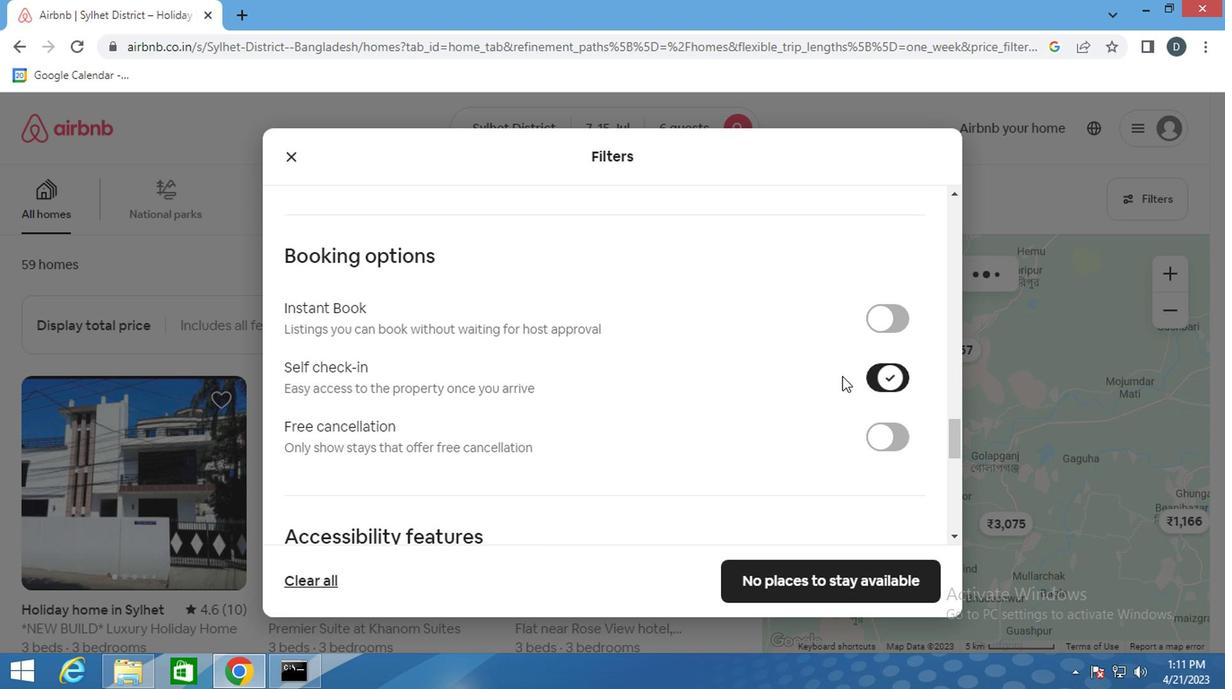 
Action: Mouse scrolled (744, 387) with delta (0, 0)
Screenshot: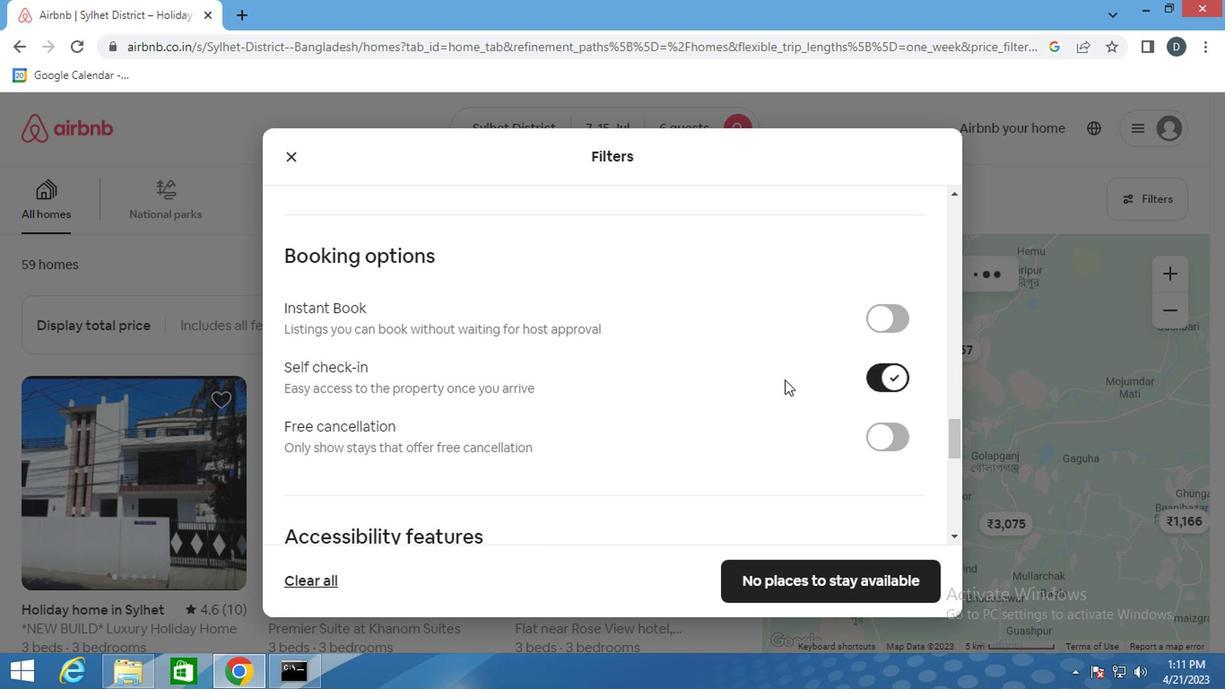 
Action: Mouse moved to (744, 388)
Screenshot: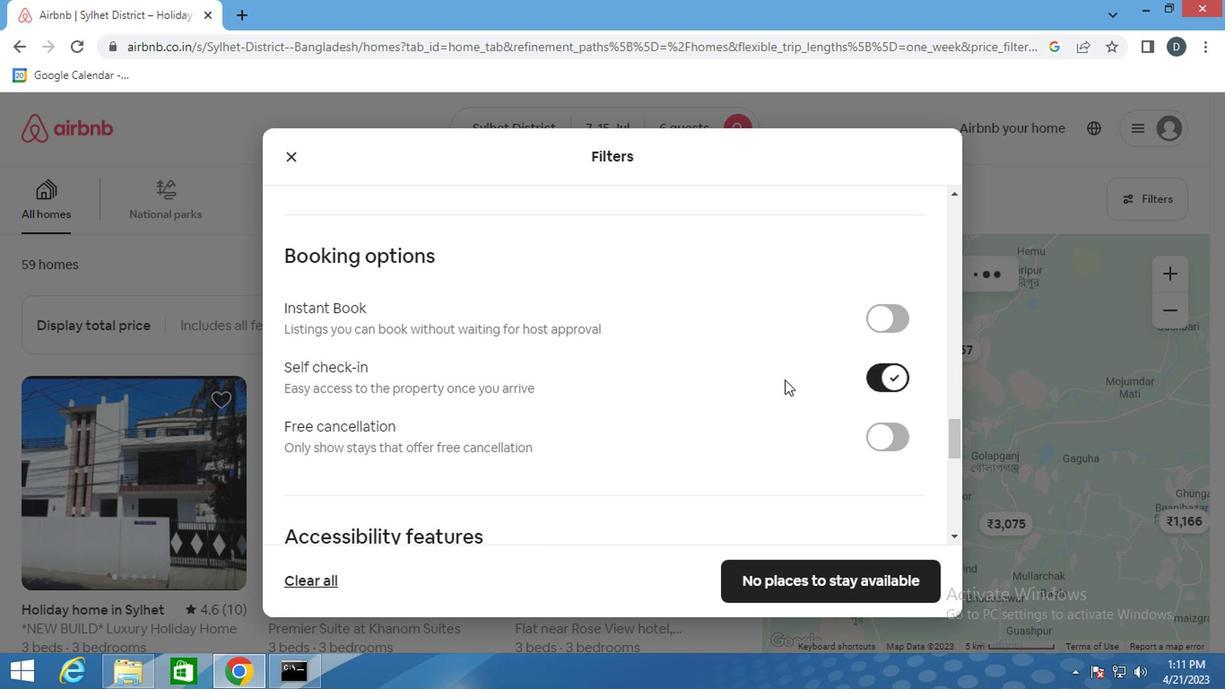 
Action: Mouse scrolled (744, 388) with delta (0, 0)
Screenshot: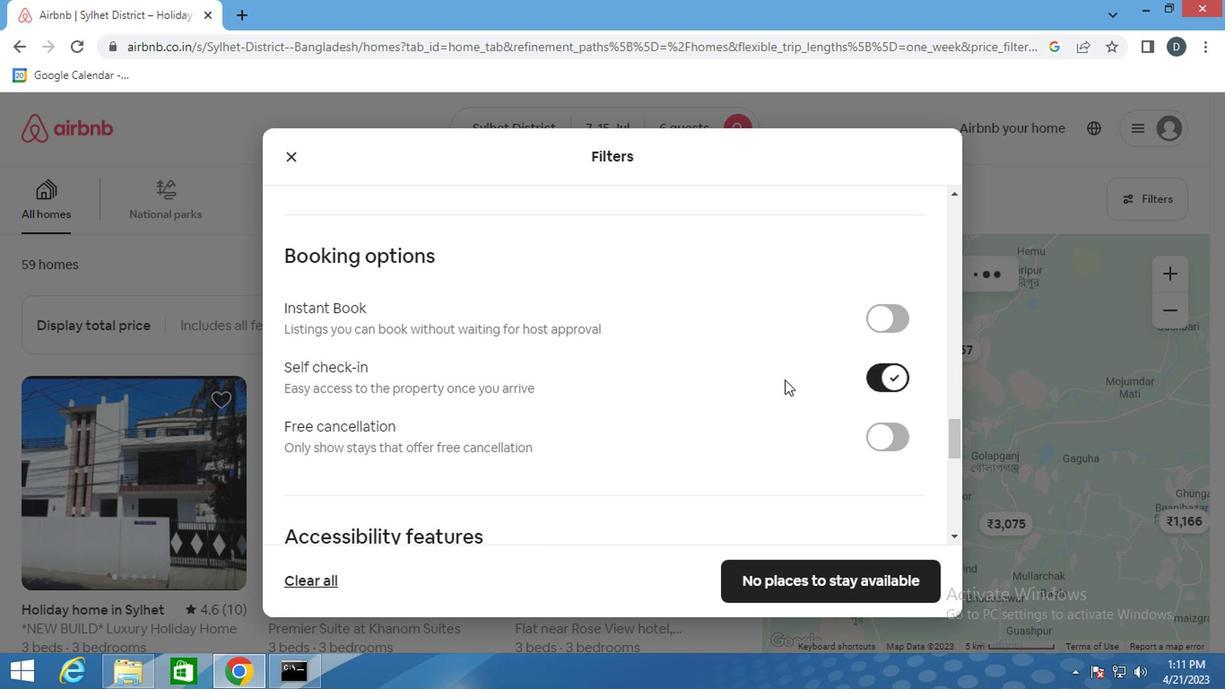 
Action: Mouse moved to (741, 389)
Screenshot: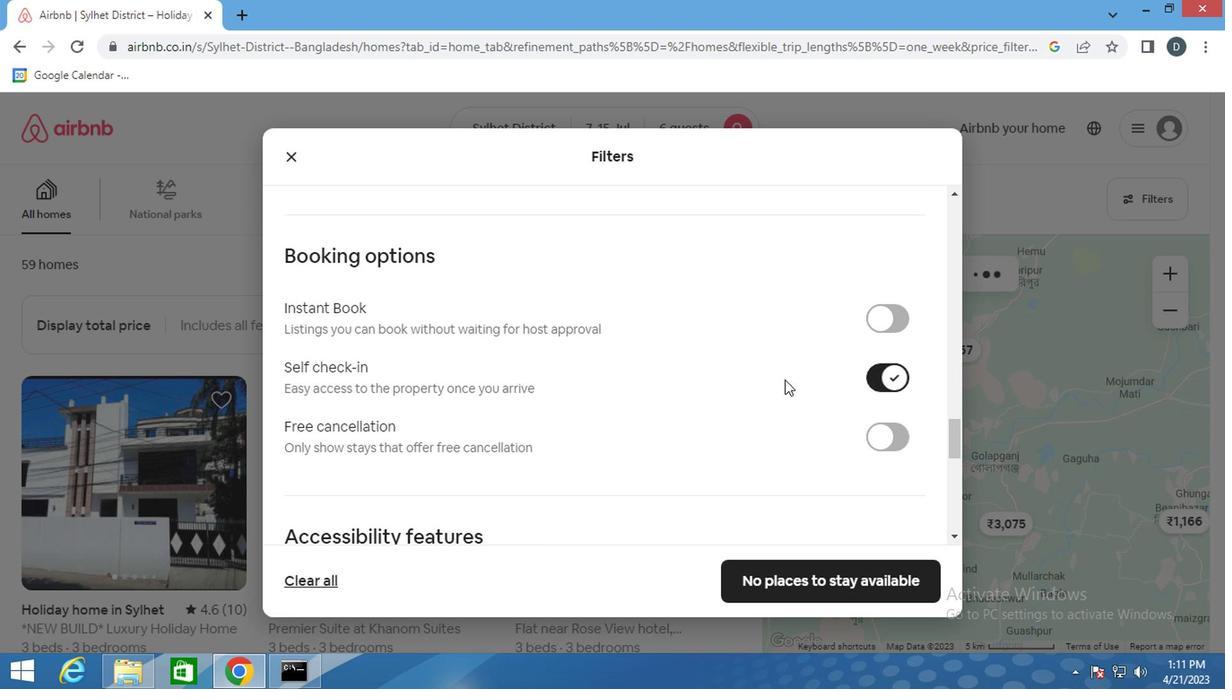 
Action: Mouse scrolled (741, 388) with delta (0, -1)
Screenshot: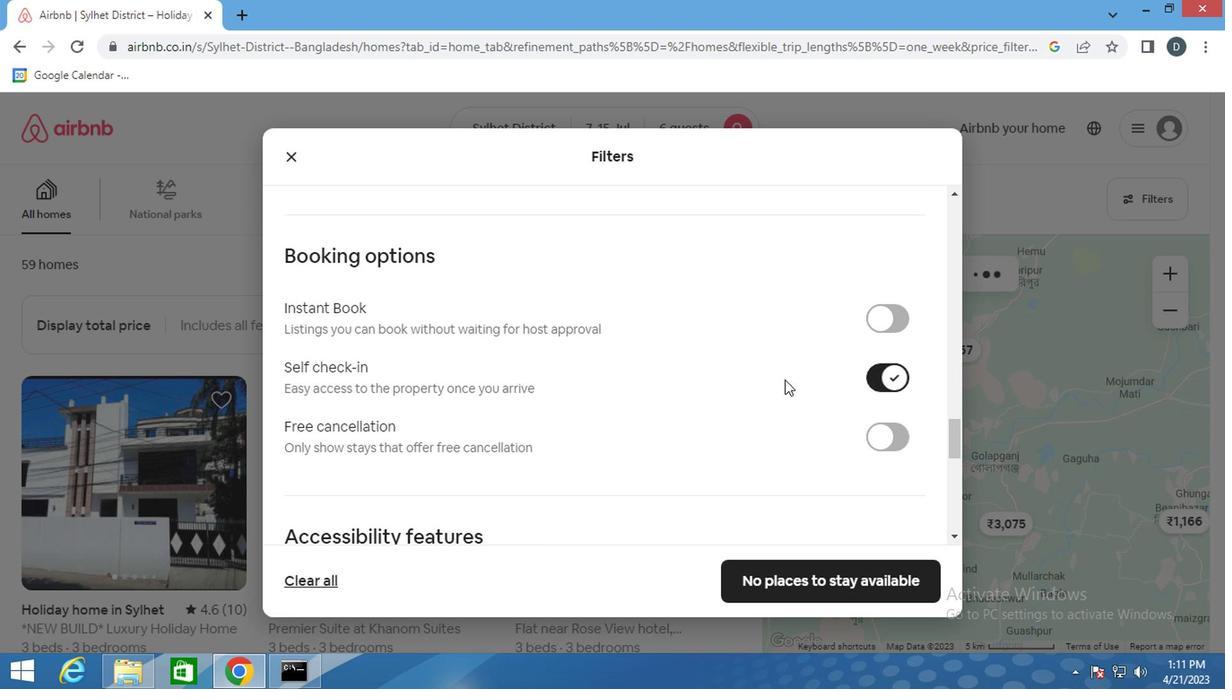 
Action: Mouse moved to (741, 389)
Screenshot: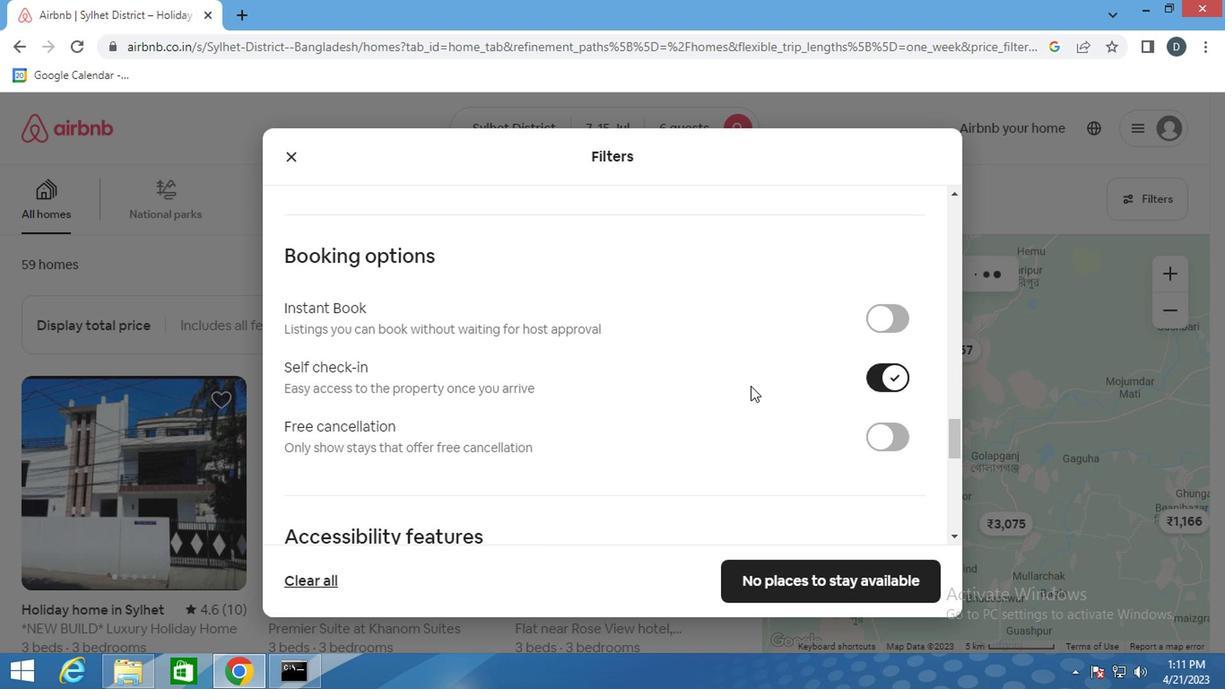 
Action: Mouse scrolled (741, 388) with delta (0, -1)
Screenshot: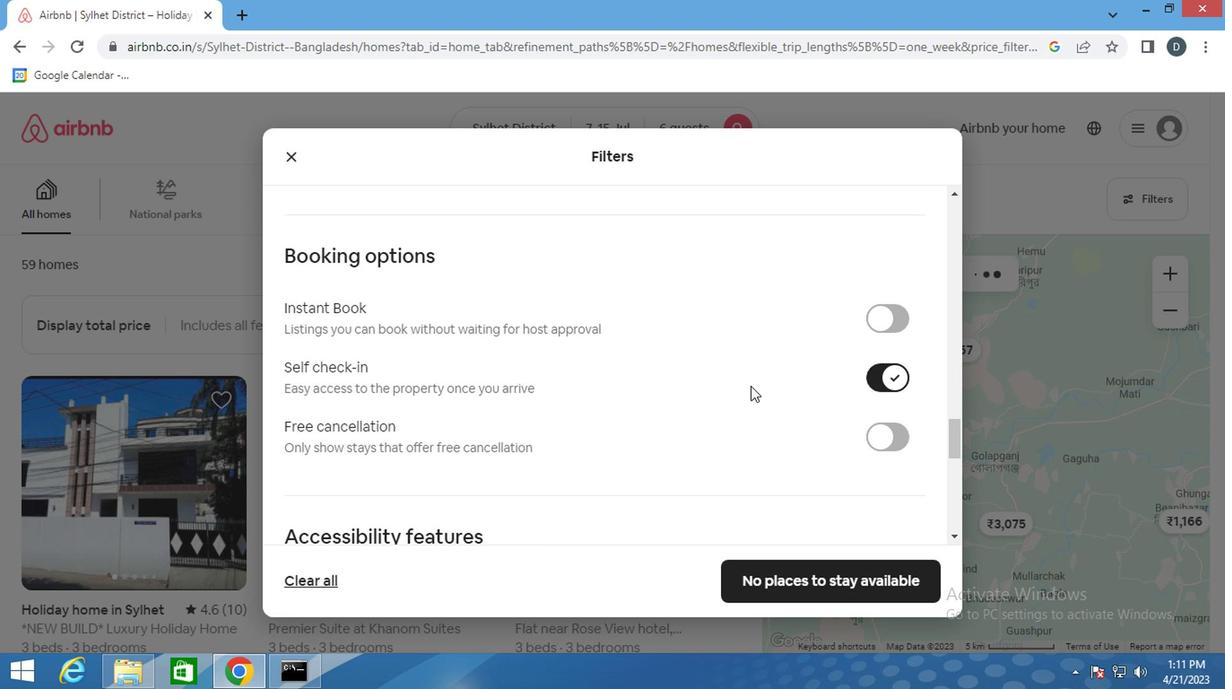 
Action: Mouse moved to (739, 389)
Screenshot: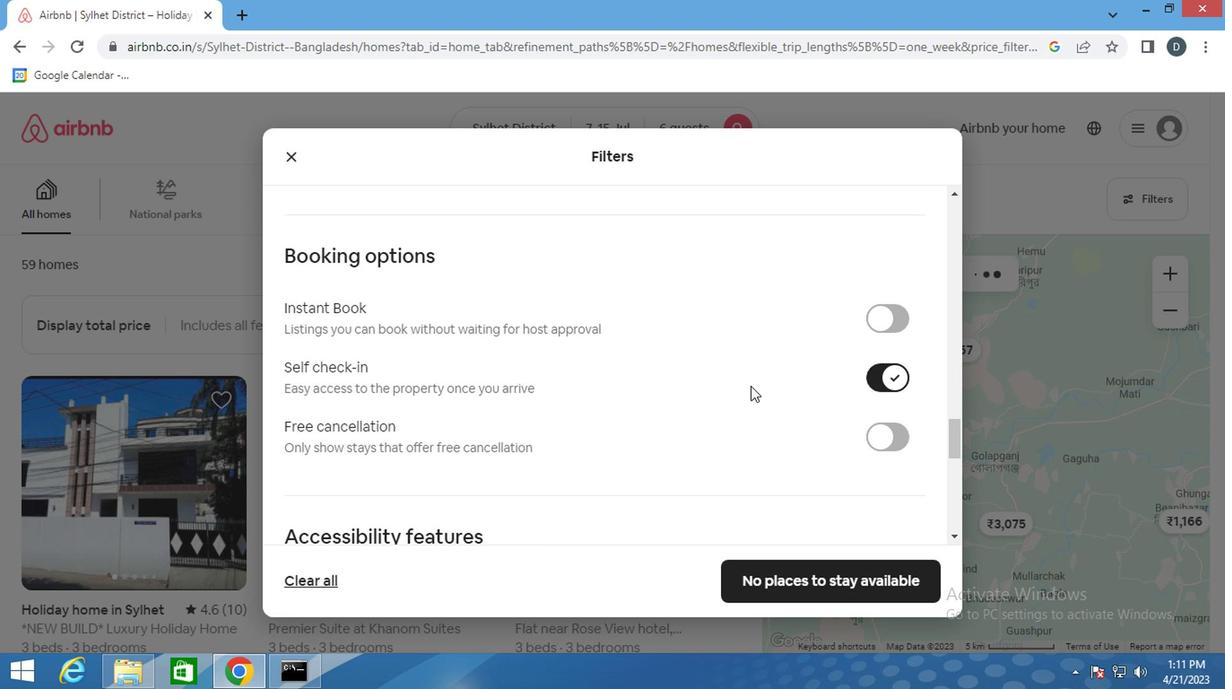
Action: Mouse scrolled (739, 388) with delta (0, -1)
Screenshot: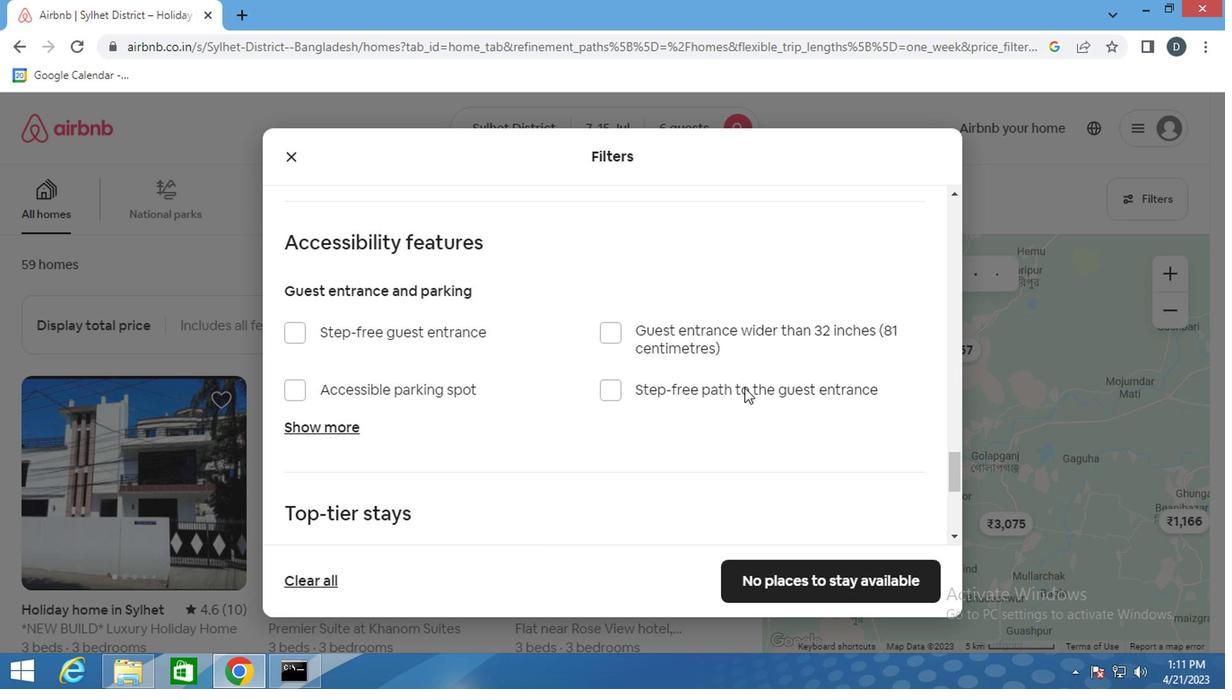 
Action: Mouse scrolled (739, 388) with delta (0, -1)
Screenshot: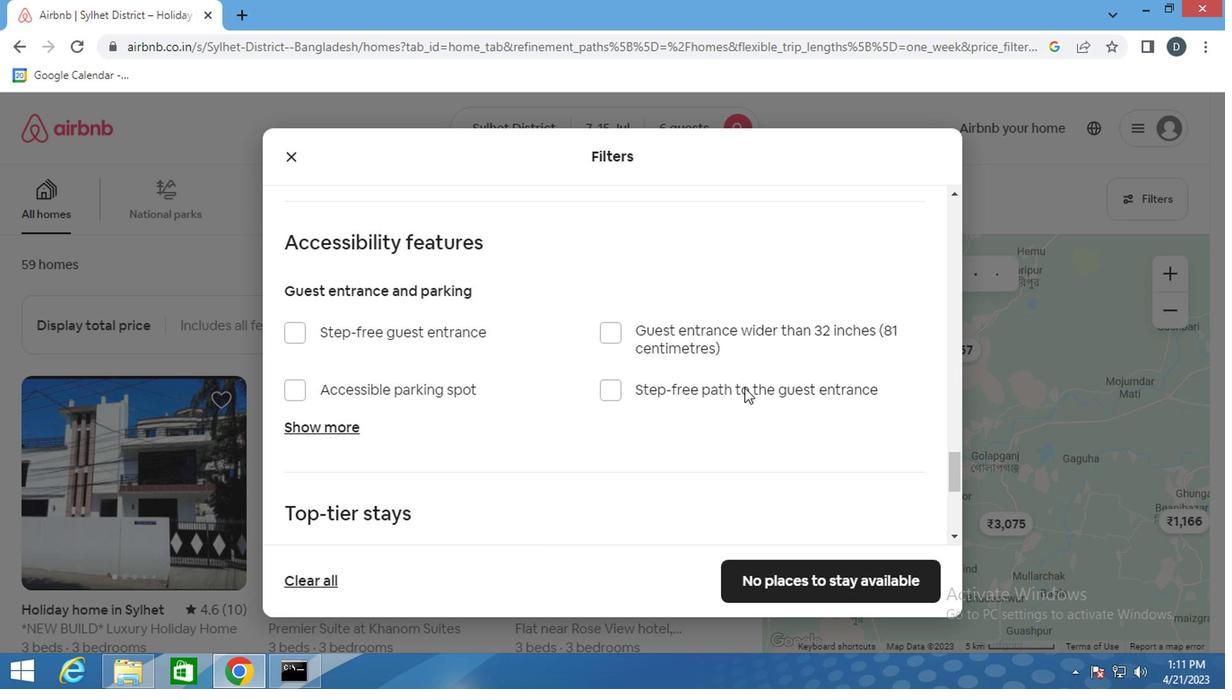 
Action: Mouse scrolled (739, 388) with delta (0, -1)
Screenshot: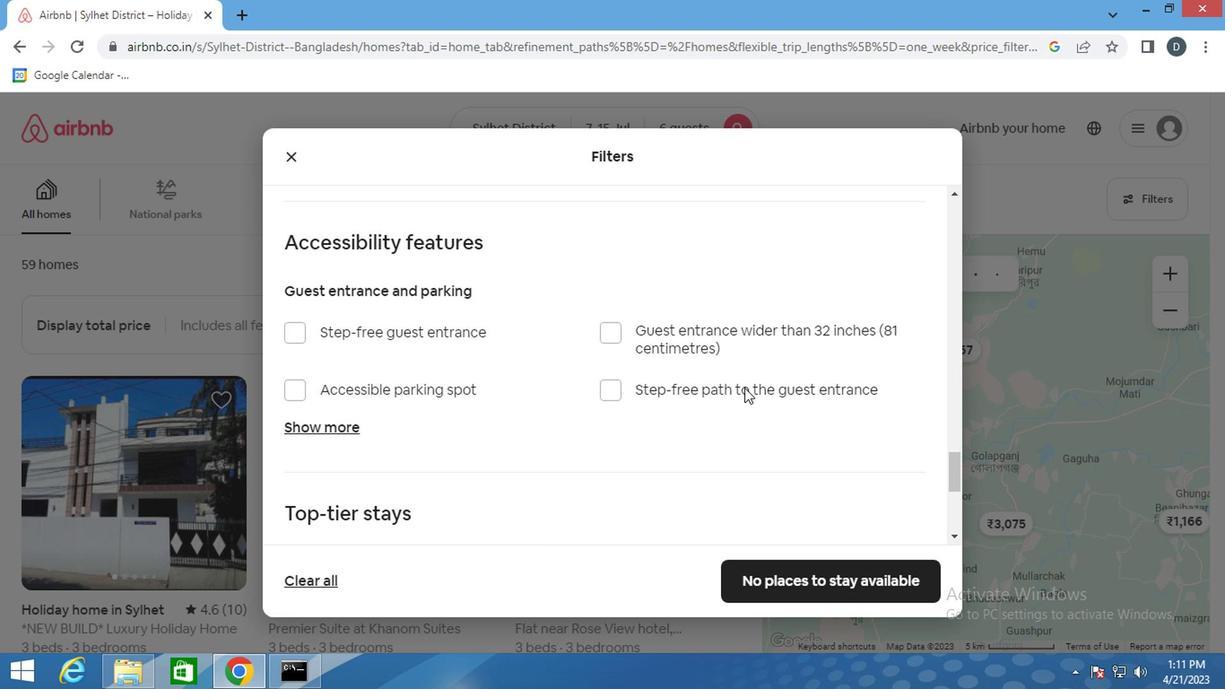 
Action: Mouse moved to (717, 388)
Screenshot: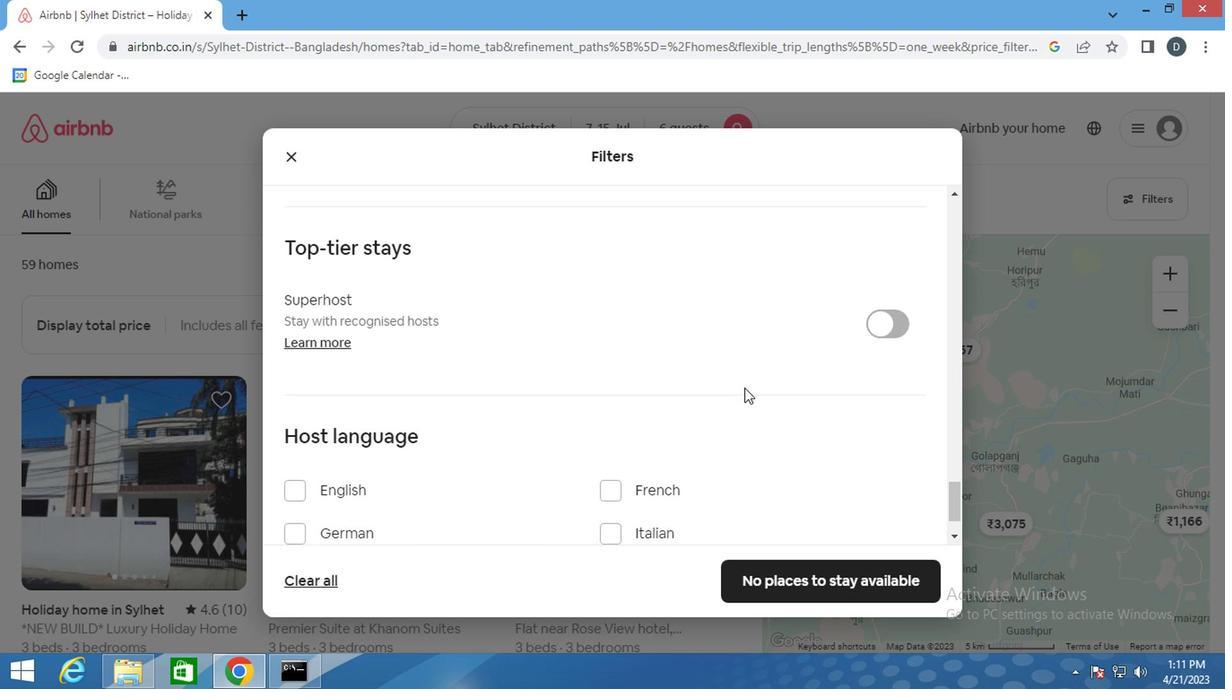 
Action: Mouse scrolled (717, 388) with delta (0, 0)
Screenshot: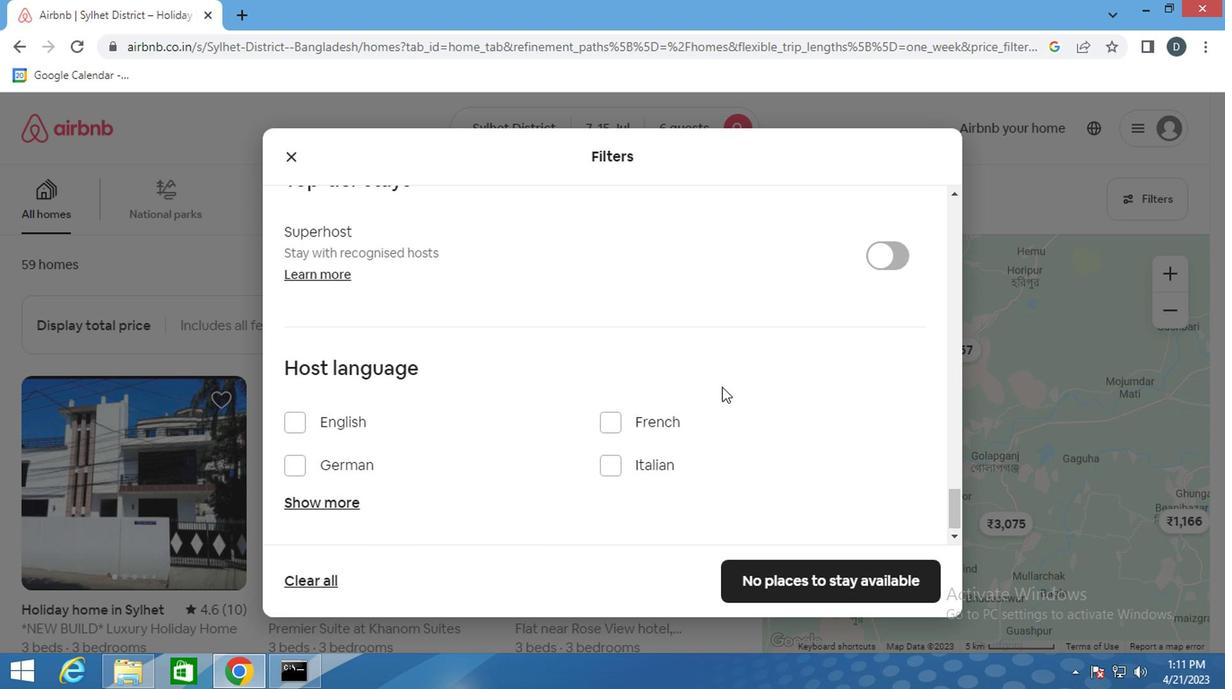 
Action: Mouse scrolled (717, 388) with delta (0, 0)
Screenshot: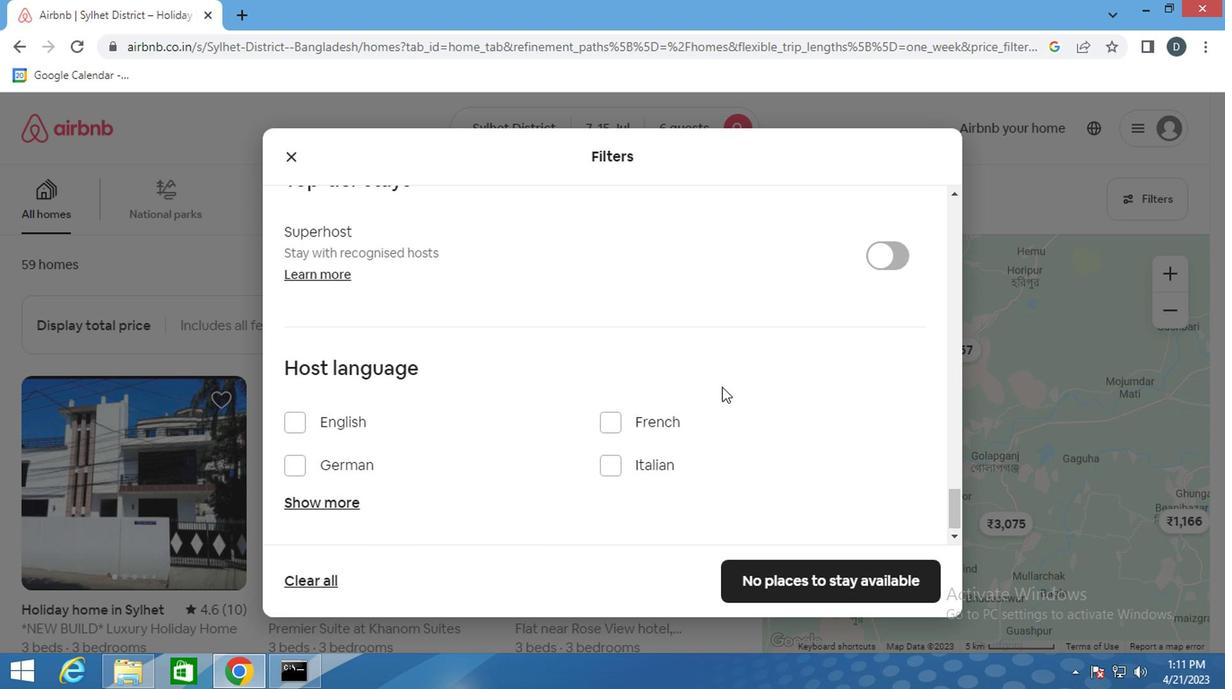 
Action: Mouse scrolled (717, 388) with delta (0, 0)
Screenshot: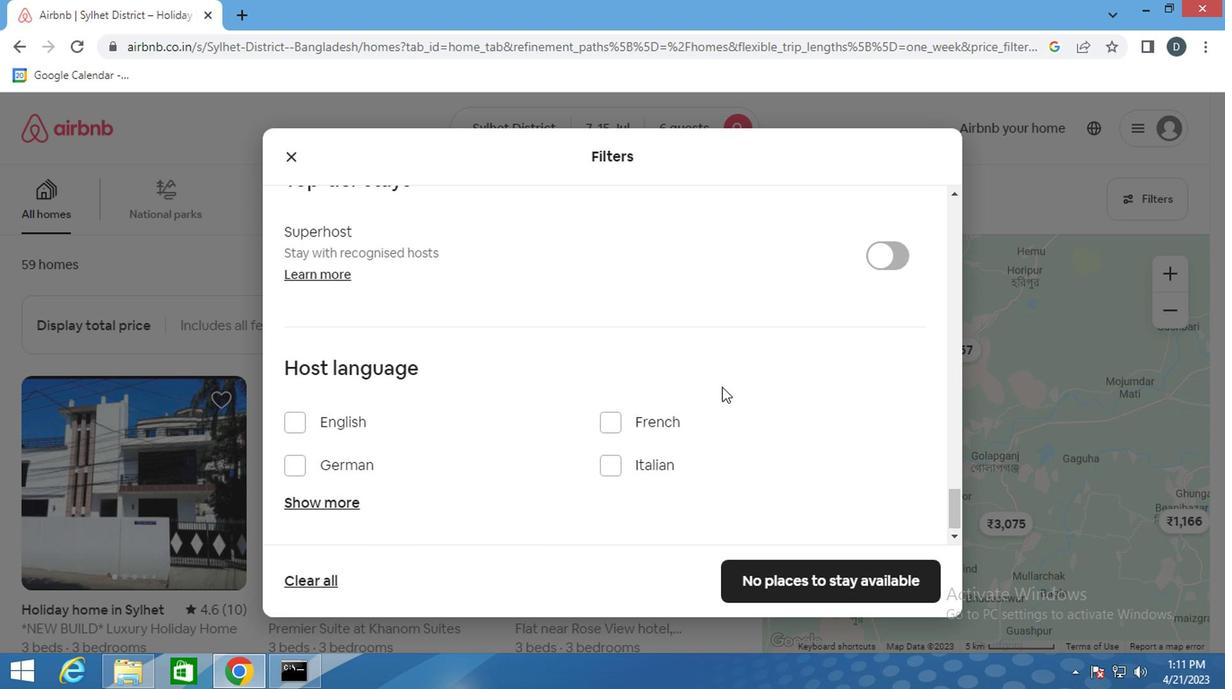 
Action: Mouse moved to (350, 416)
Screenshot: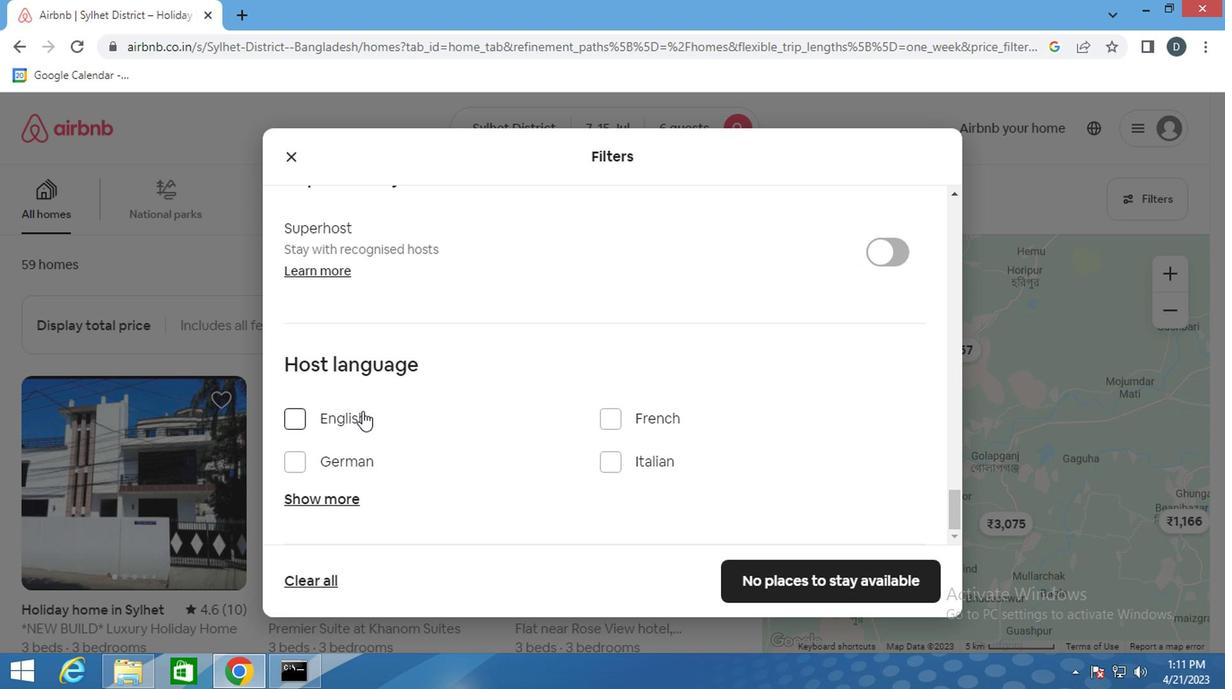 
Action: Mouse pressed left at (350, 416)
Screenshot: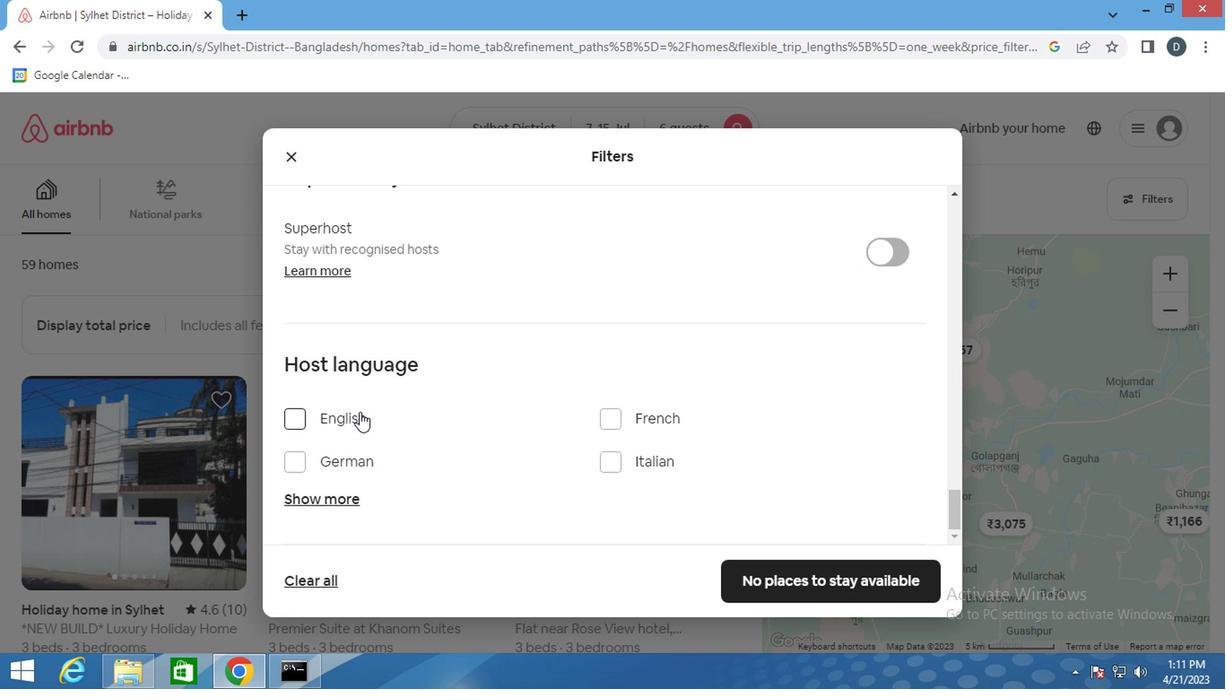 
Action: Mouse moved to (751, 584)
Screenshot: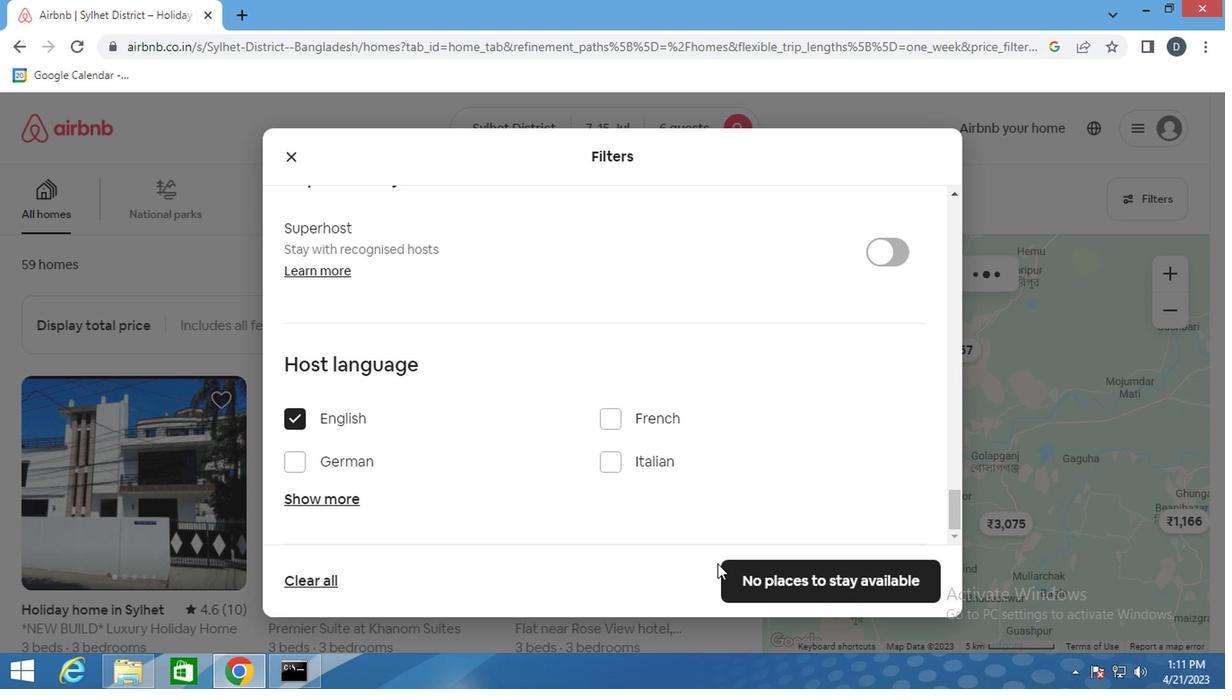
Action: Mouse pressed left at (751, 584)
Screenshot: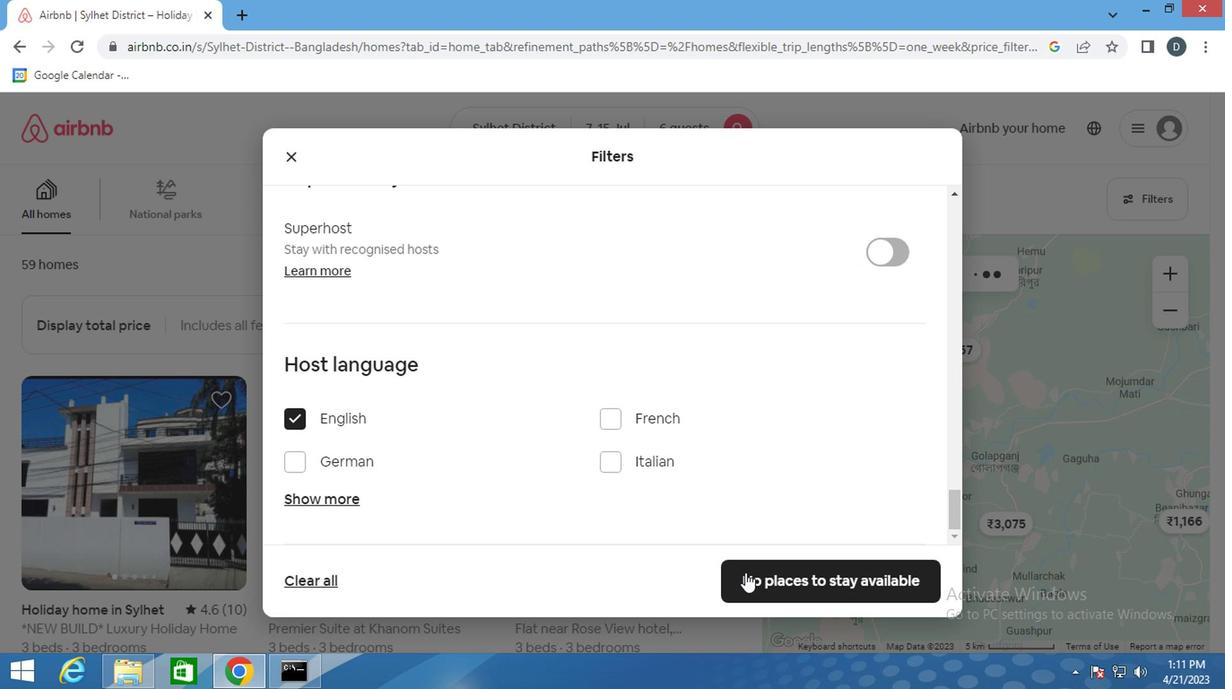 
Action: Mouse moved to (676, 335)
Screenshot: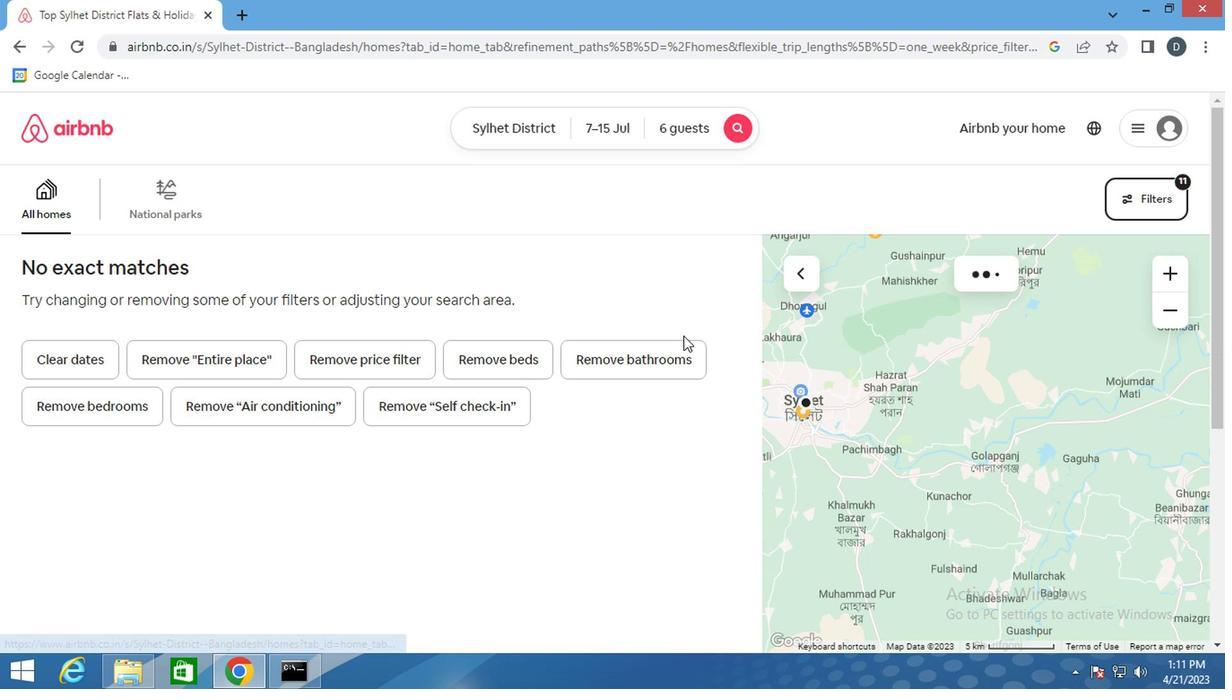 
